 Task: Look for space in Leinfelden-Echterdingen, Germany from 12th August, 2023 to 16th August, 2023 for 8 adults in price range Rs.10000 to Rs.16000. Place can be private room with 8 bedrooms having 8 beds and 8 bathrooms. Property type can be house, flat, guest house, hotel. Amenities needed are: wifi, TV, free parkinig on premises, gym, breakfast. Booking option can be shelf check-in. Required host language is English.
Action: Mouse moved to (557, 114)
Screenshot: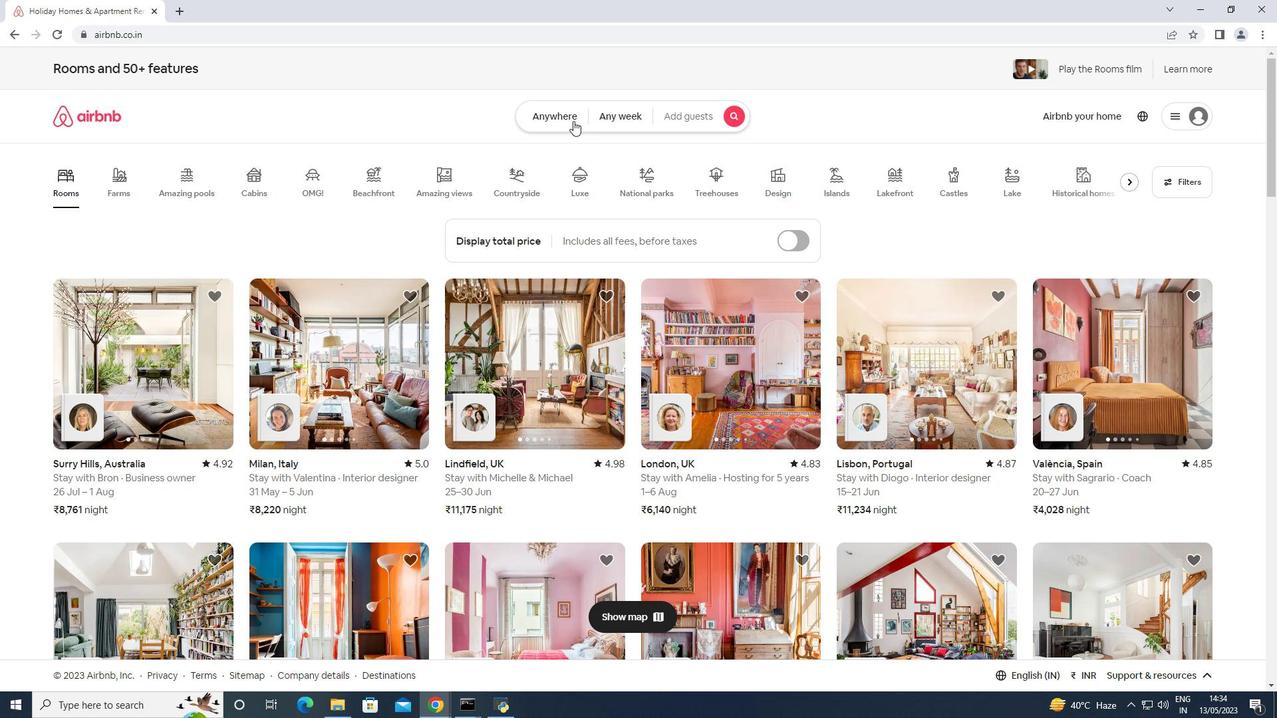 
Action: Mouse pressed left at (557, 114)
Screenshot: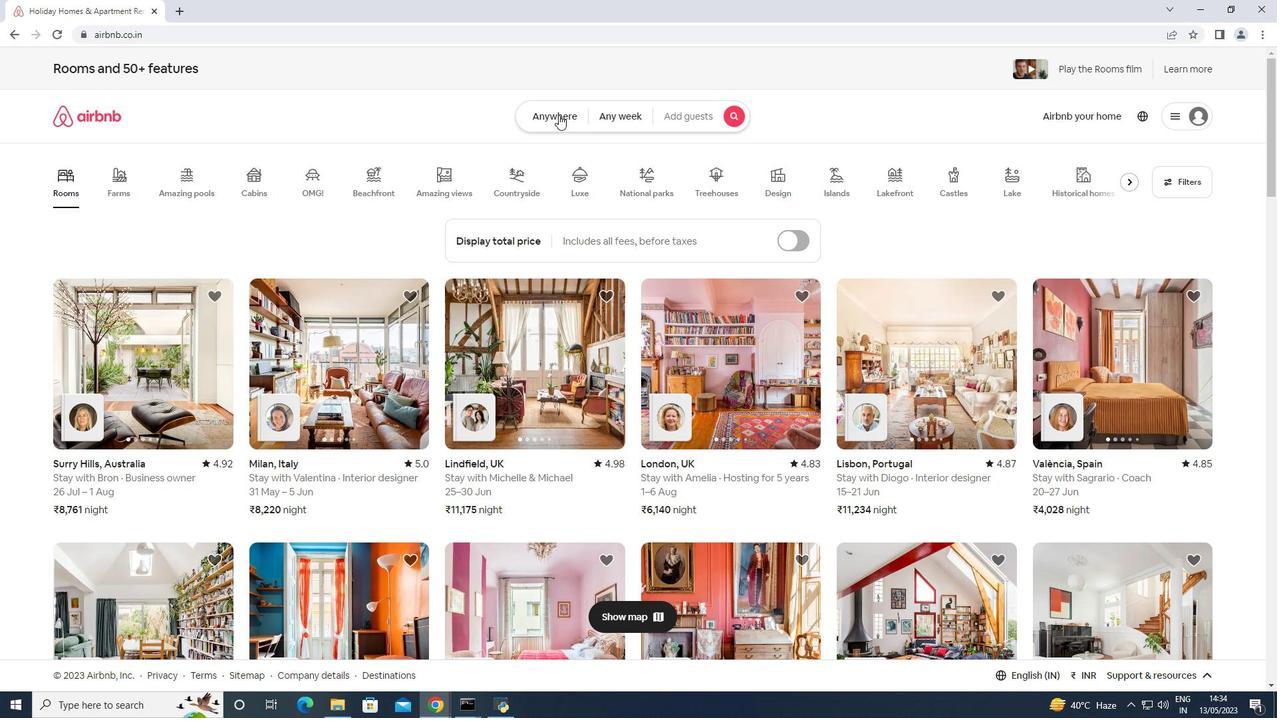 
Action: Mouse moved to (530, 163)
Screenshot: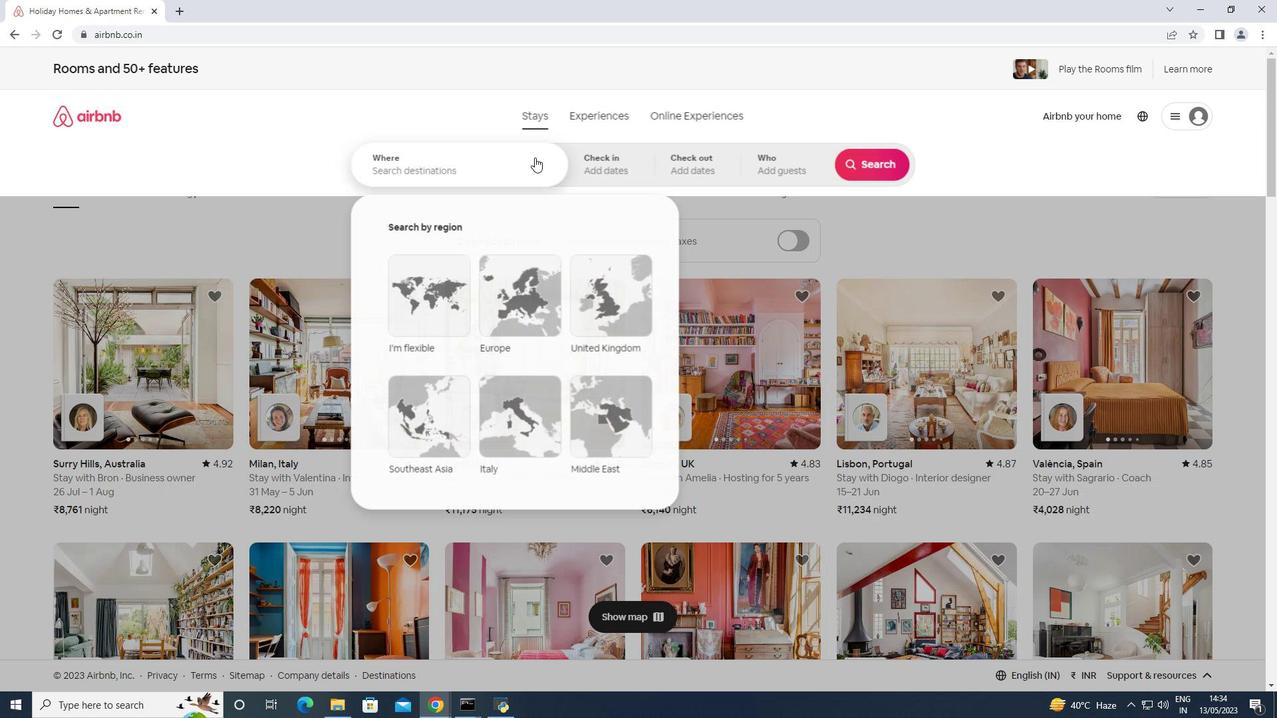 
Action: Mouse pressed left at (530, 163)
Screenshot: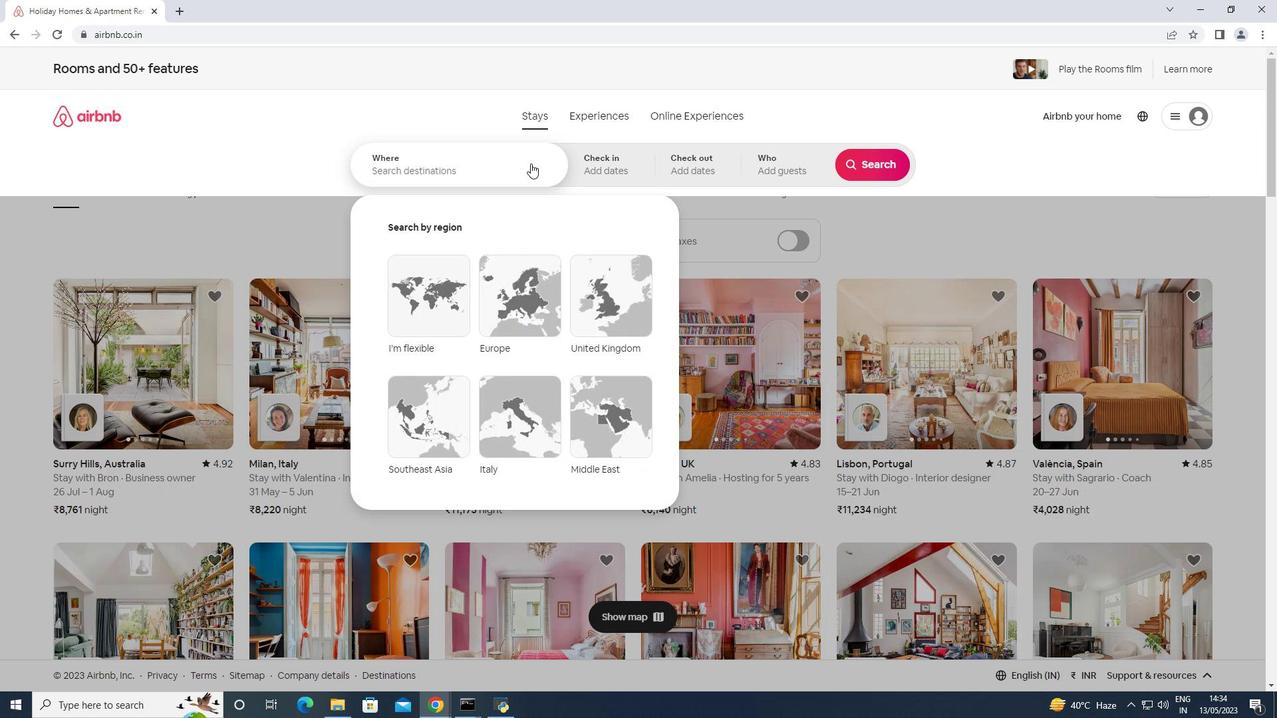 
Action: Key pressed <Key.shift>Leinfelden-<Key.shift>Echterdi9<Key.backspace>ngg<Key.backspace>en,<Key.space><Key.shift>Germany<Key.enter>
Screenshot: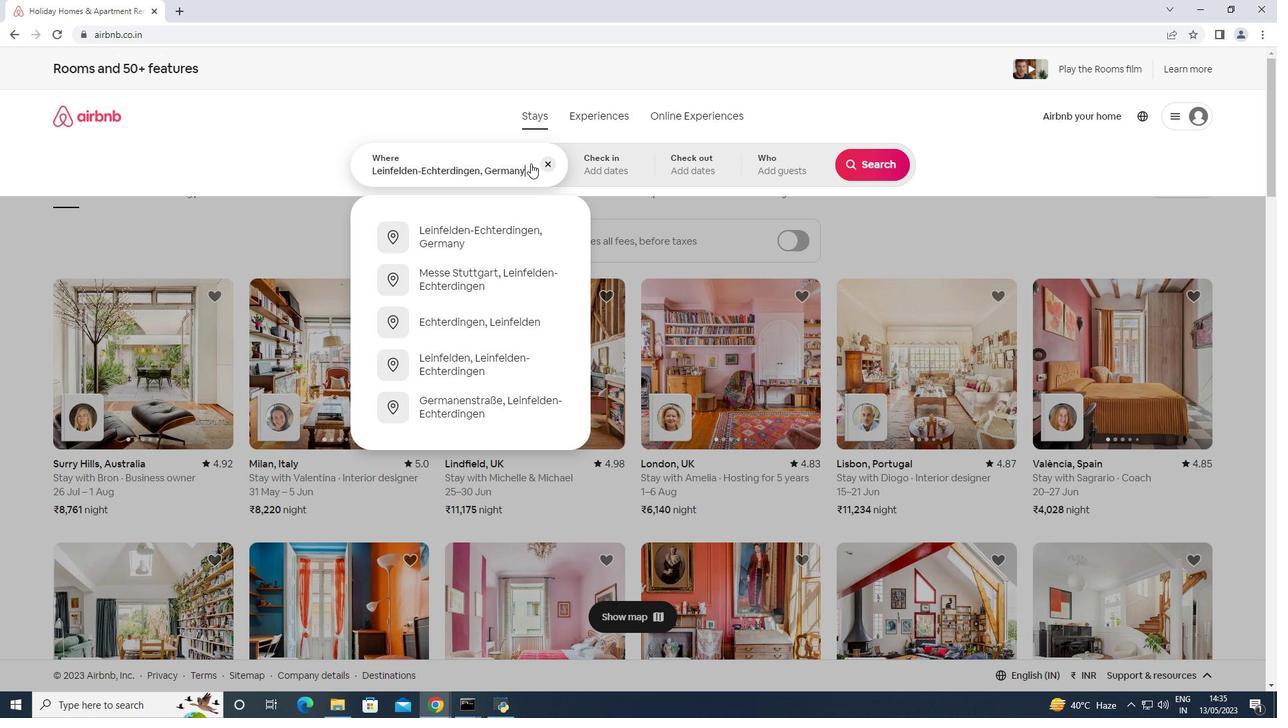 
Action: Mouse moved to (867, 272)
Screenshot: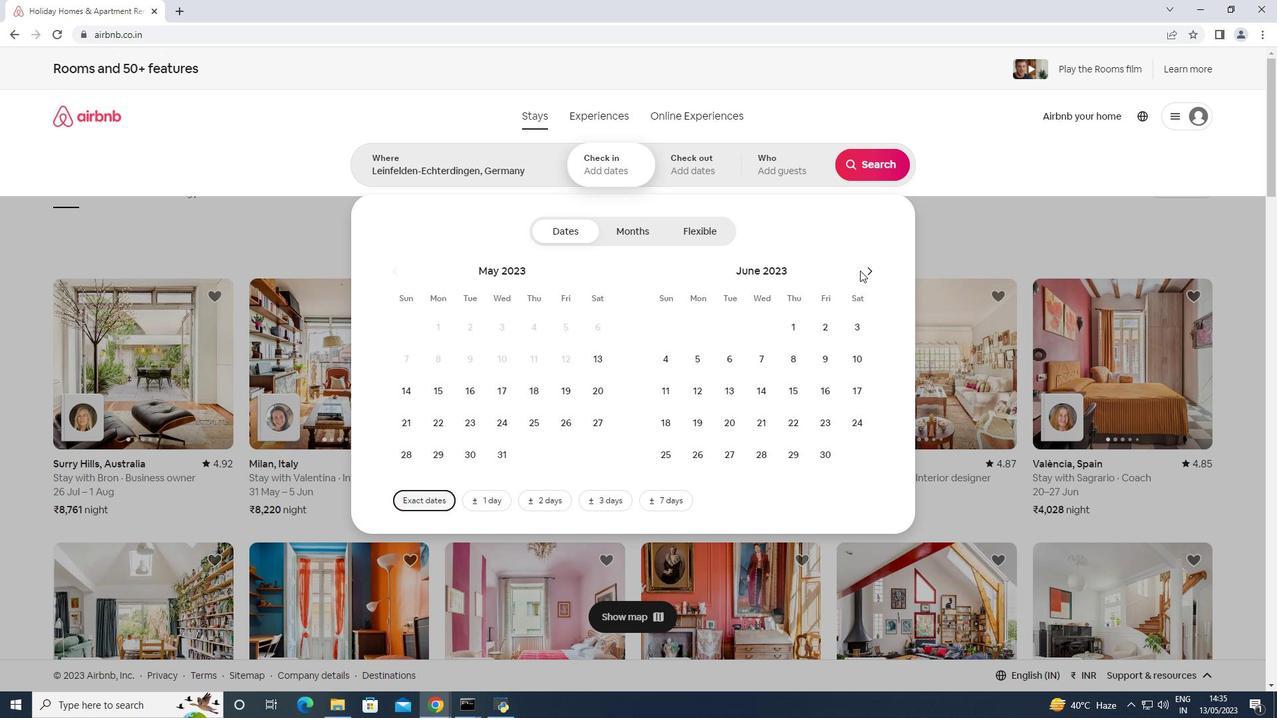 
Action: Mouse pressed left at (867, 272)
Screenshot: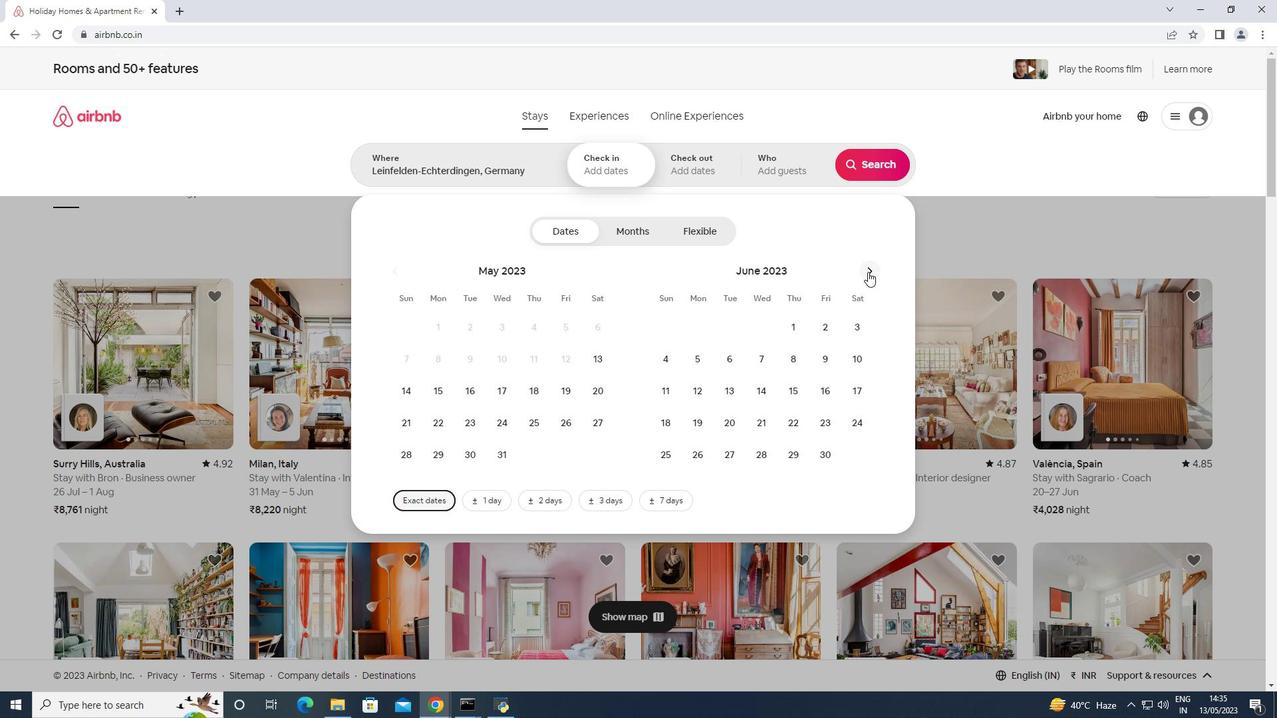 
Action: Mouse moved to (762, 386)
Screenshot: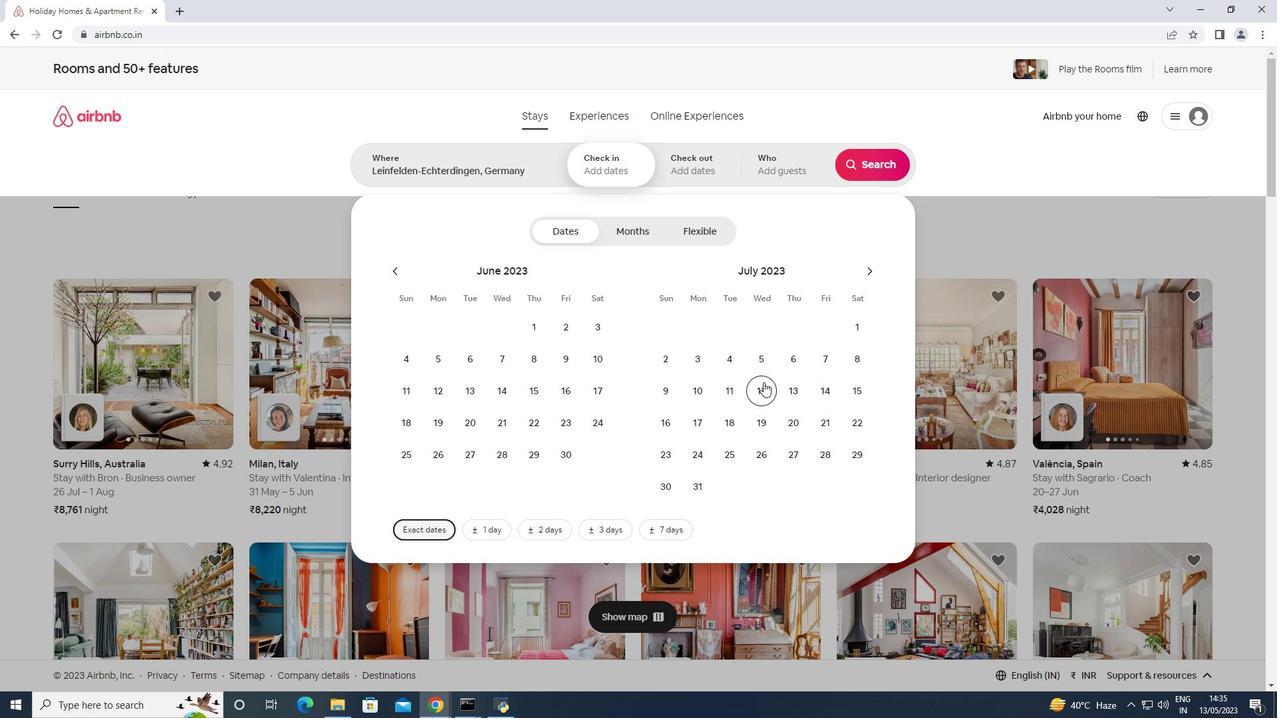 
Action: Mouse pressed left at (762, 386)
Screenshot: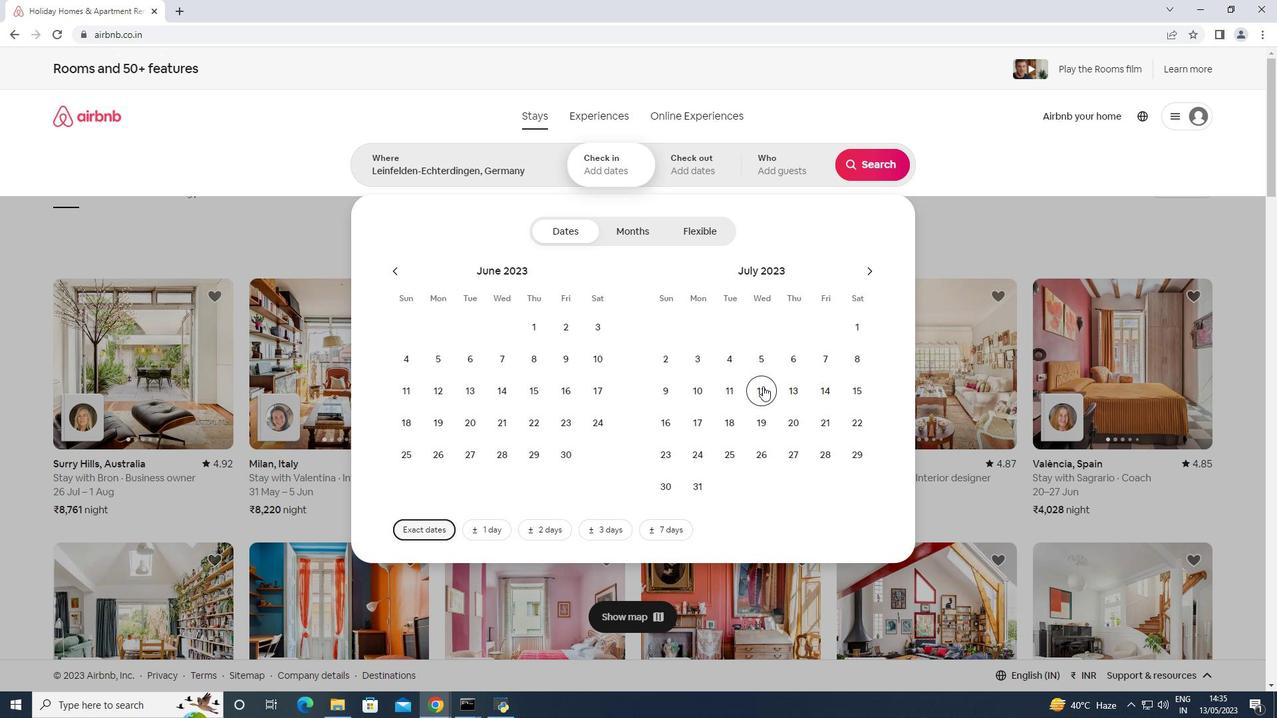 
Action: Mouse moved to (669, 418)
Screenshot: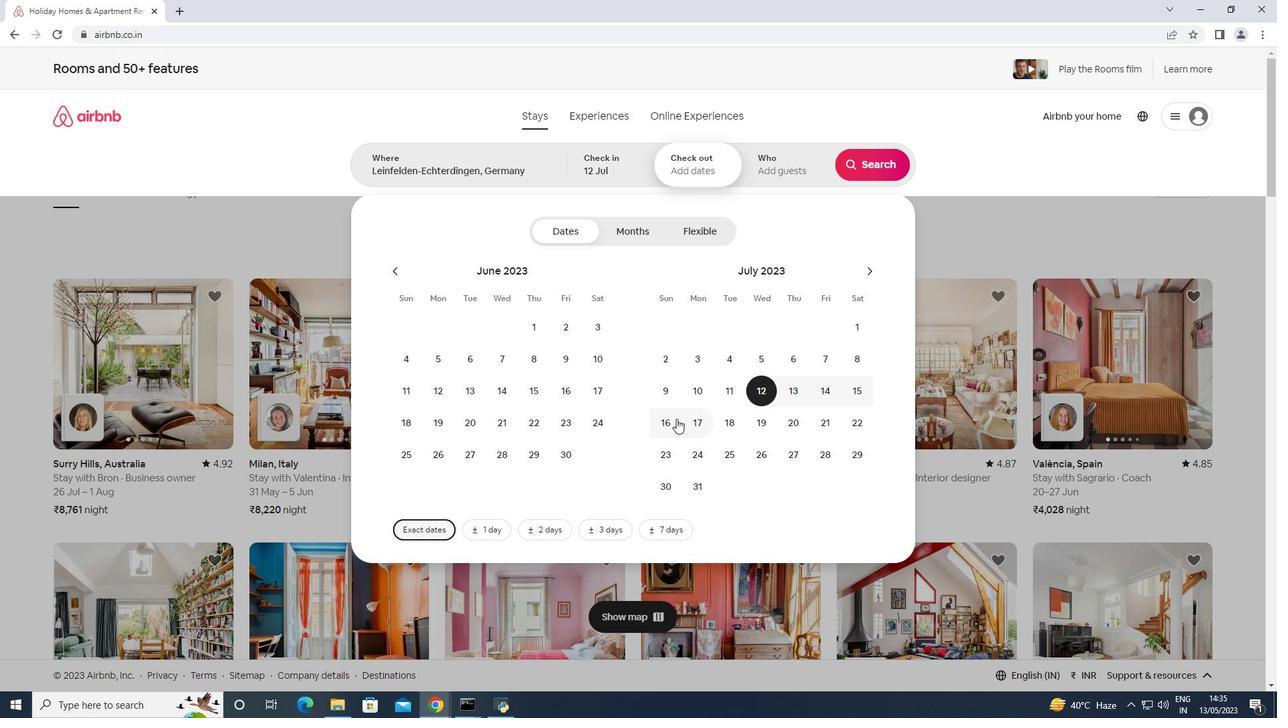
Action: Mouse pressed left at (669, 418)
Screenshot: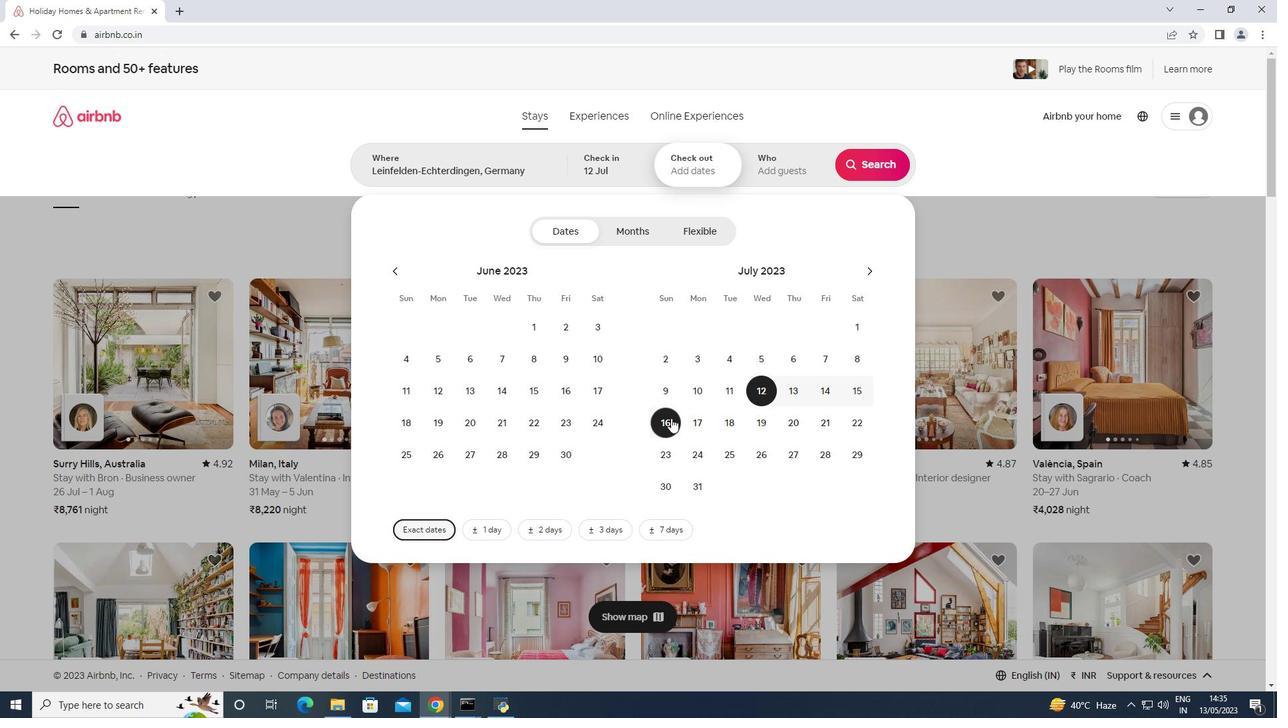 
Action: Mouse moved to (778, 174)
Screenshot: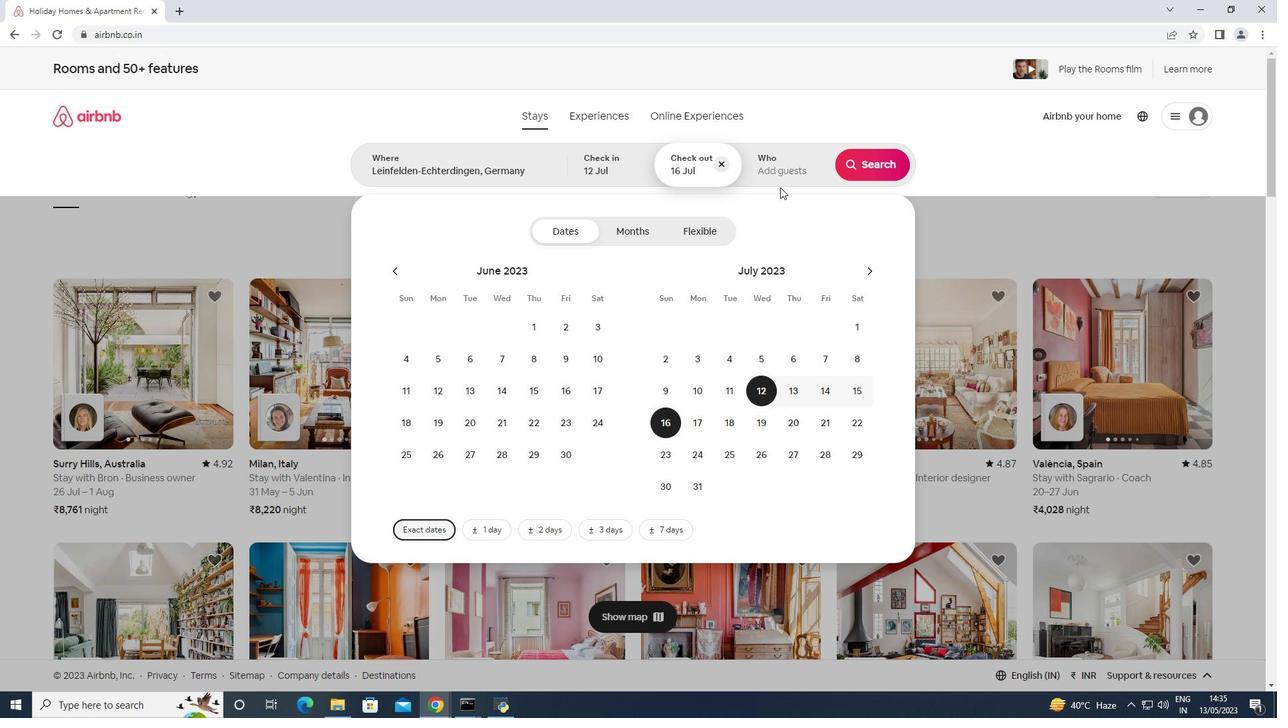 
Action: Mouse pressed left at (778, 174)
Screenshot: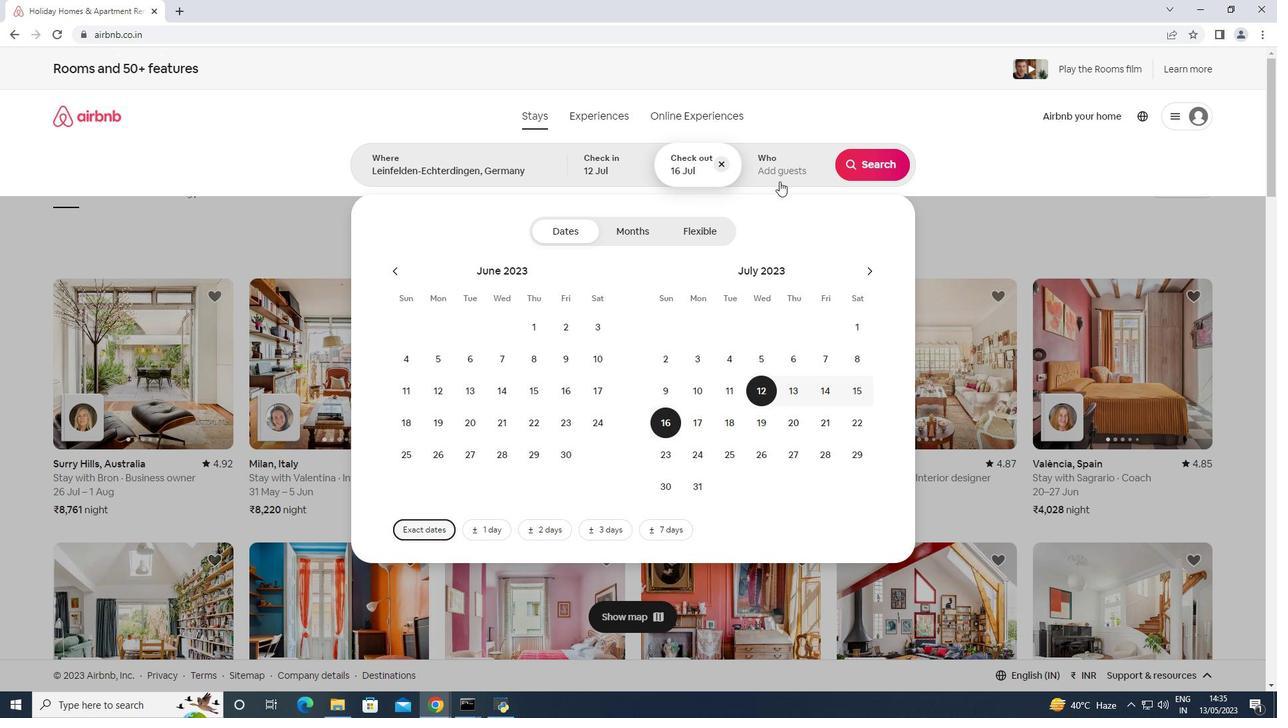 
Action: Mouse moved to (871, 234)
Screenshot: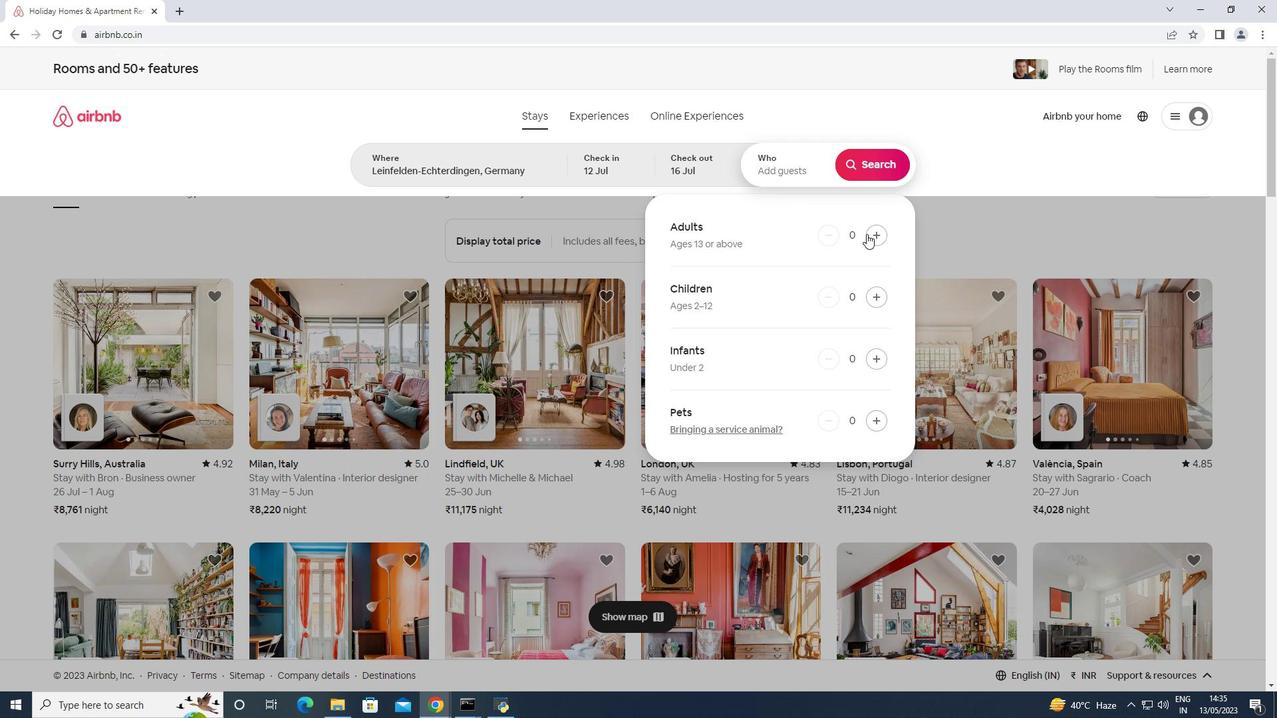 
Action: Mouse pressed left at (871, 234)
Screenshot: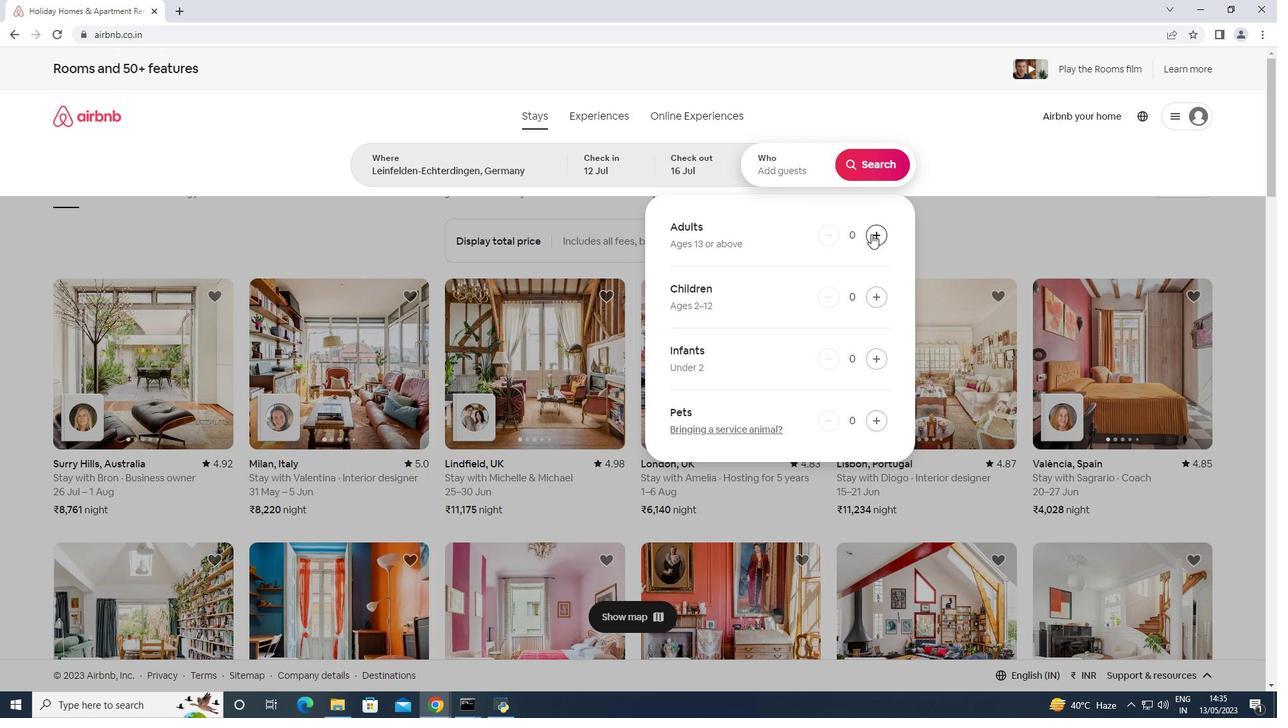 
Action: Mouse pressed left at (871, 234)
Screenshot: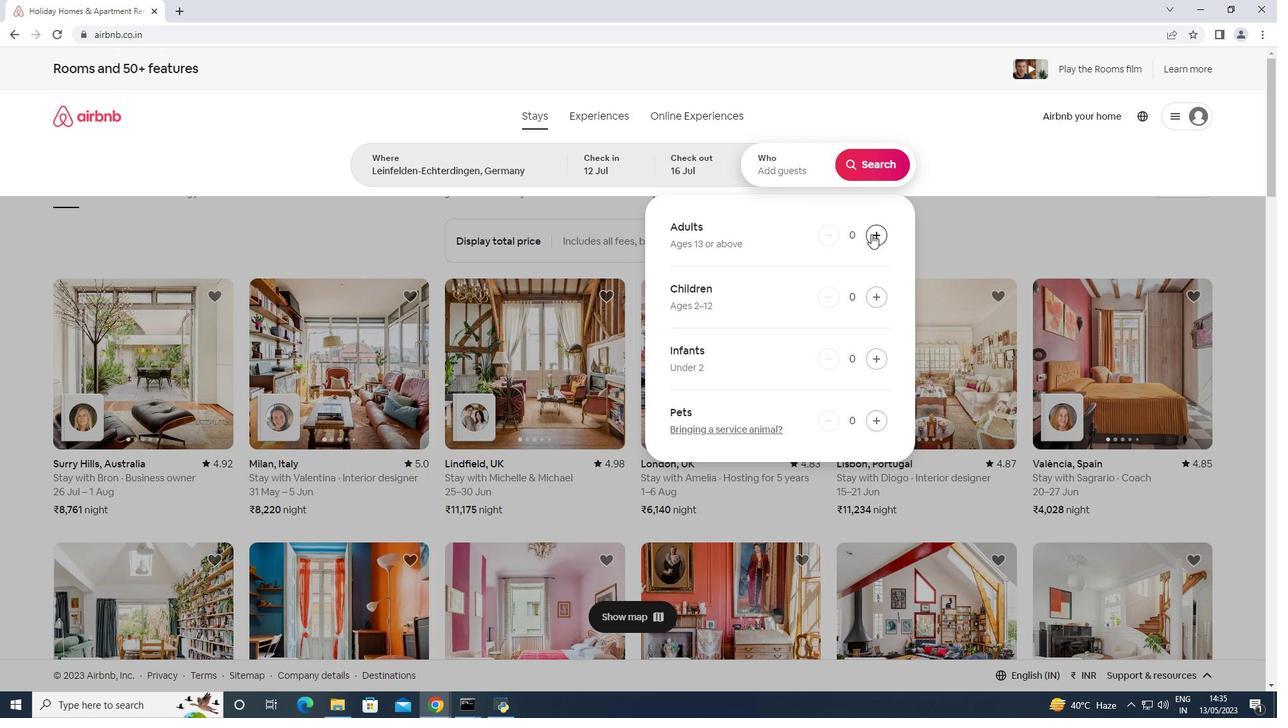 
Action: Mouse pressed left at (871, 234)
Screenshot: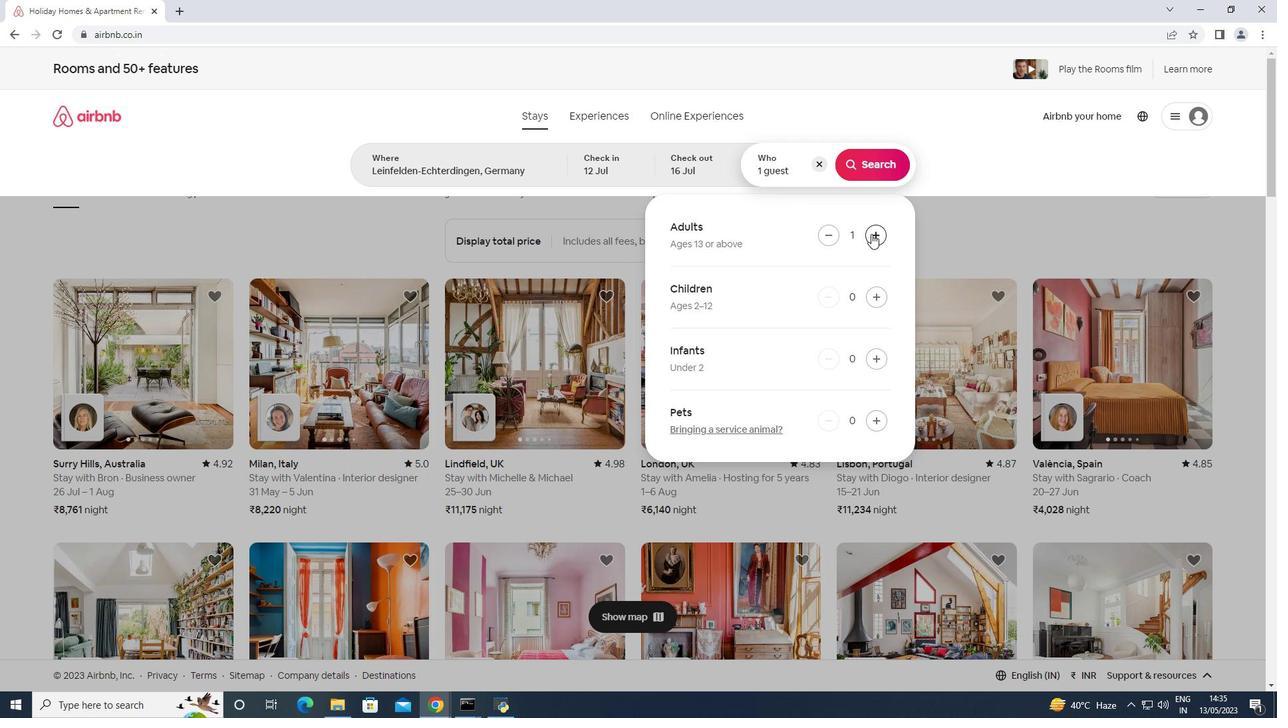 
Action: Mouse pressed left at (871, 234)
Screenshot: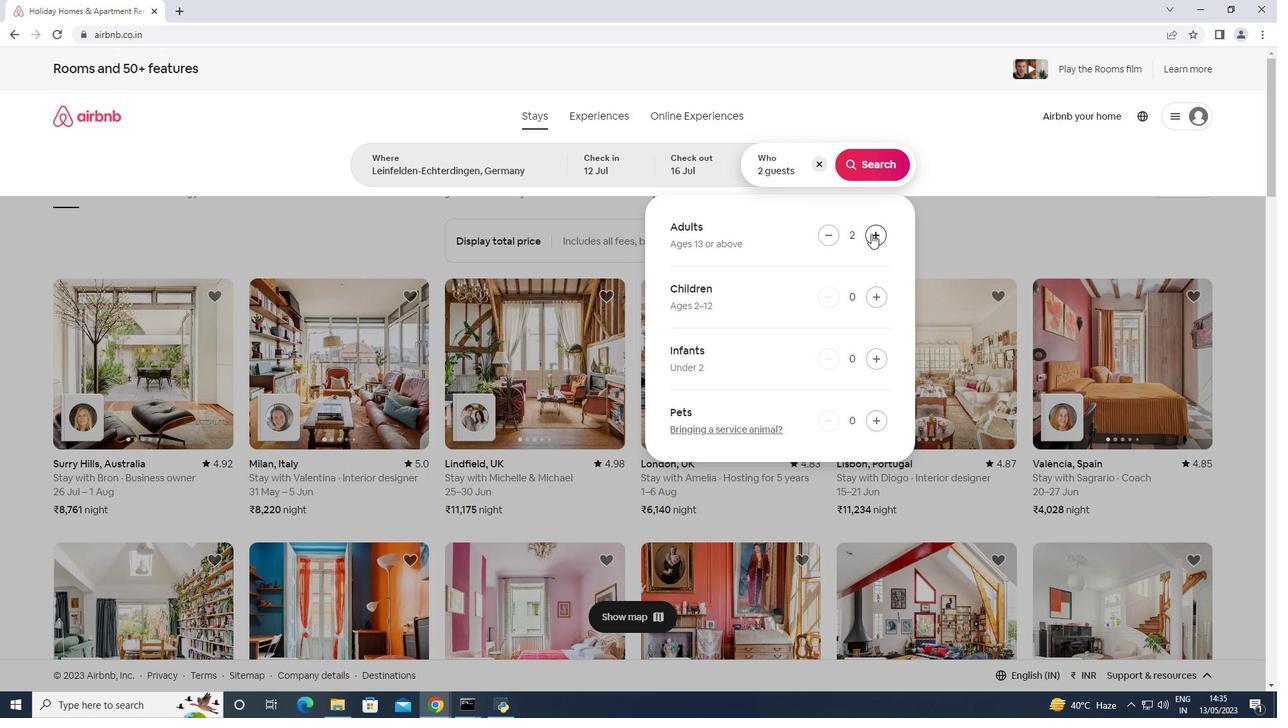 
Action: Mouse pressed left at (871, 234)
Screenshot: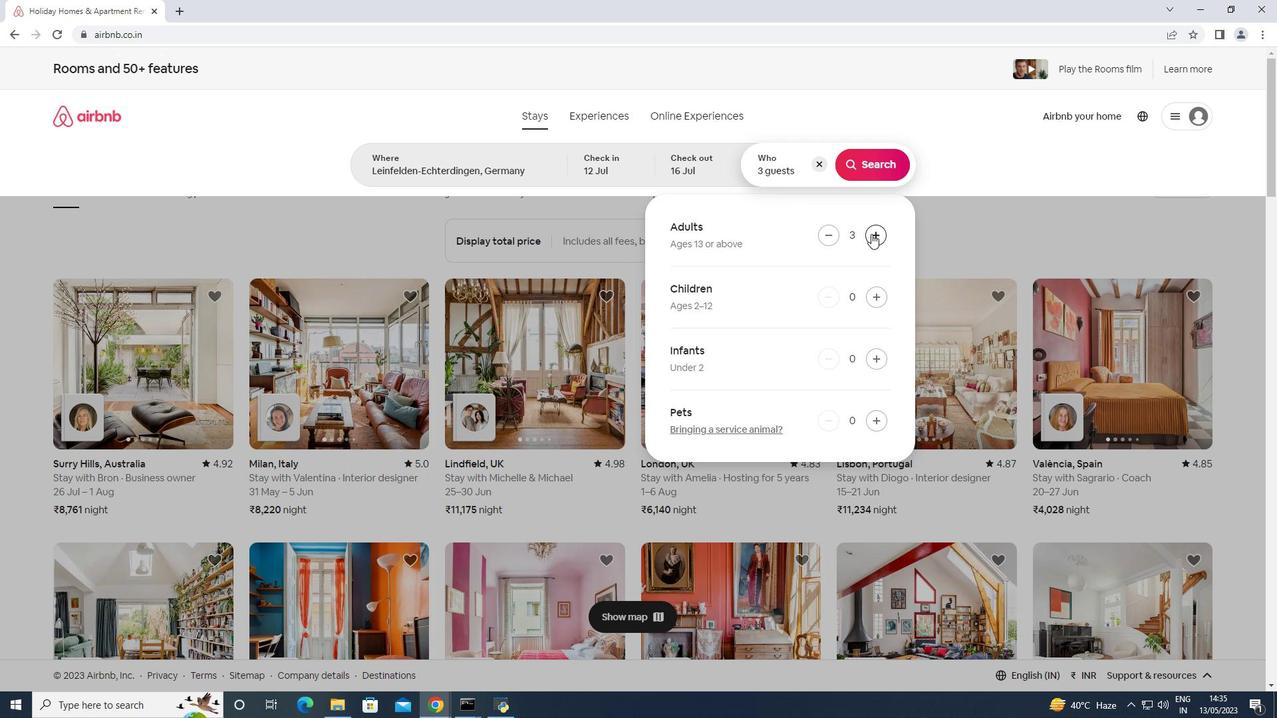 
Action: Mouse pressed left at (871, 234)
Screenshot: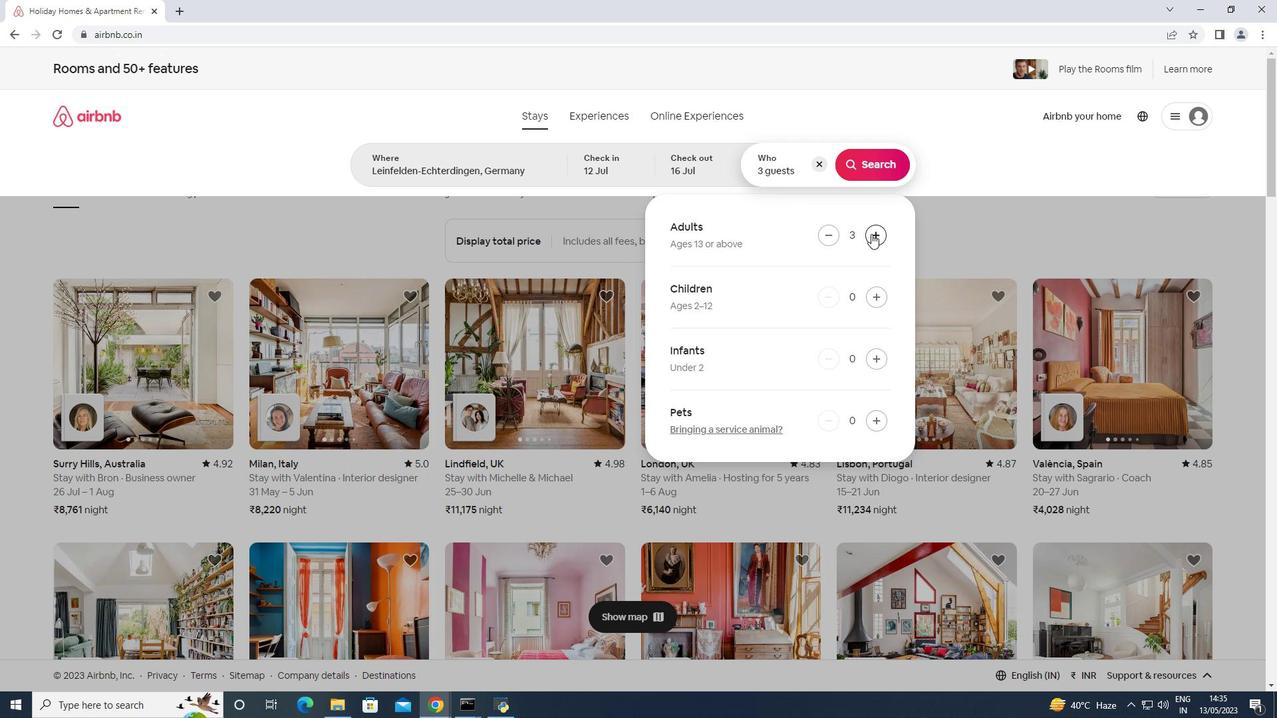 
Action: Mouse pressed left at (871, 234)
Screenshot: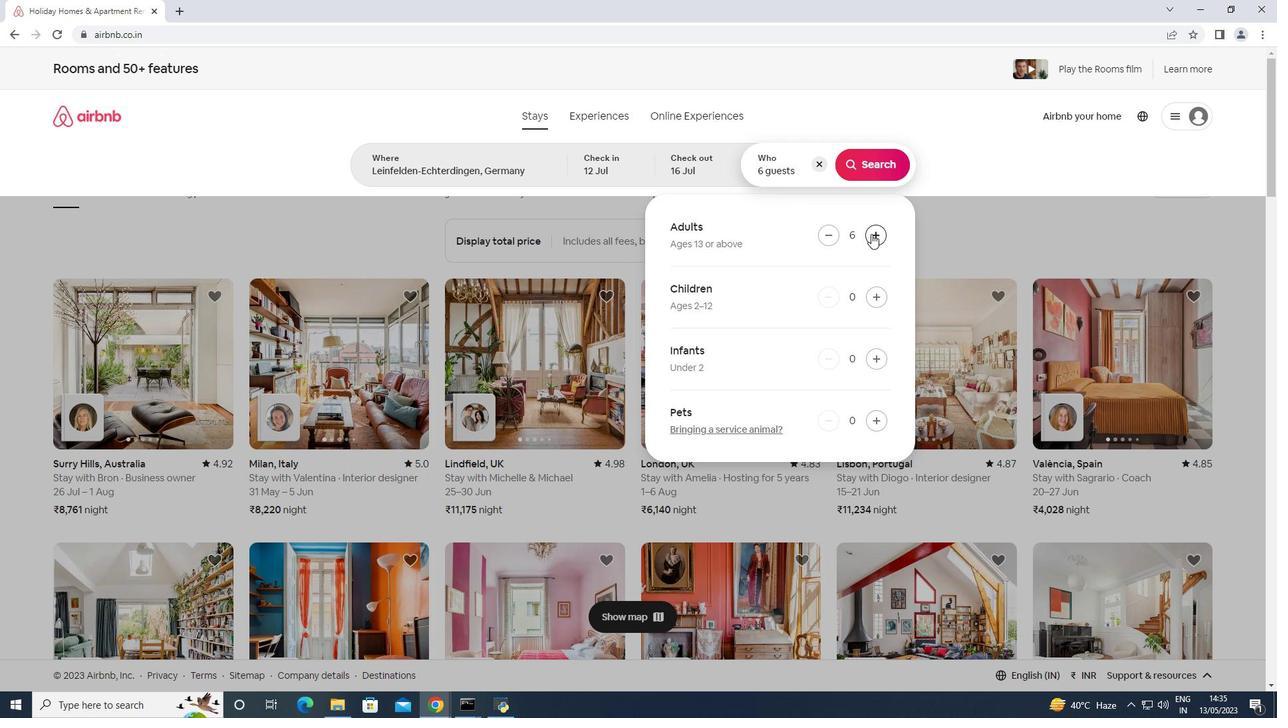 
Action: Mouse pressed left at (871, 234)
Screenshot: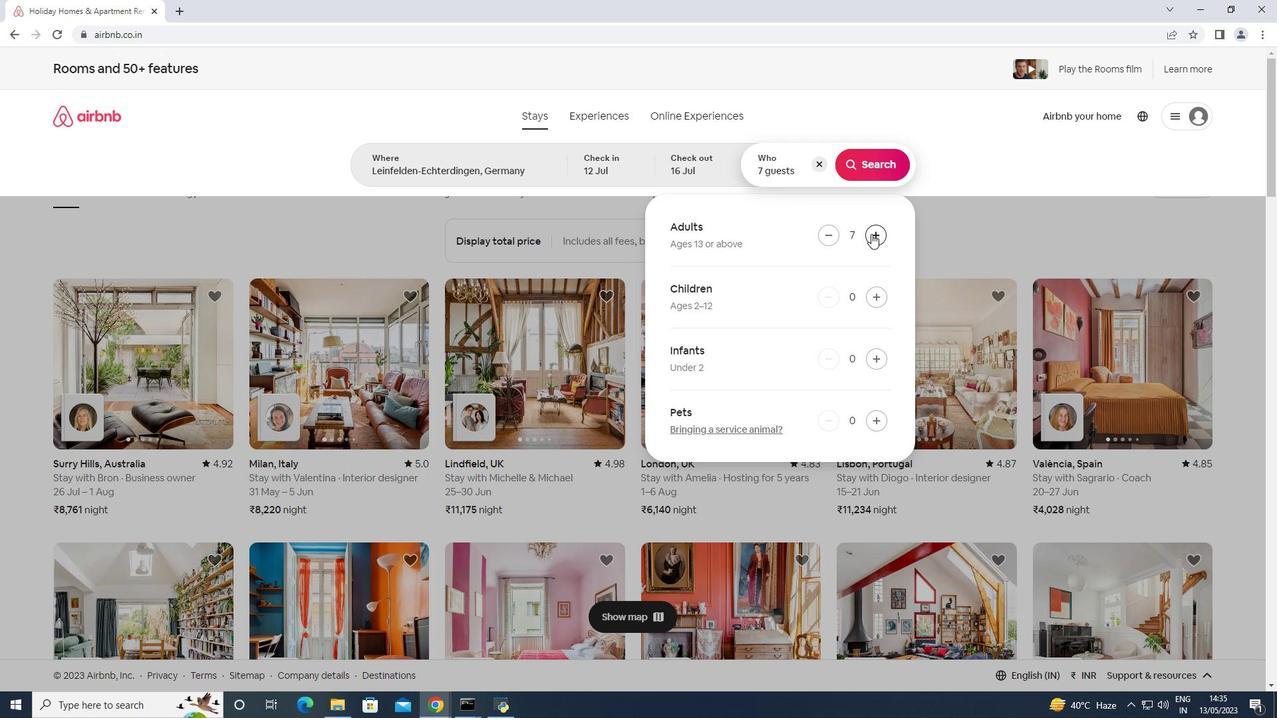 
Action: Mouse moved to (873, 174)
Screenshot: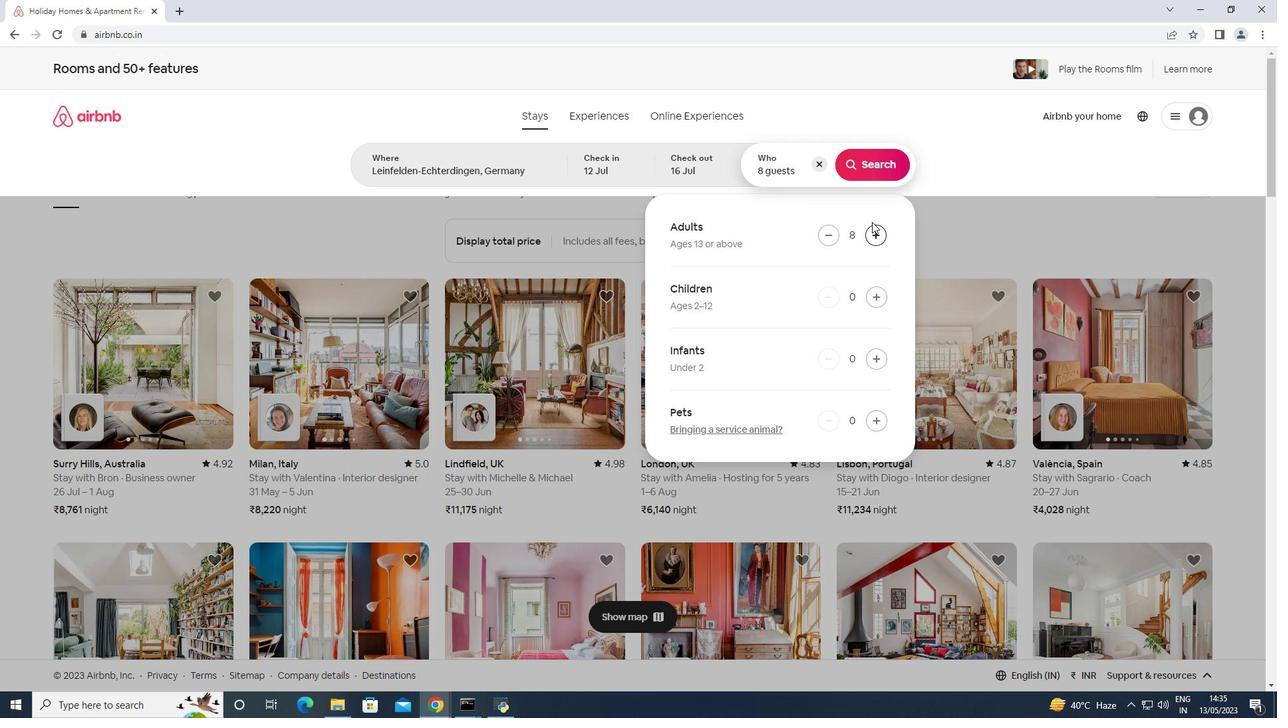 
Action: Mouse pressed left at (873, 174)
Screenshot: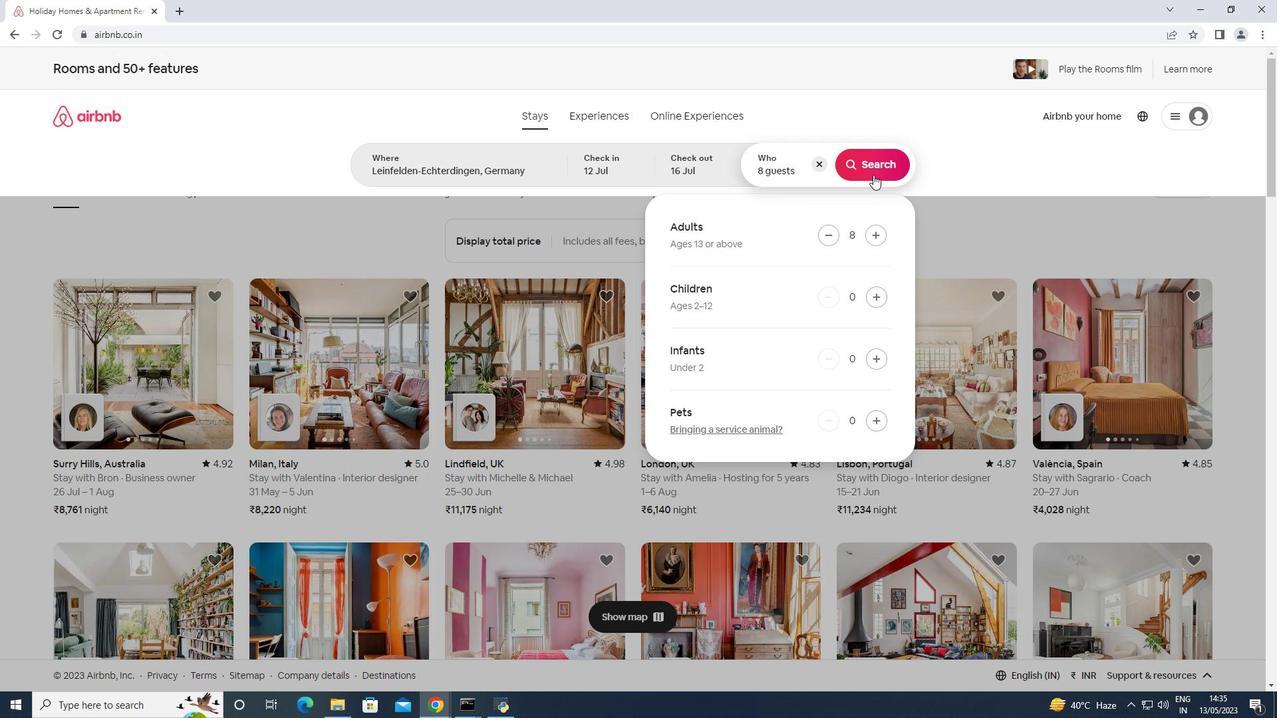 
Action: Mouse moved to (1232, 123)
Screenshot: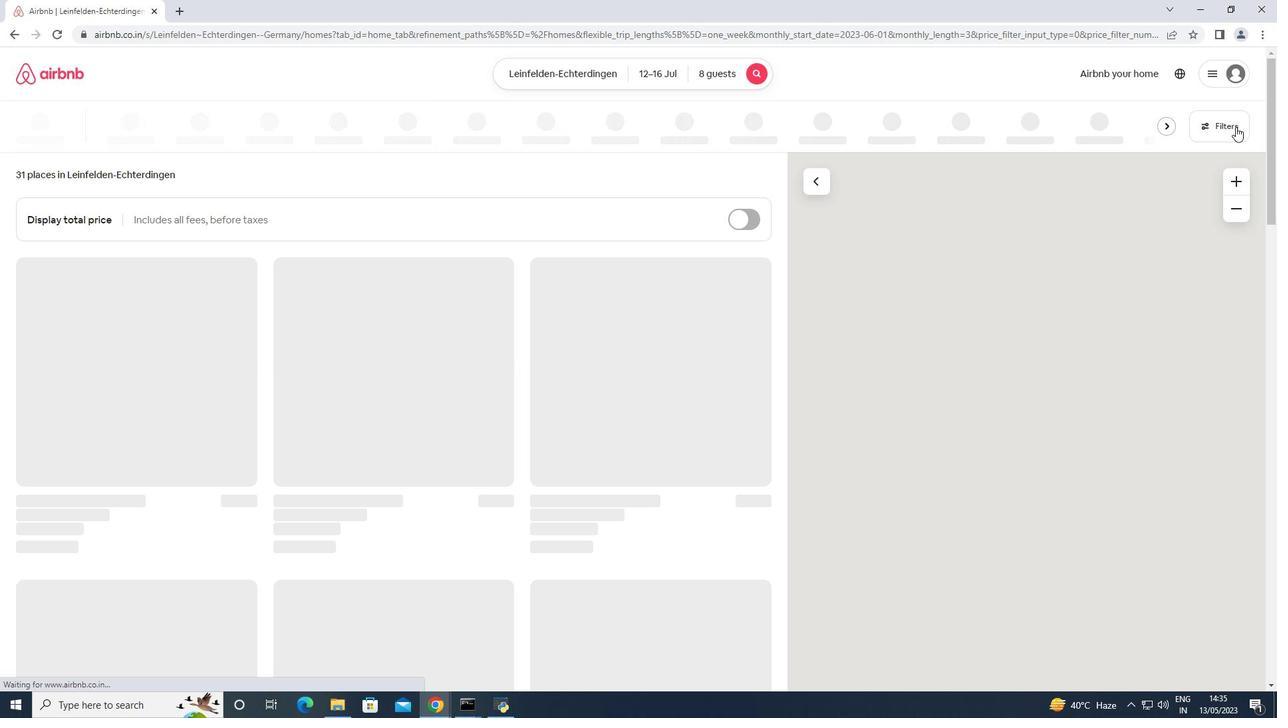 
Action: Mouse pressed left at (1232, 123)
Screenshot: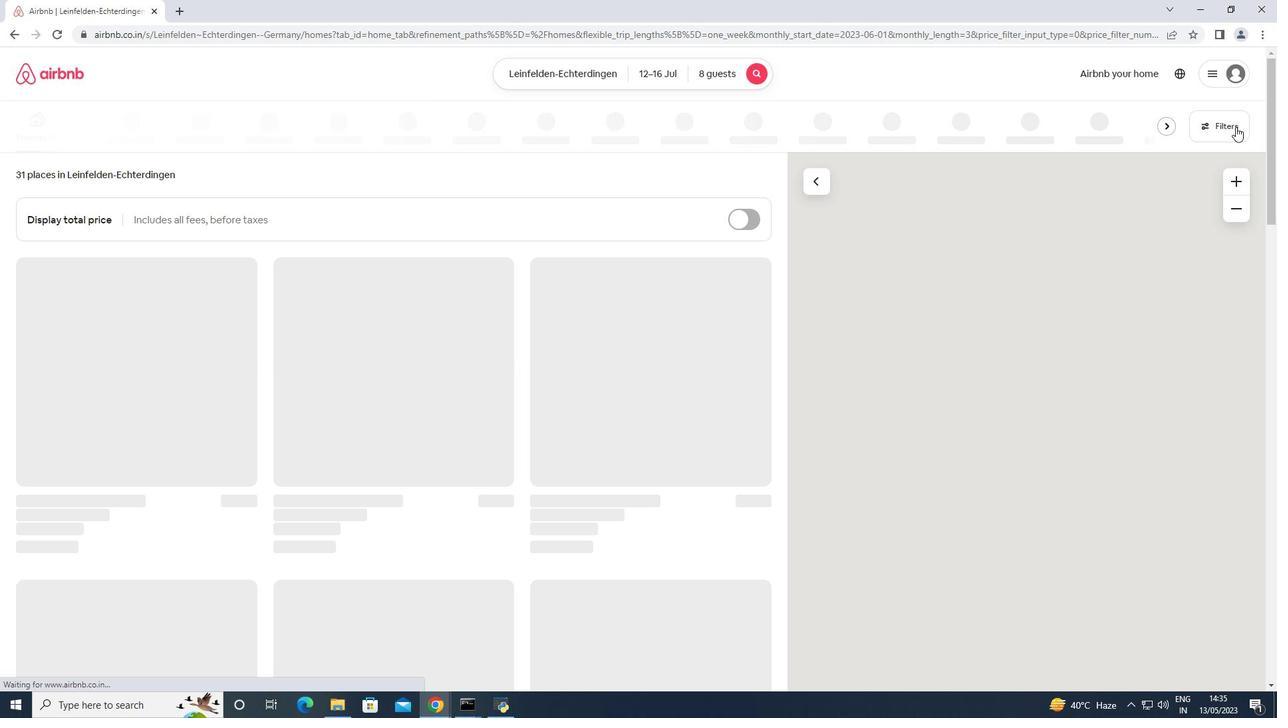 
Action: Mouse moved to (569, 446)
Screenshot: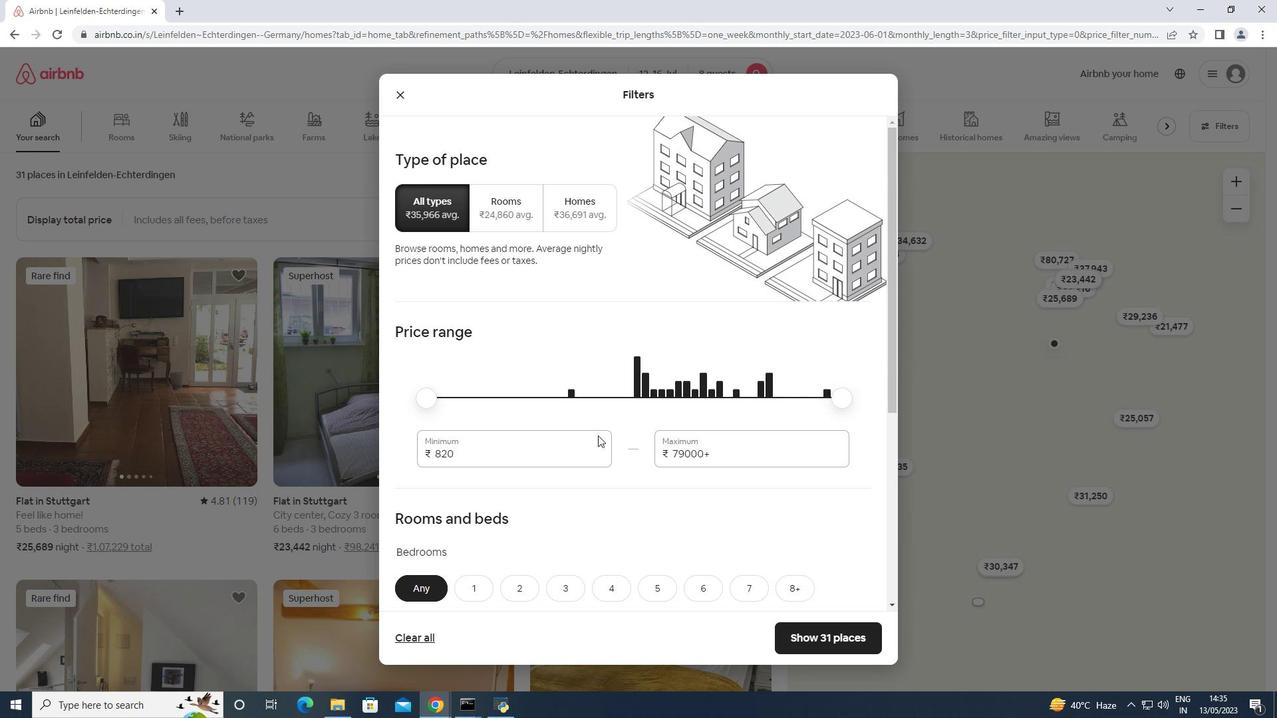 
Action: Mouse pressed left at (569, 446)
Screenshot: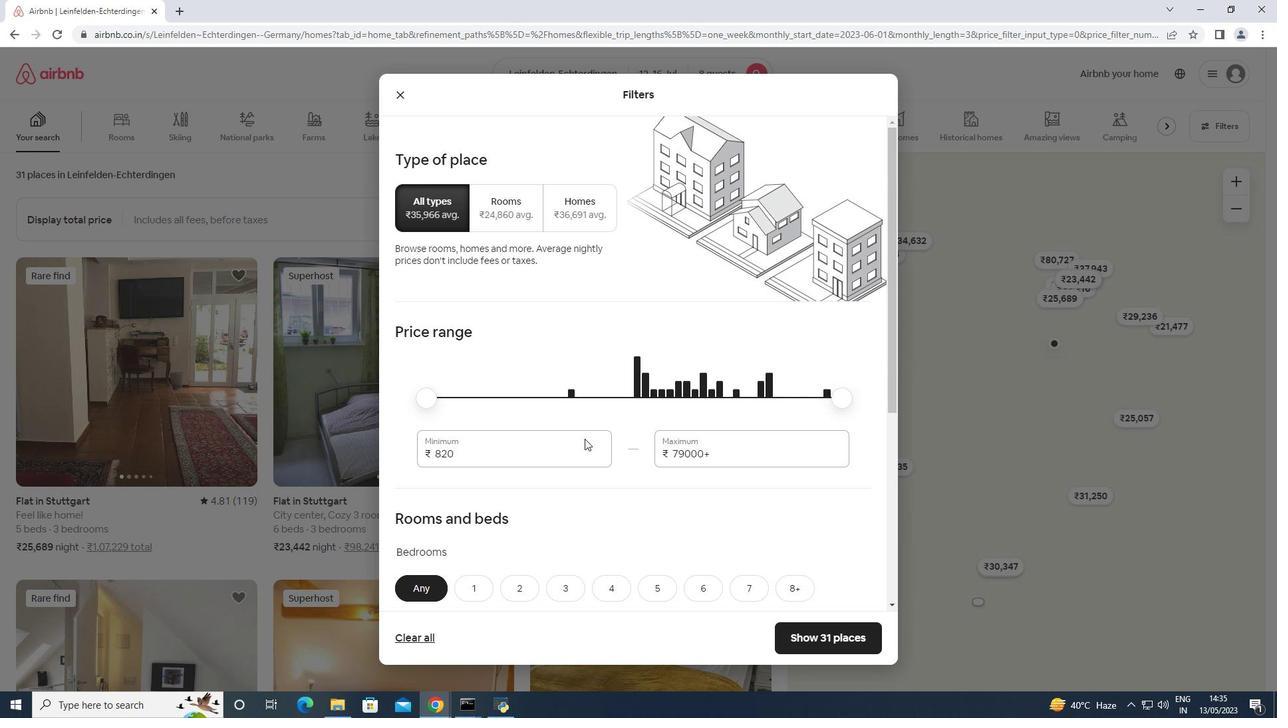 
Action: Mouse pressed left at (569, 446)
Screenshot: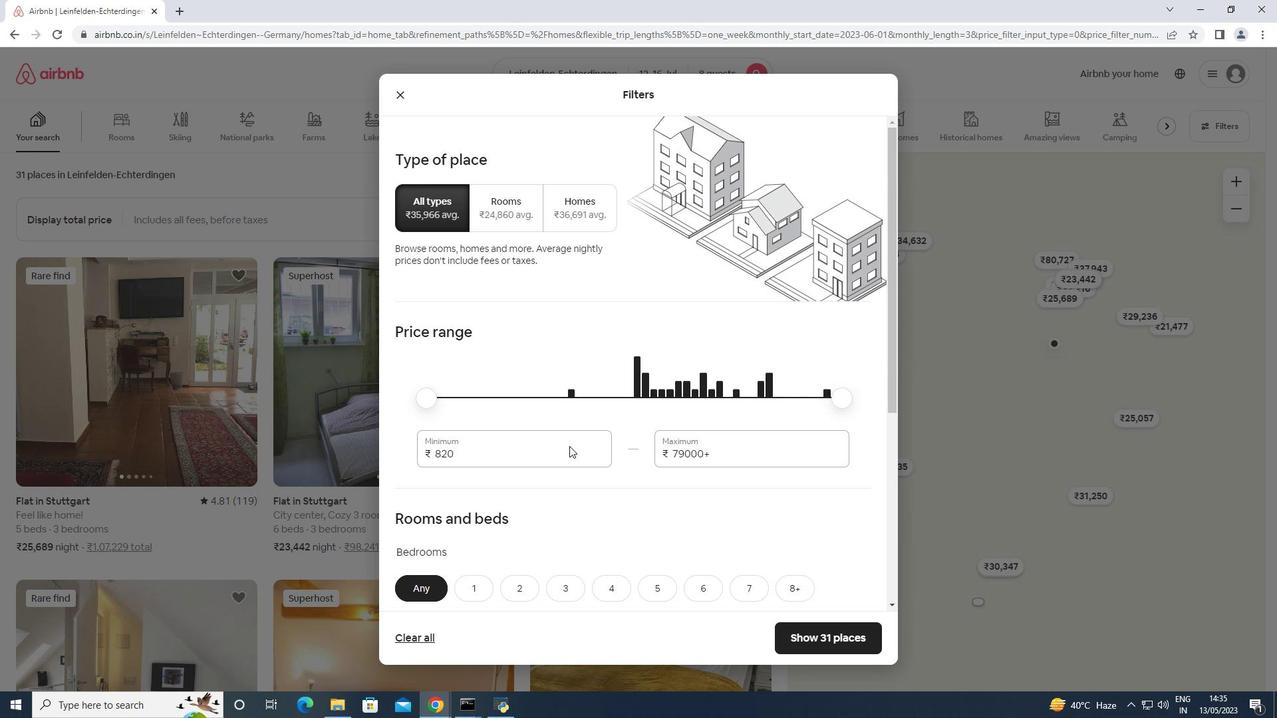 
Action: Key pressed <Key.backspace><Key.backspace><Key.backspace>10000<Key.tab>16000
Screenshot: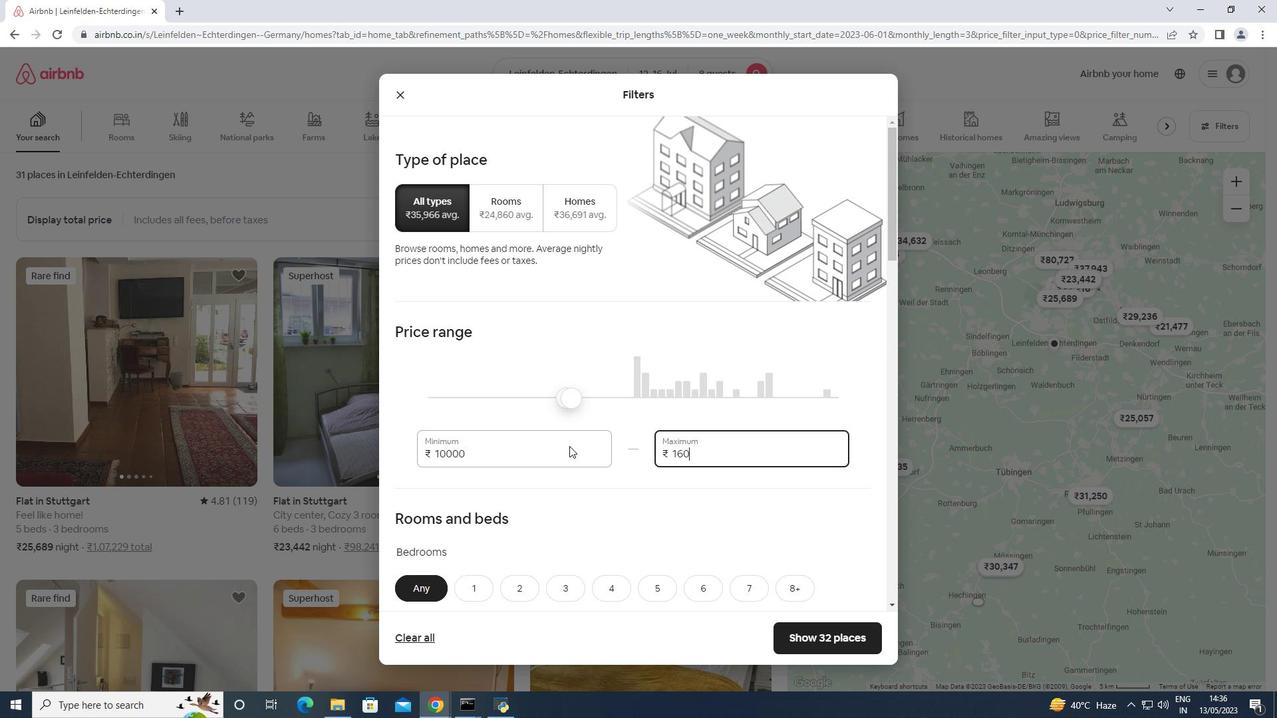 
Action: Mouse scrolled (569, 445) with delta (0, 0)
Screenshot: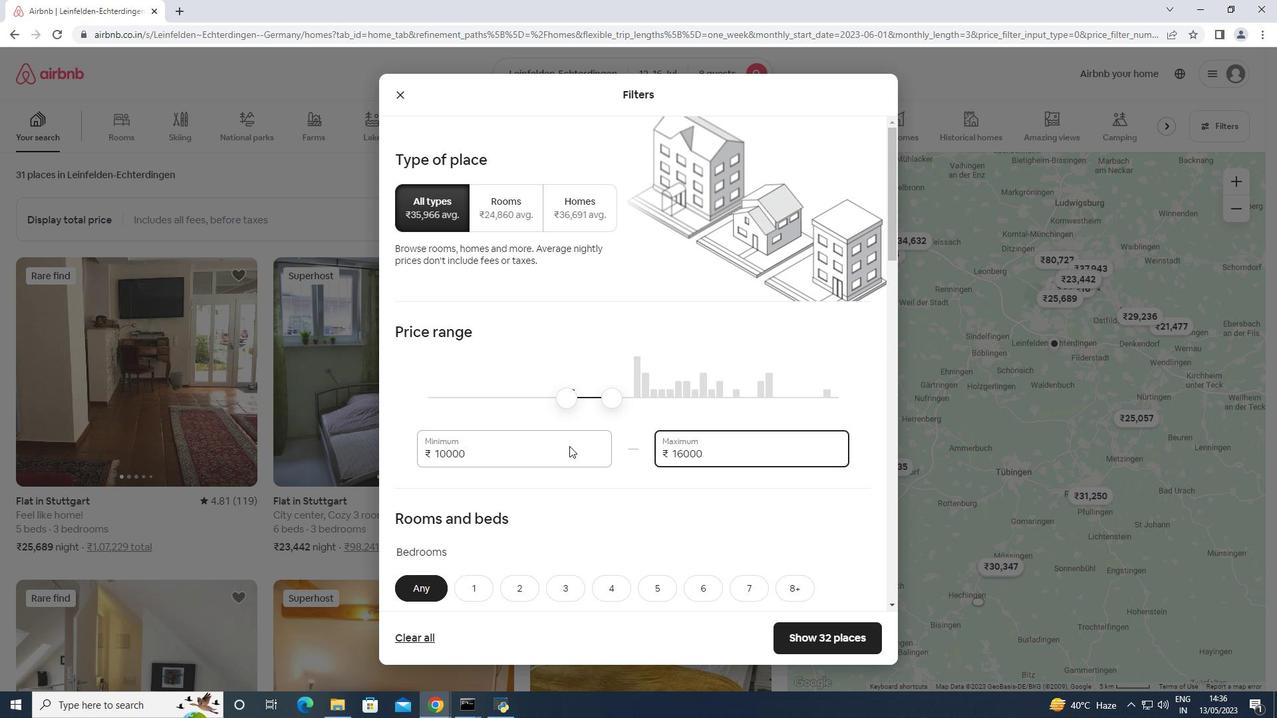 
Action: Mouse scrolled (569, 445) with delta (0, 0)
Screenshot: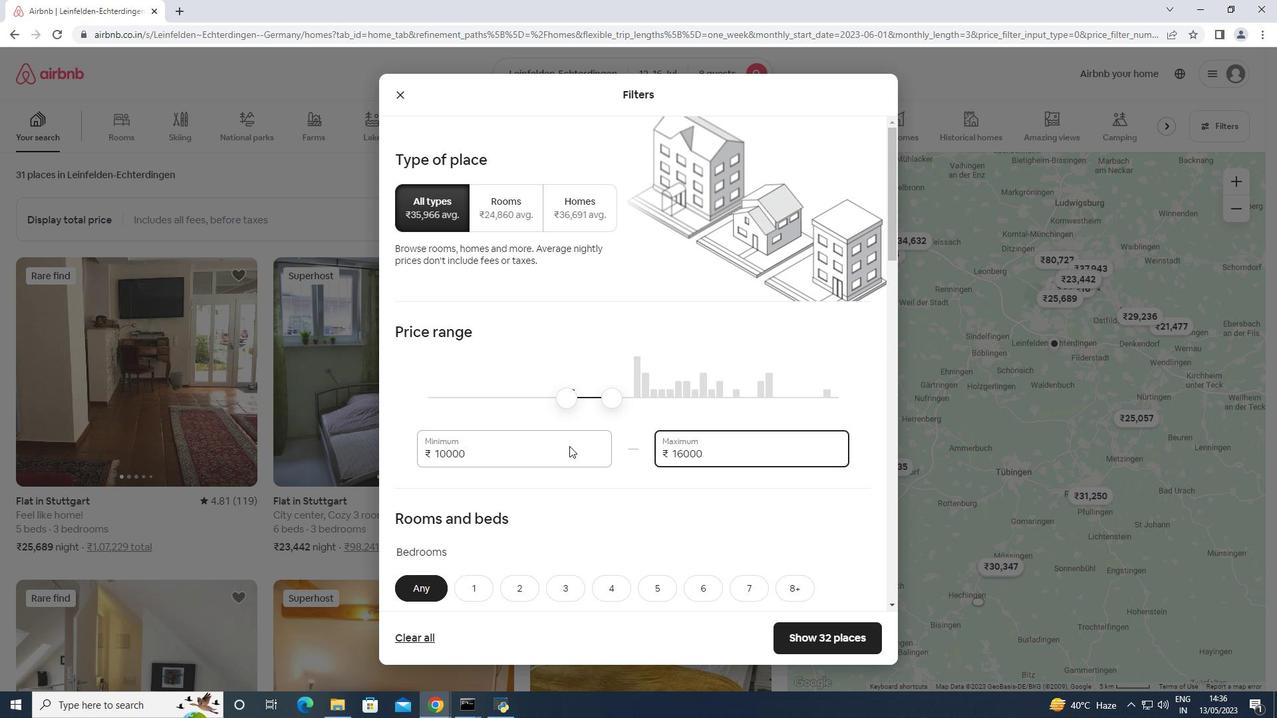 
Action: Mouse scrolled (569, 445) with delta (0, 0)
Screenshot: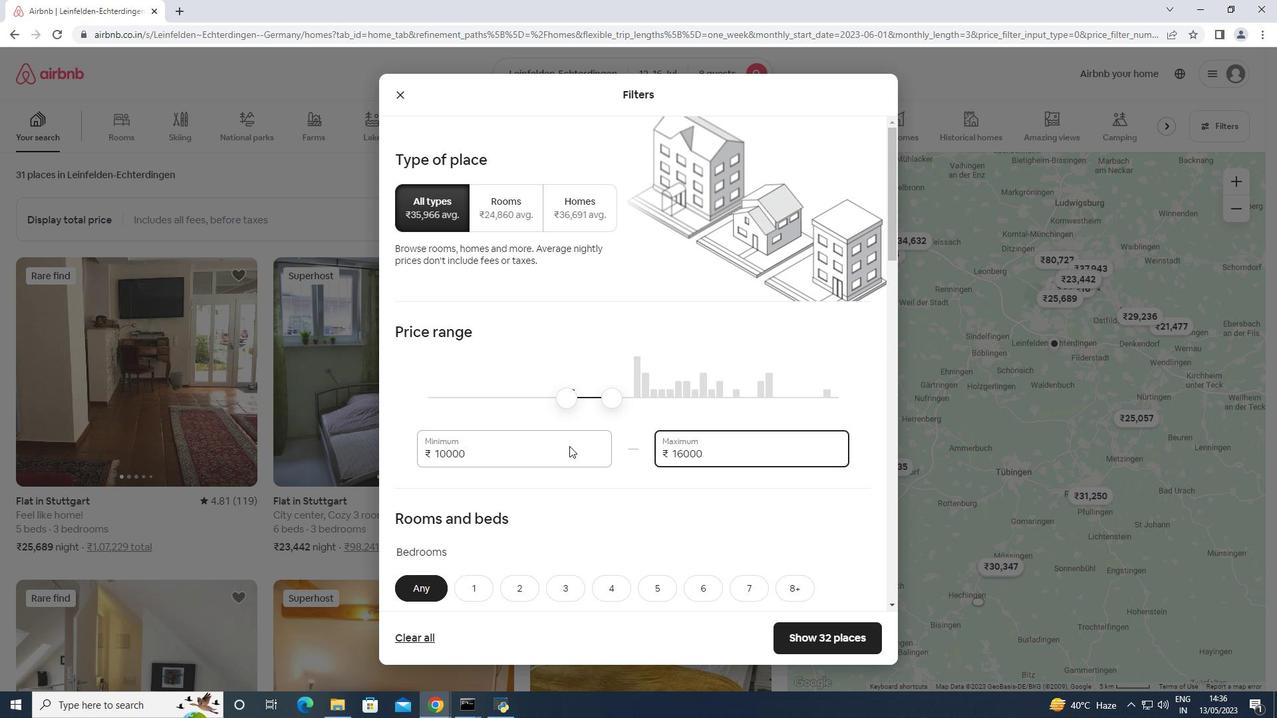 
Action: Mouse scrolled (569, 445) with delta (0, 0)
Screenshot: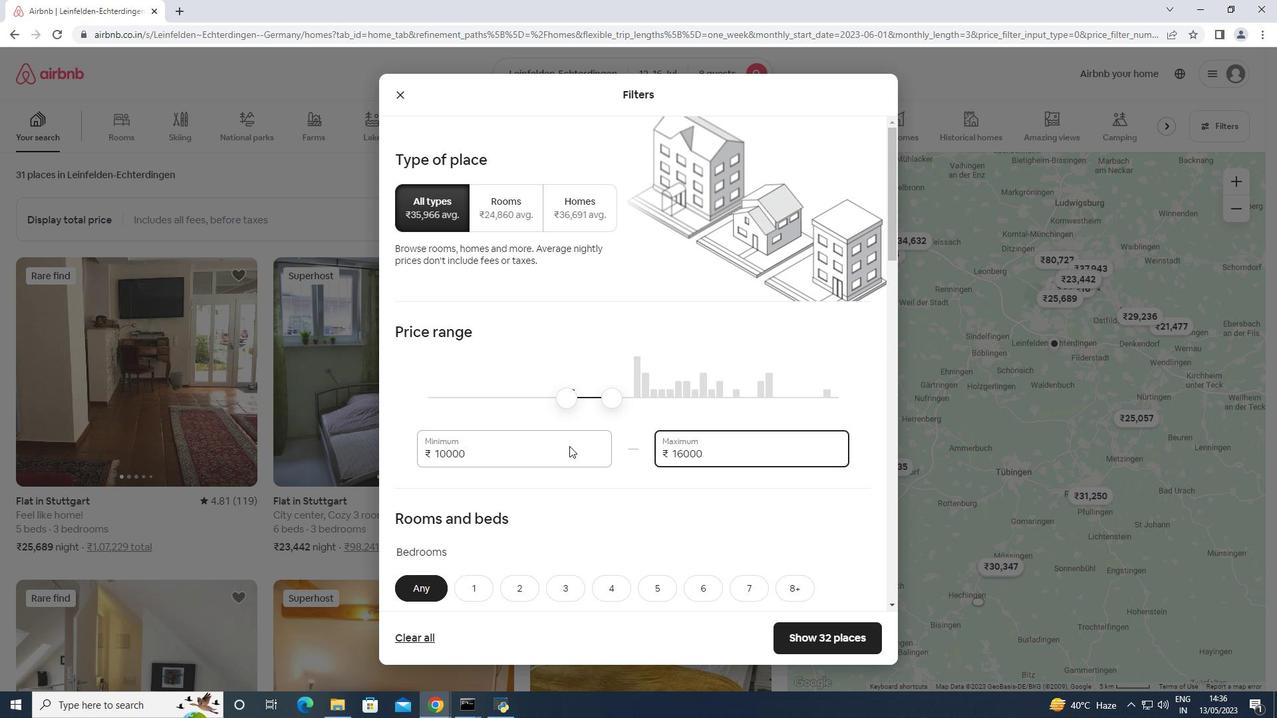 
Action: Mouse scrolled (569, 445) with delta (0, 0)
Screenshot: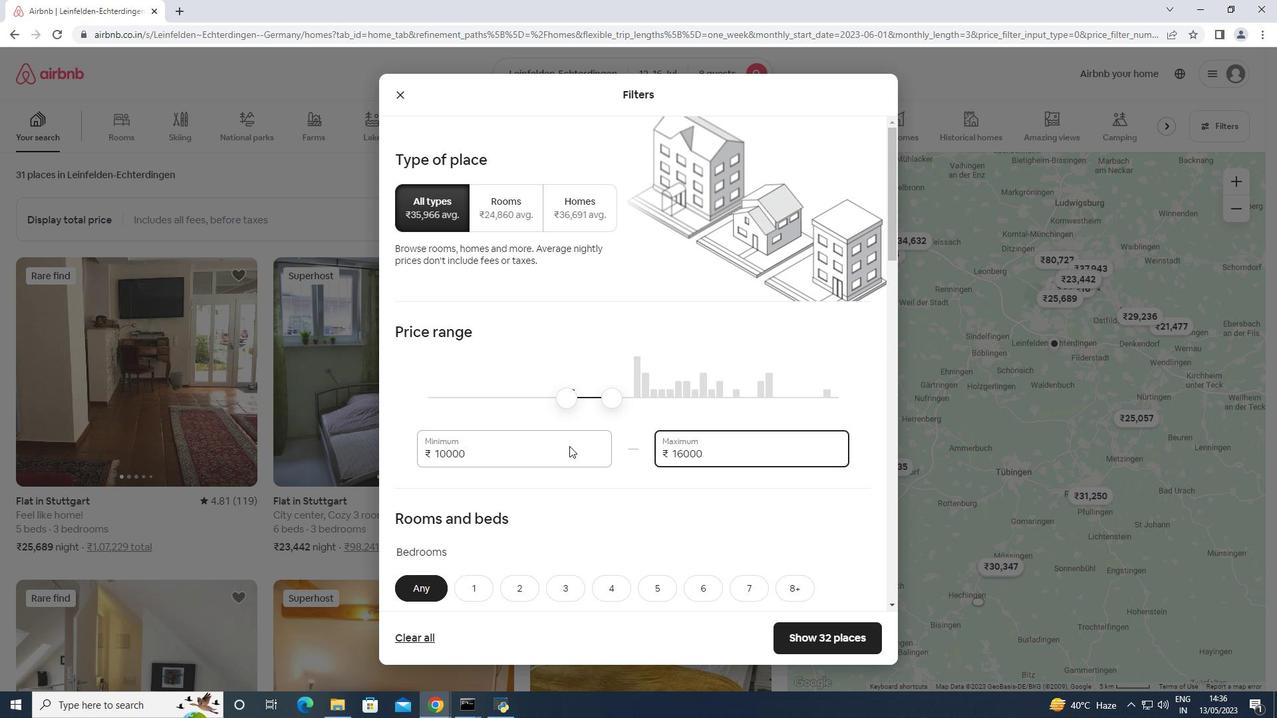 
Action: Mouse moved to (792, 252)
Screenshot: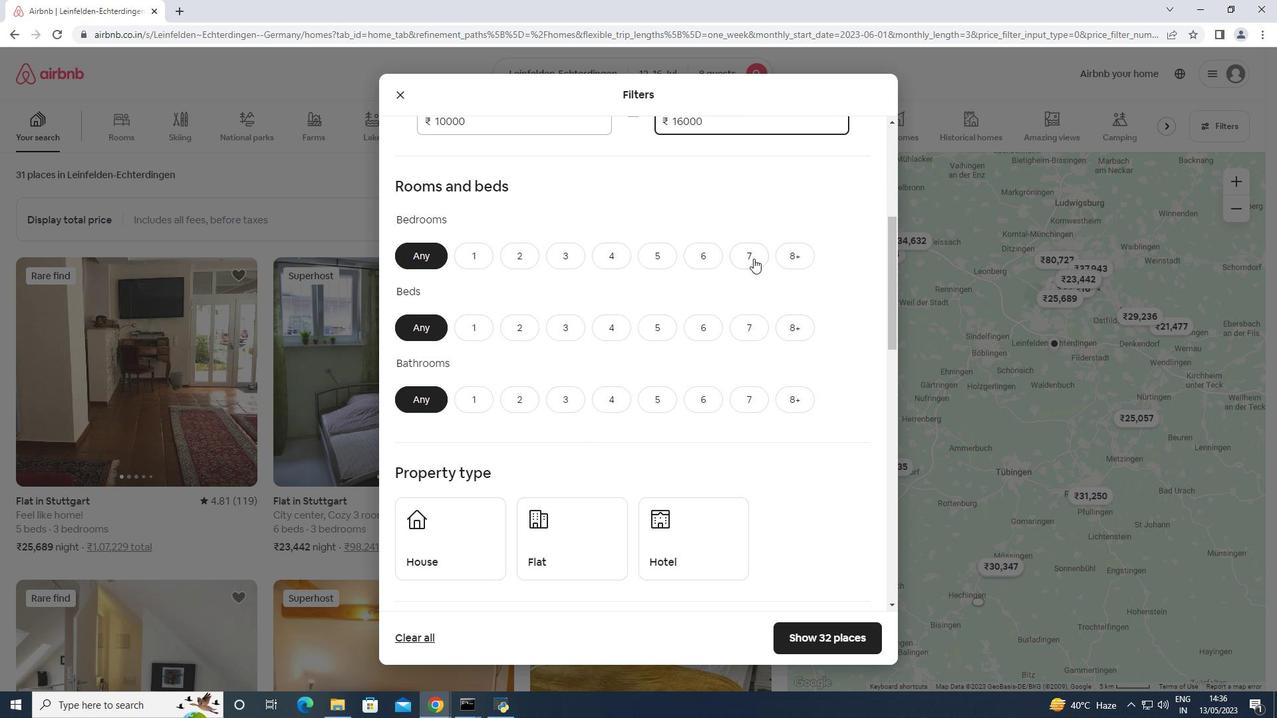 
Action: Mouse pressed left at (792, 252)
Screenshot: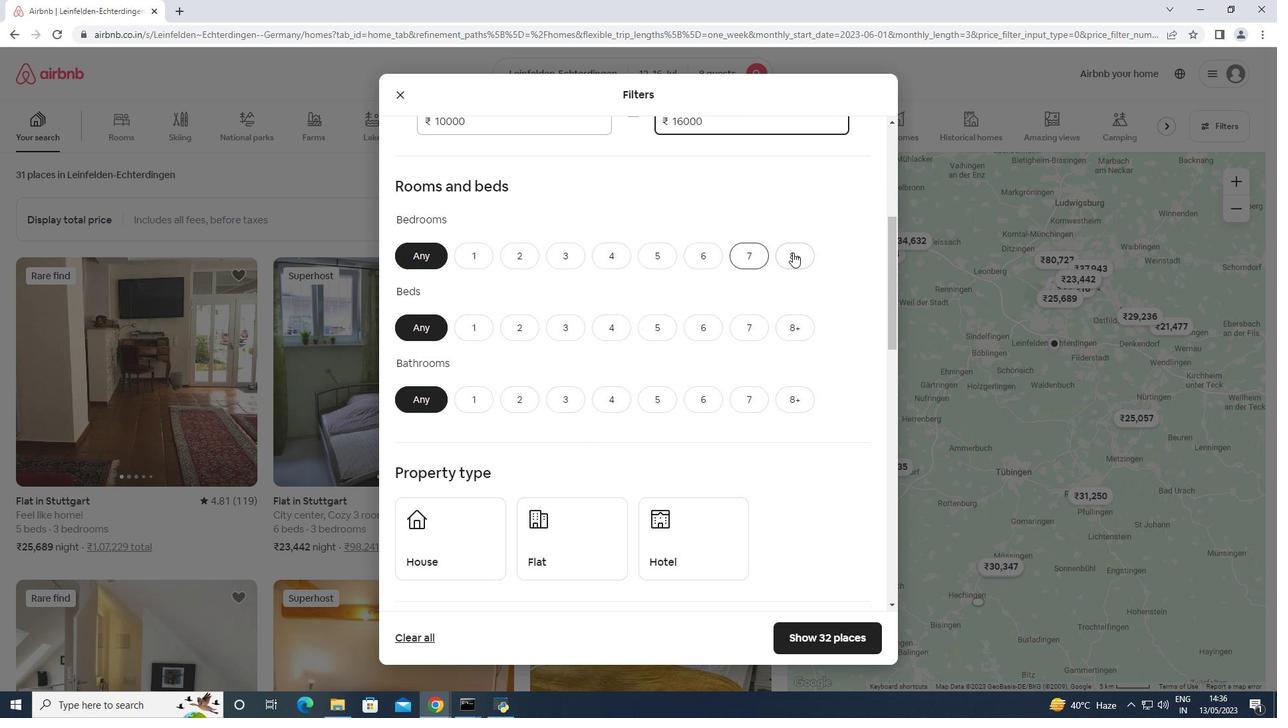 
Action: Mouse moved to (788, 324)
Screenshot: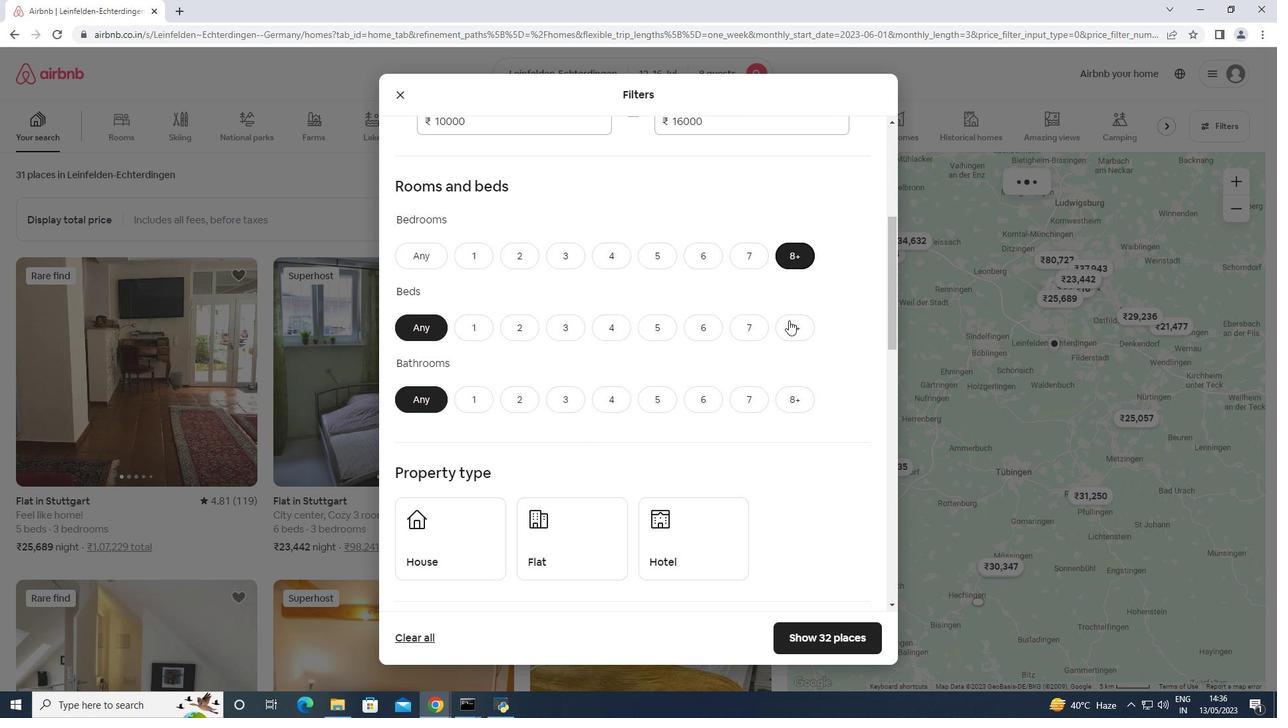 
Action: Mouse pressed left at (788, 324)
Screenshot: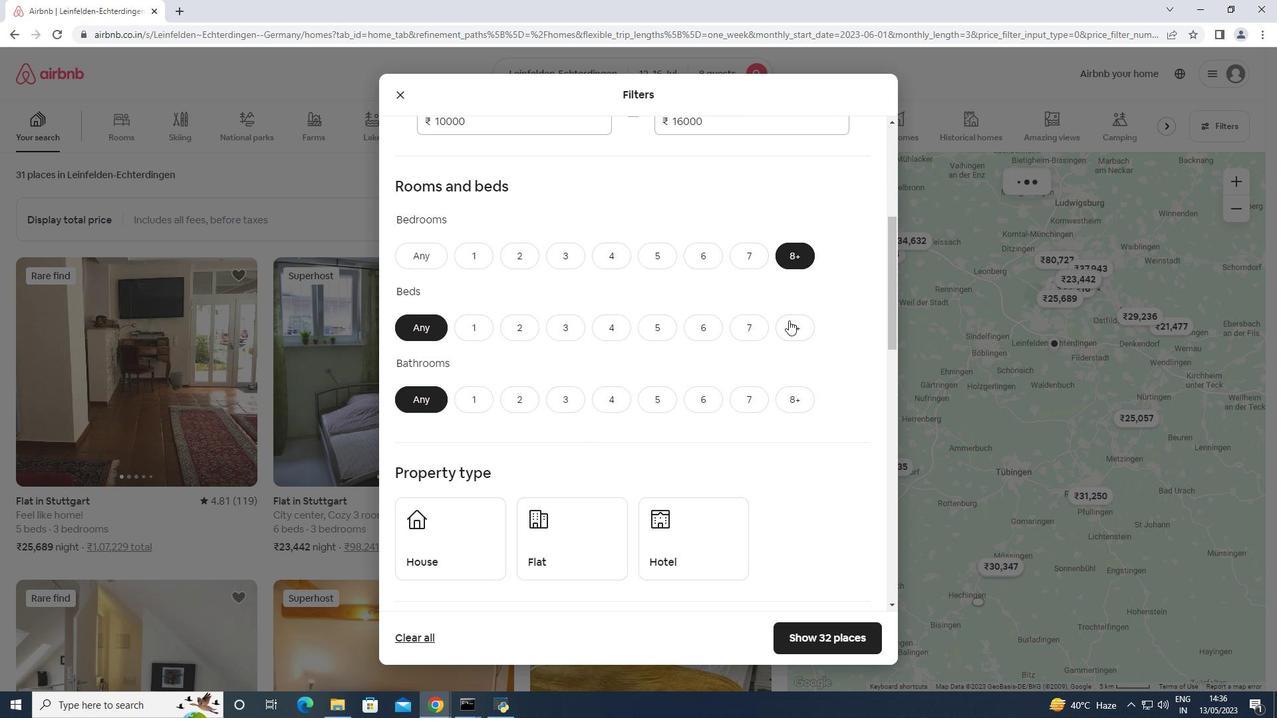 
Action: Mouse moved to (787, 397)
Screenshot: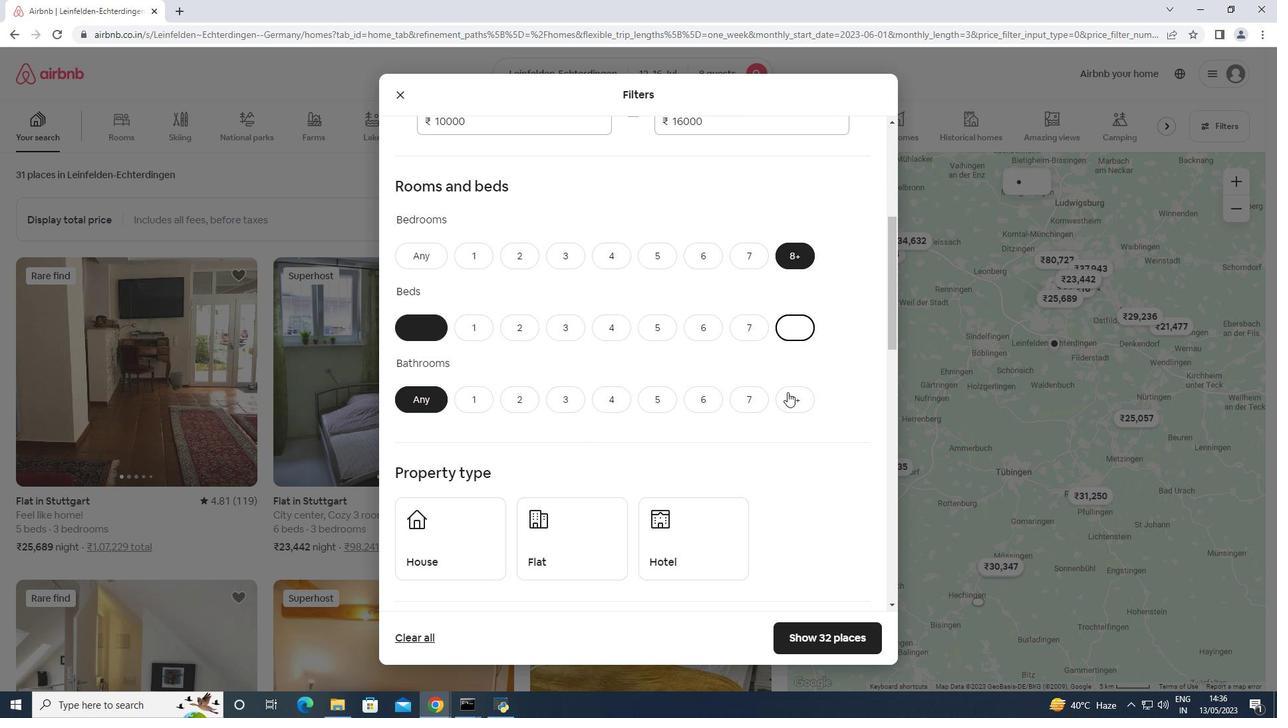 
Action: Mouse pressed left at (787, 397)
Screenshot: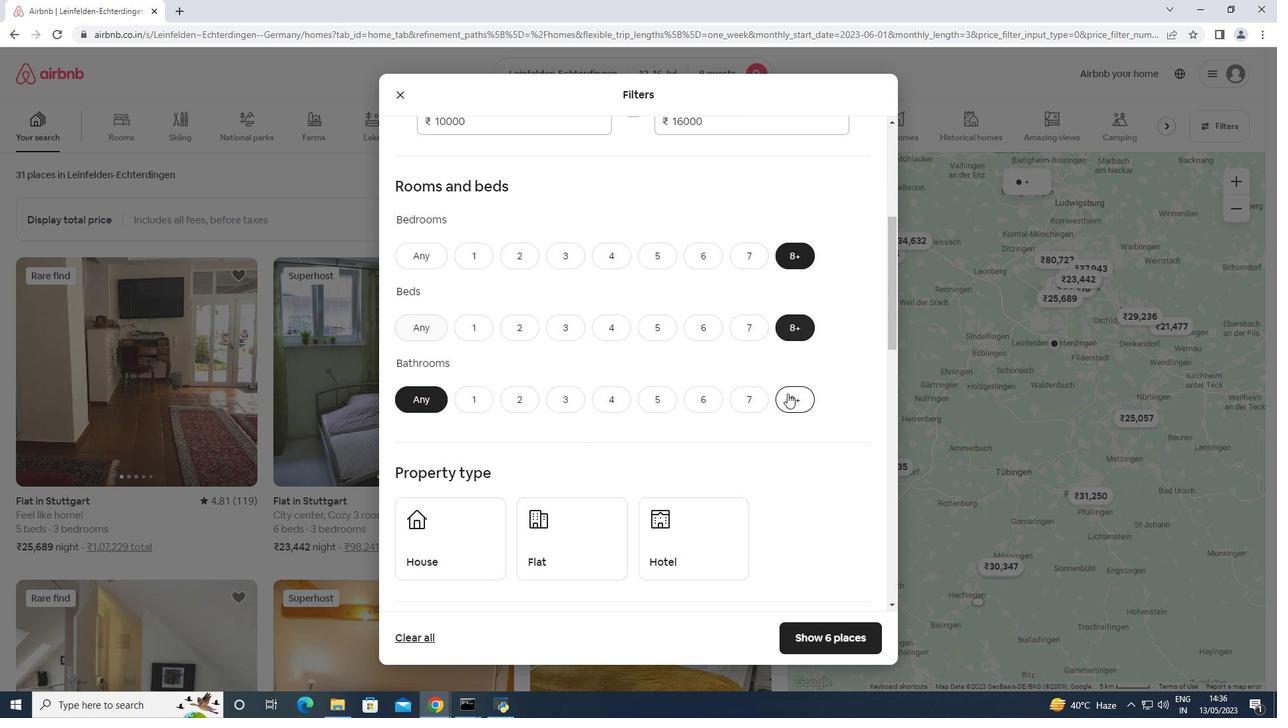 
Action: Mouse moved to (787, 393)
Screenshot: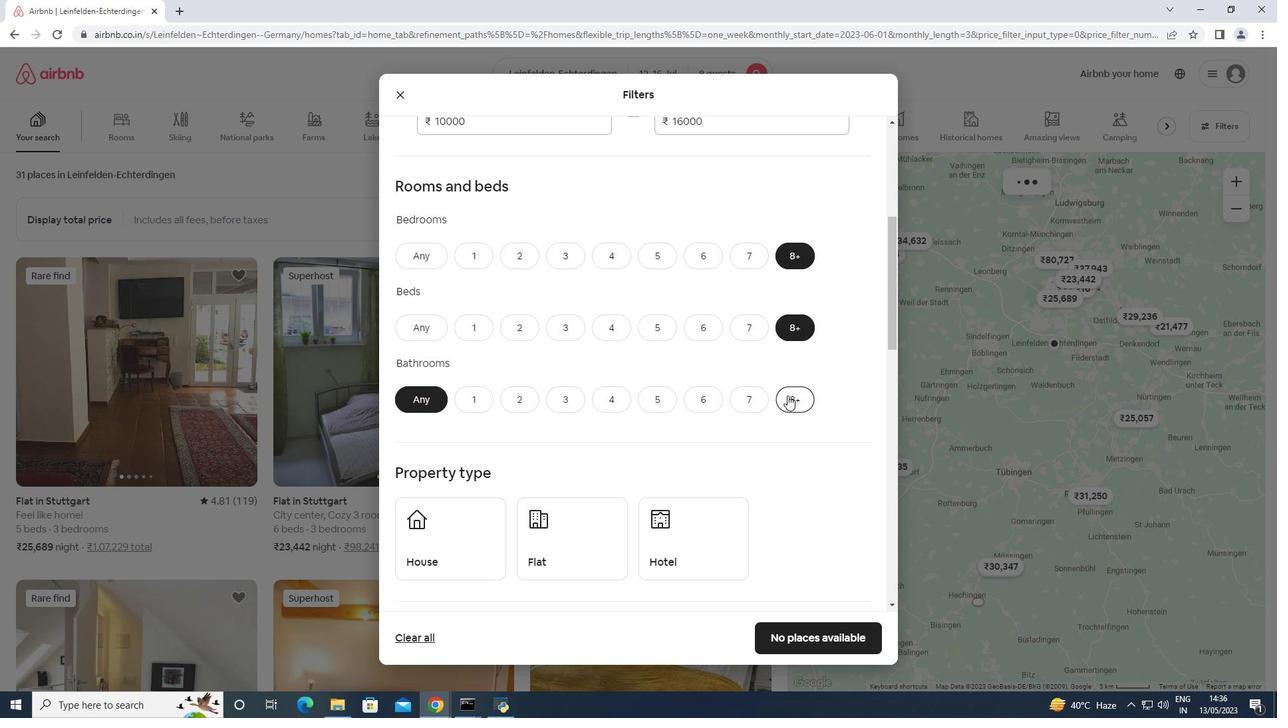 
Action: Mouse scrolled (787, 392) with delta (0, 0)
Screenshot: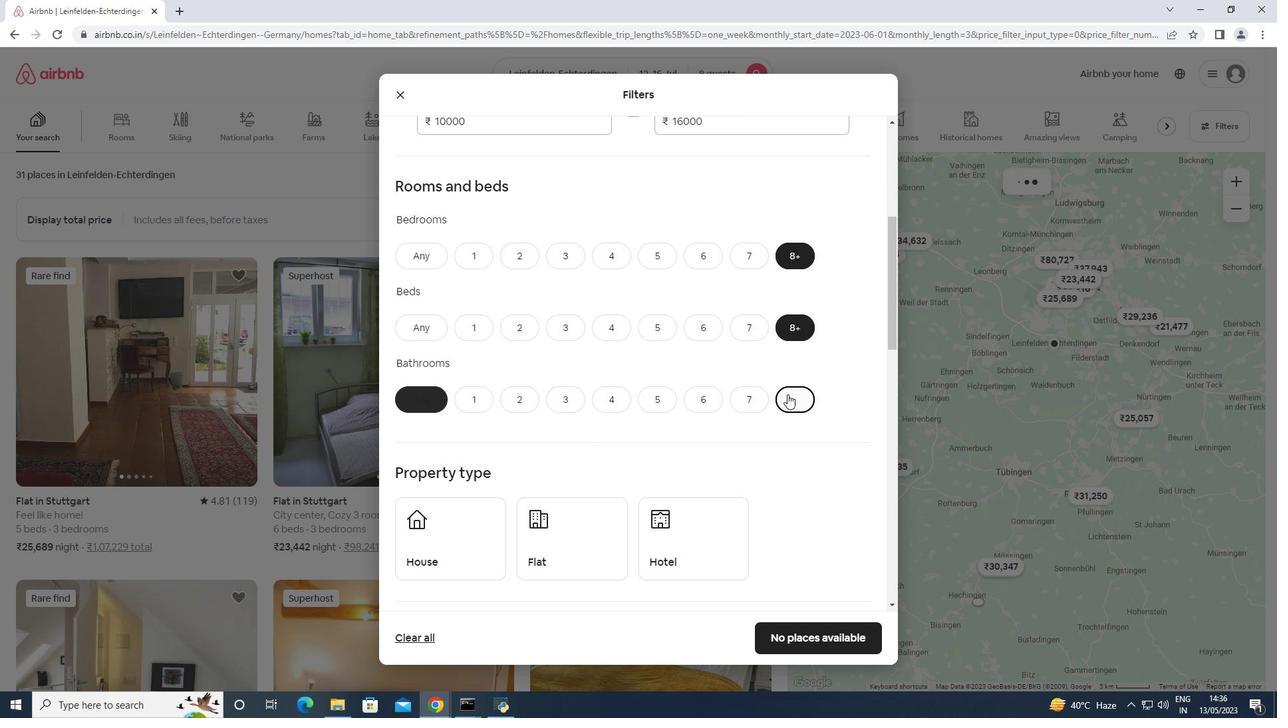 
Action: Mouse scrolled (787, 392) with delta (0, 0)
Screenshot: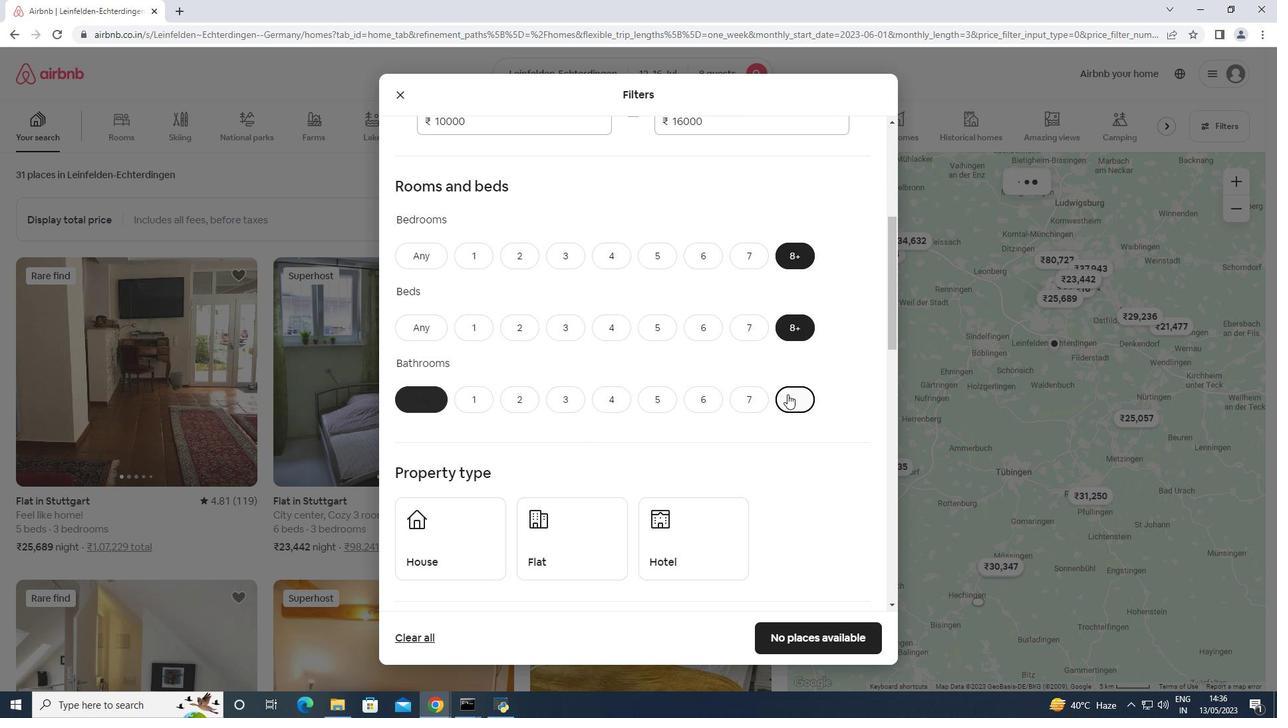 
Action: Mouse scrolled (787, 392) with delta (0, 0)
Screenshot: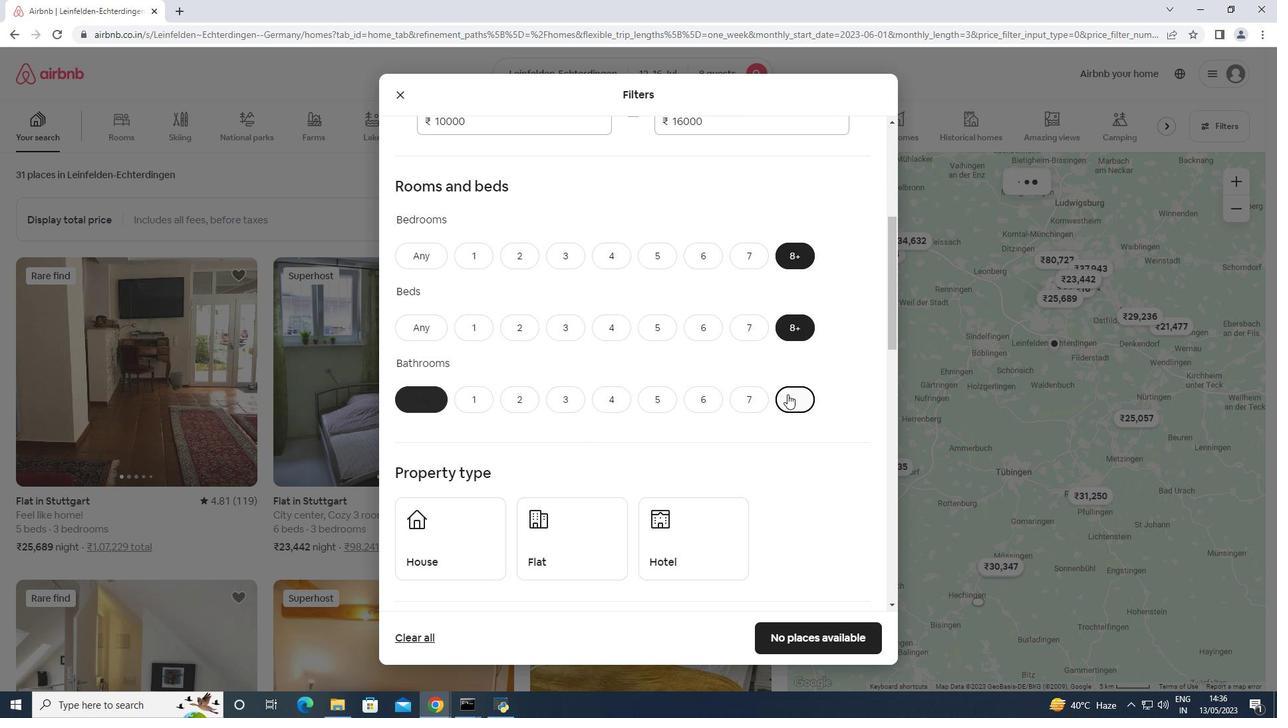 
Action: Mouse moved to (549, 354)
Screenshot: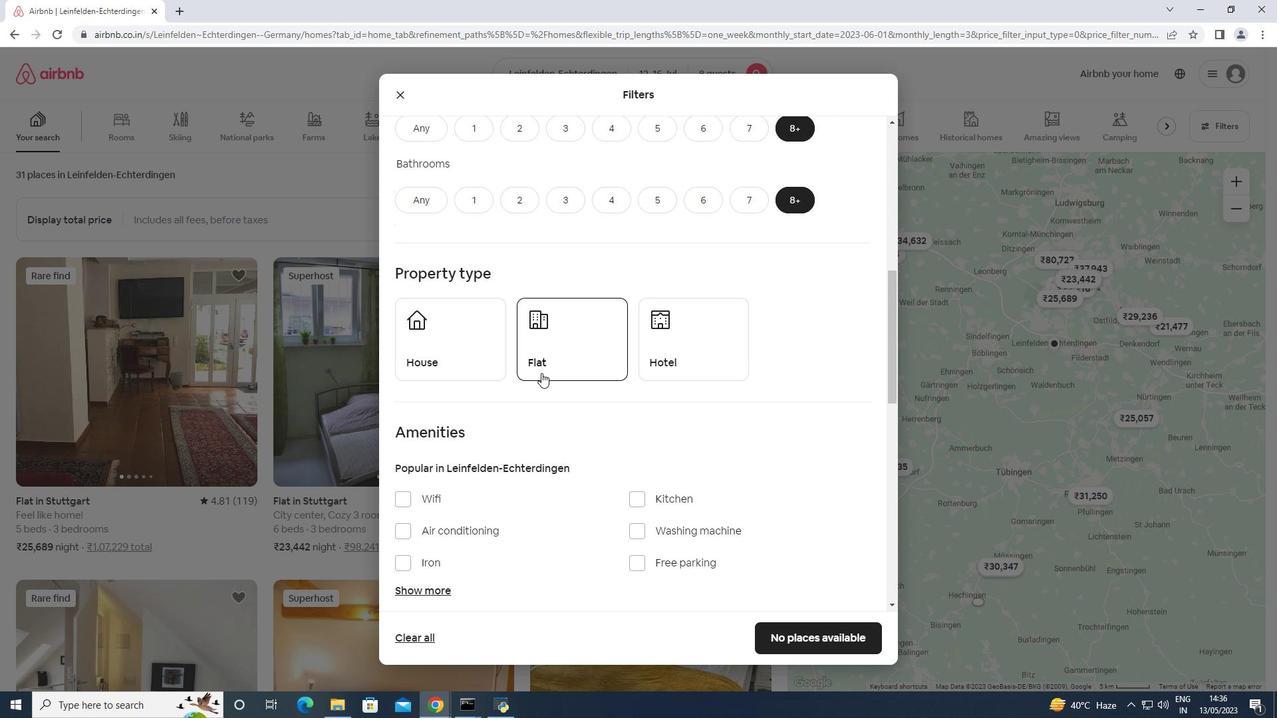 
Action: Mouse pressed left at (549, 354)
Screenshot: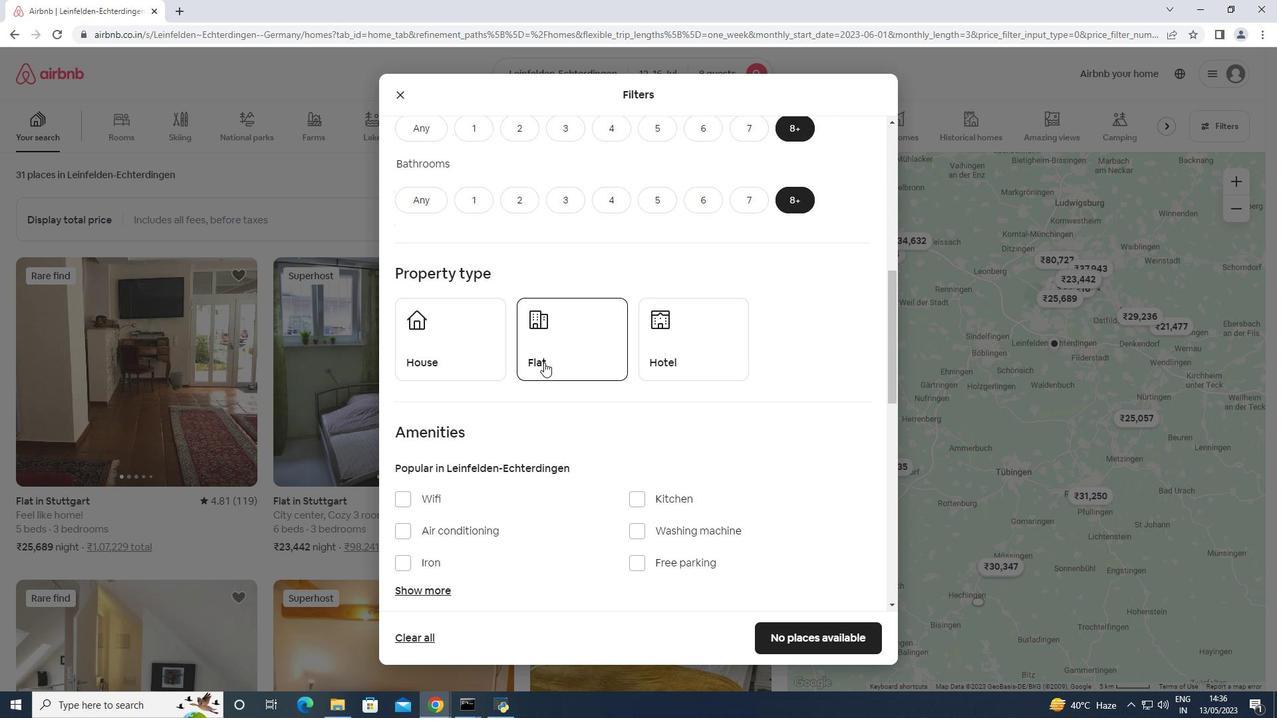 
Action: Mouse moved to (454, 353)
Screenshot: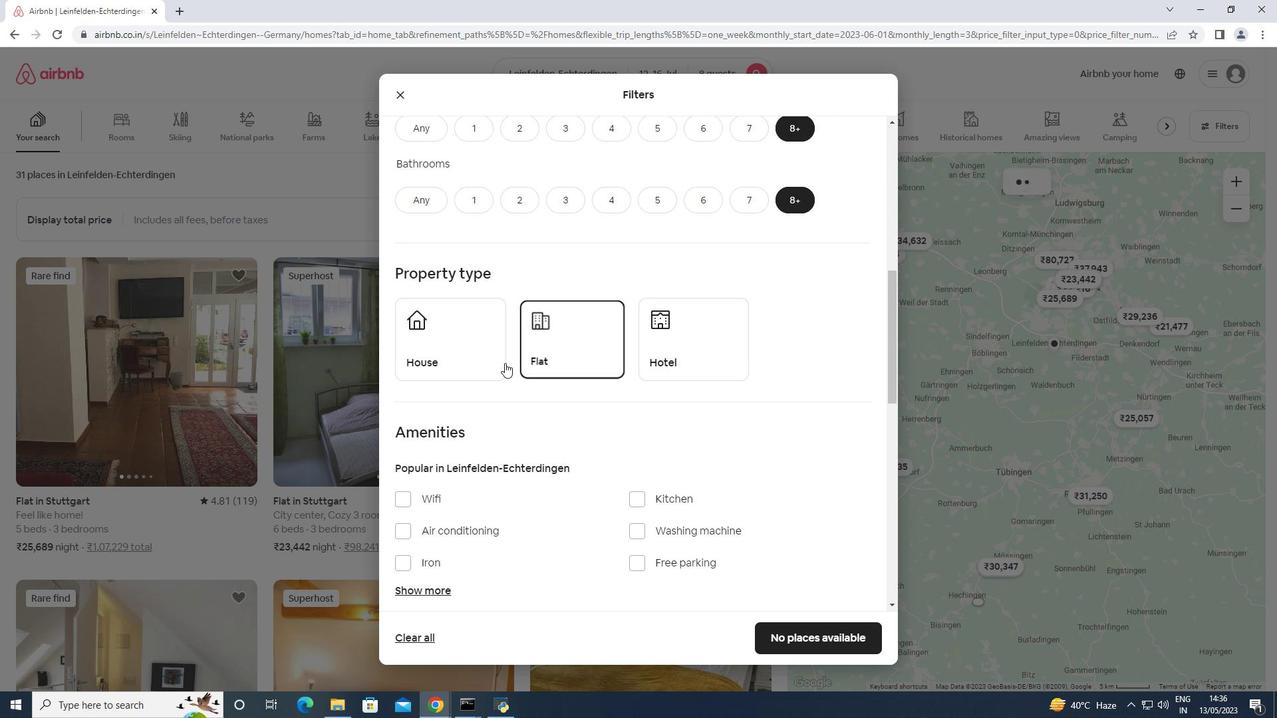 
Action: Mouse pressed left at (454, 353)
Screenshot: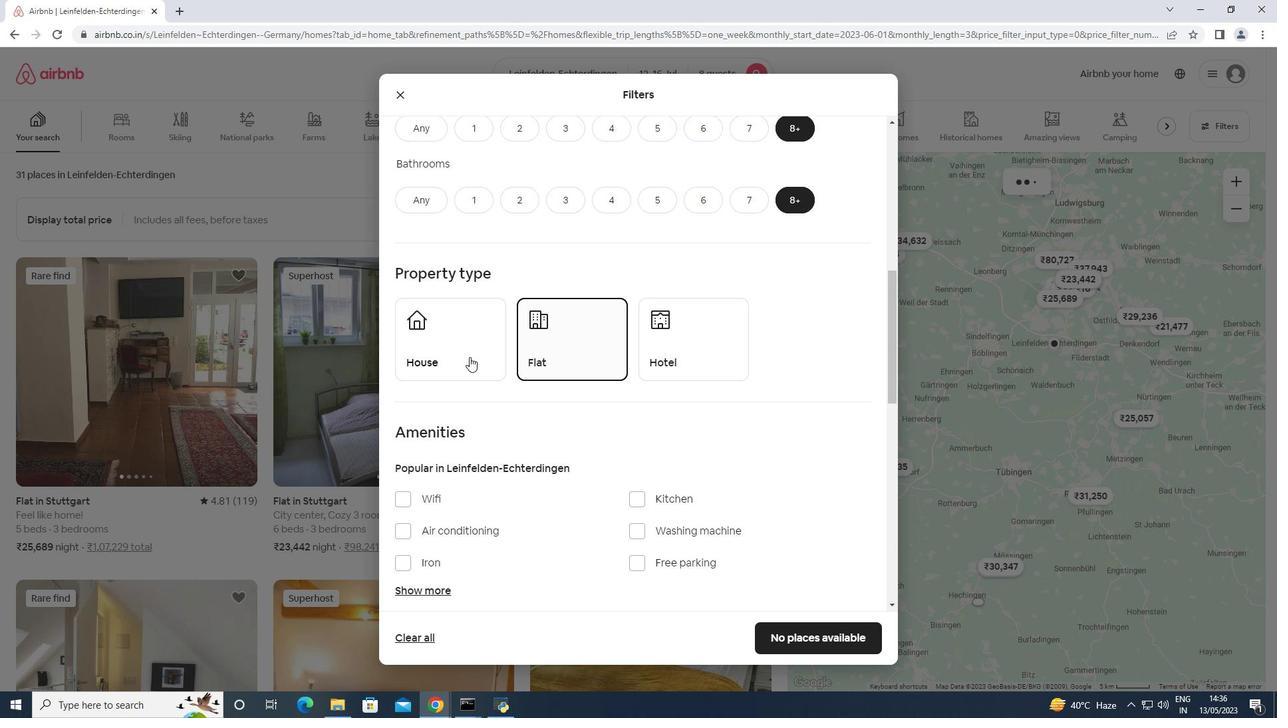 
Action: Mouse moved to (432, 495)
Screenshot: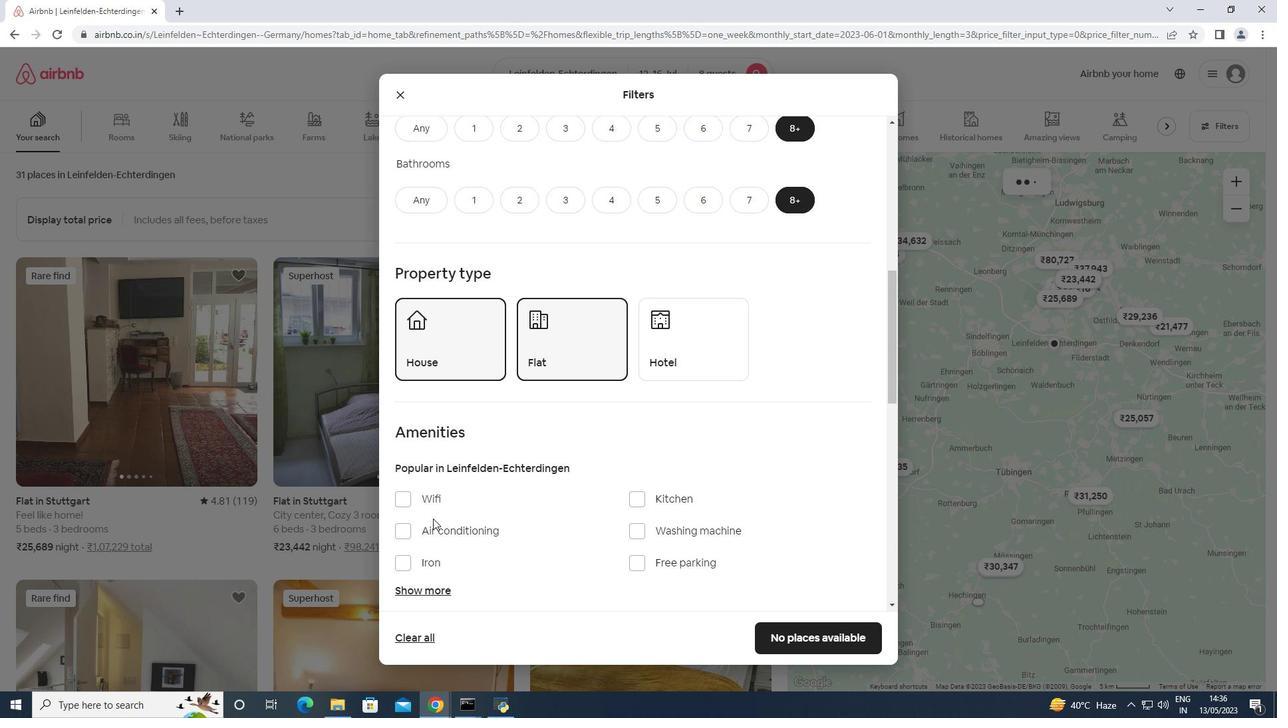 
Action: Mouse pressed left at (432, 495)
Screenshot: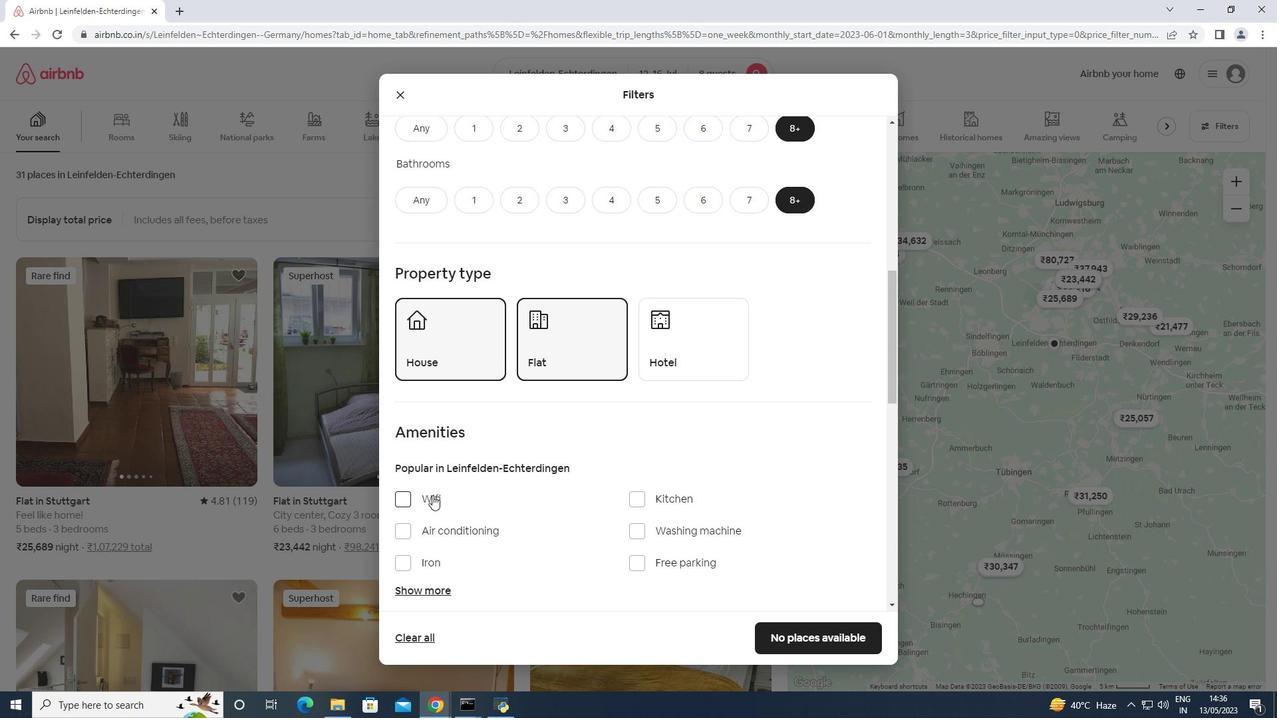 
Action: Mouse moved to (426, 591)
Screenshot: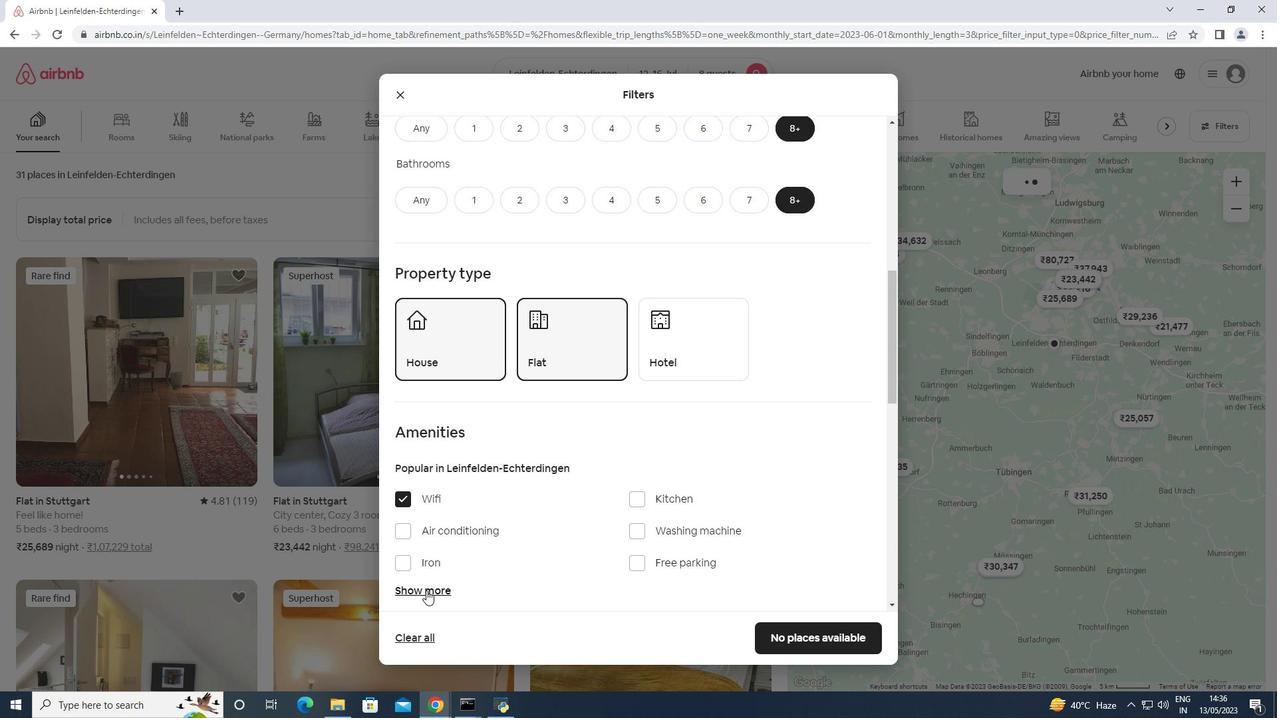 
Action: Mouse pressed left at (426, 591)
Screenshot: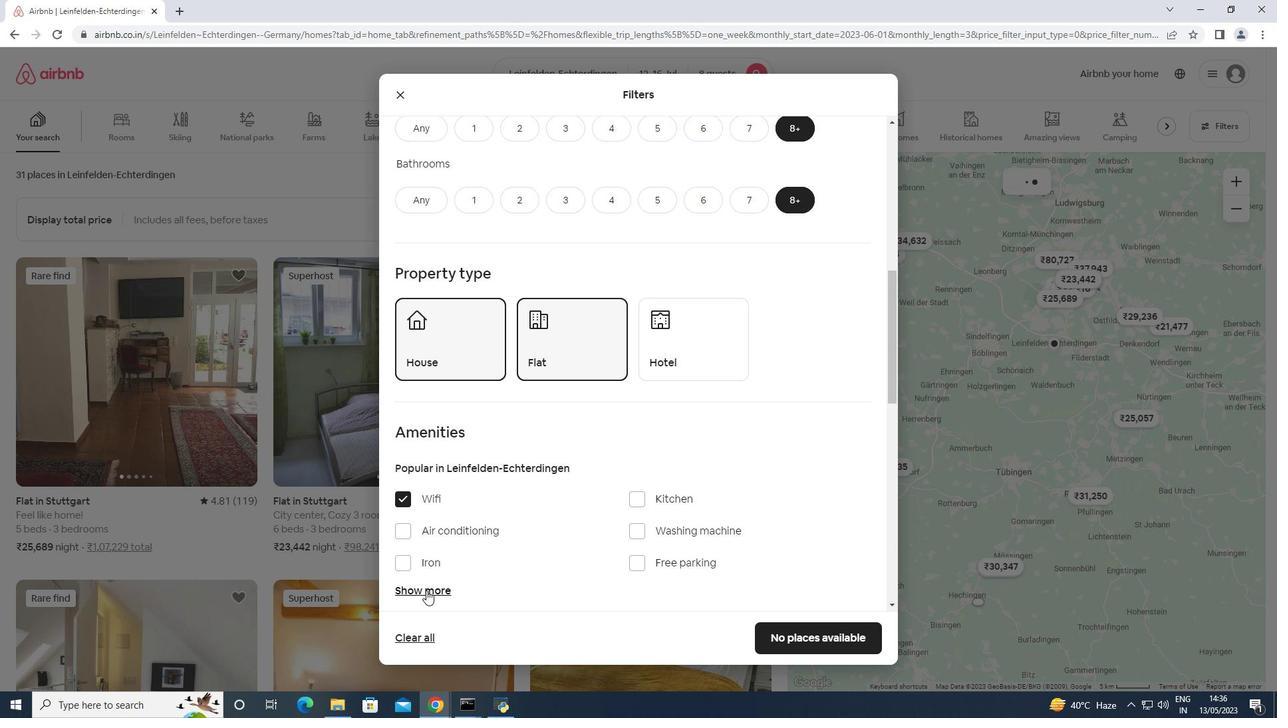 
Action: Mouse moved to (668, 297)
Screenshot: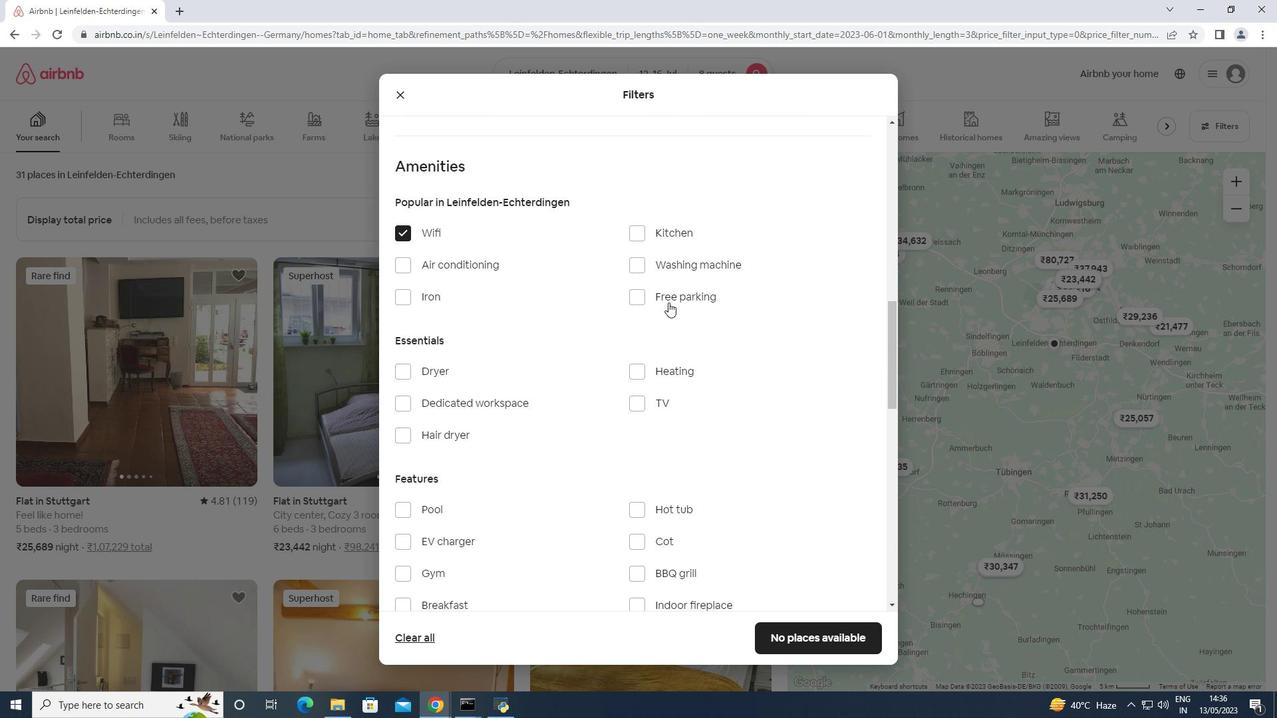 
Action: Mouse pressed left at (668, 297)
Screenshot: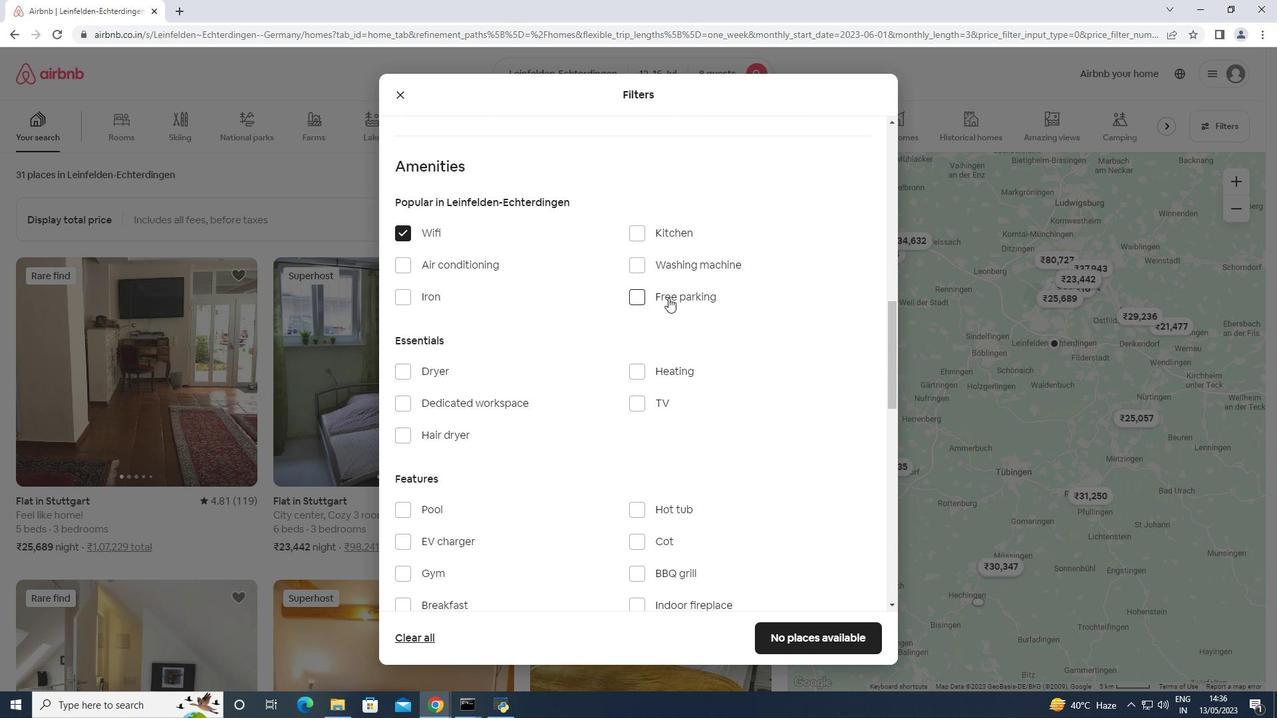 
Action: Mouse moved to (640, 400)
Screenshot: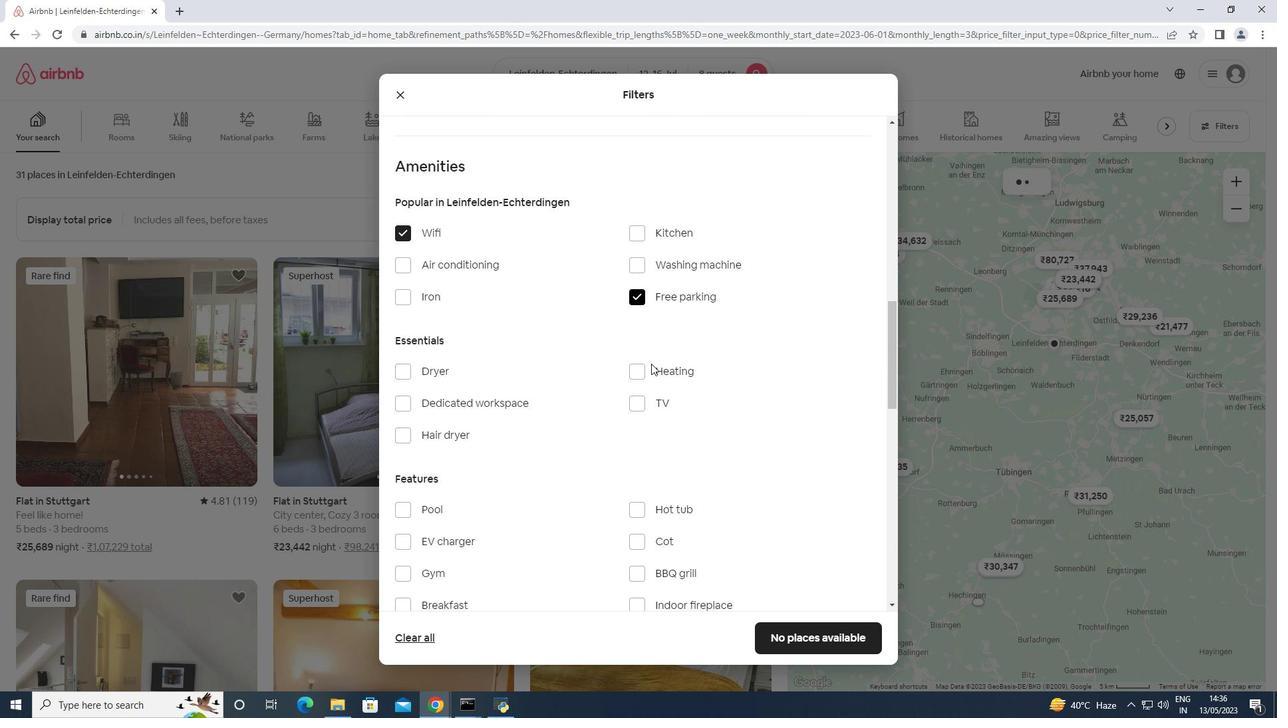 
Action: Mouse pressed left at (640, 400)
Screenshot: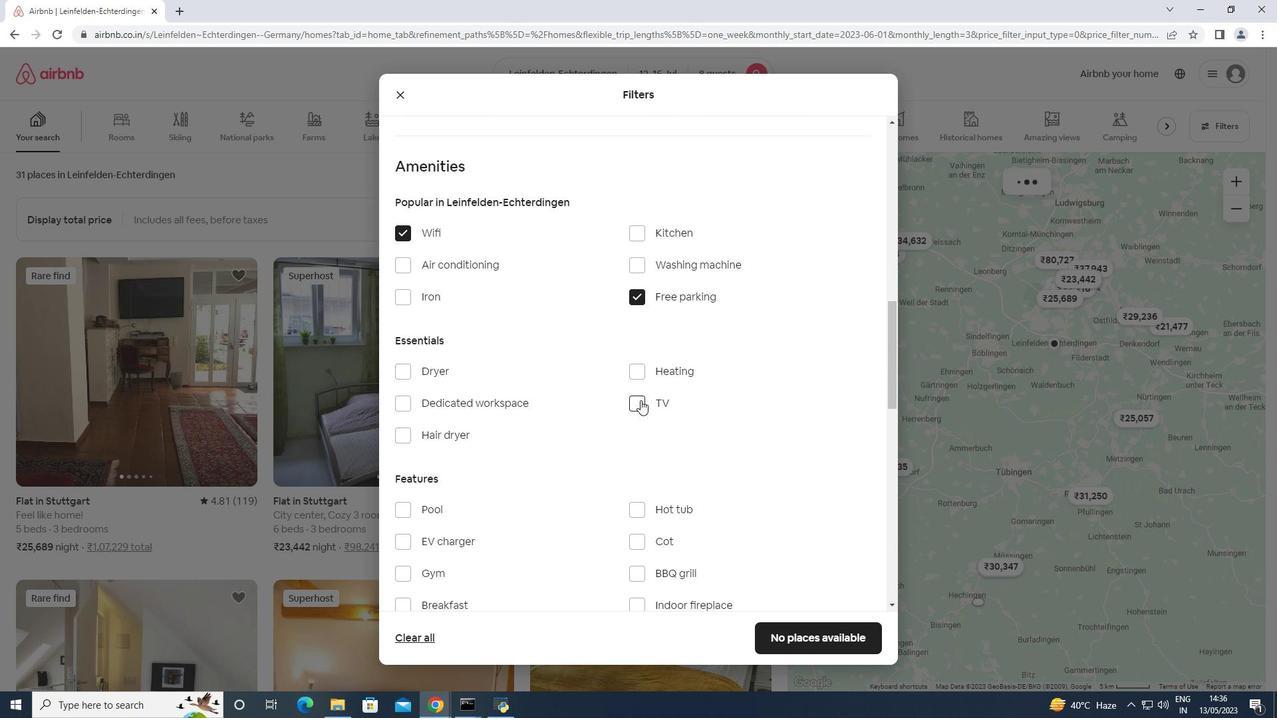 
Action: Mouse scrolled (640, 399) with delta (0, 0)
Screenshot: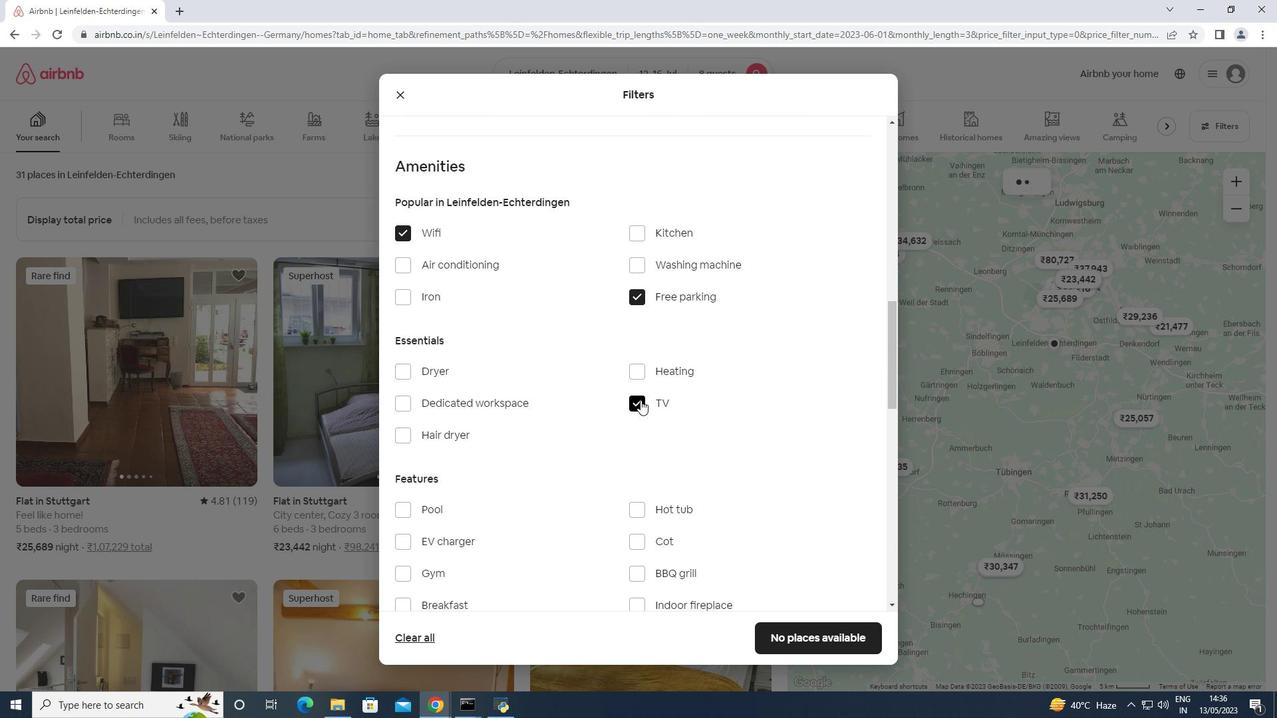 
Action: Mouse scrolled (640, 399) with delta (0, 0)
Screenshot: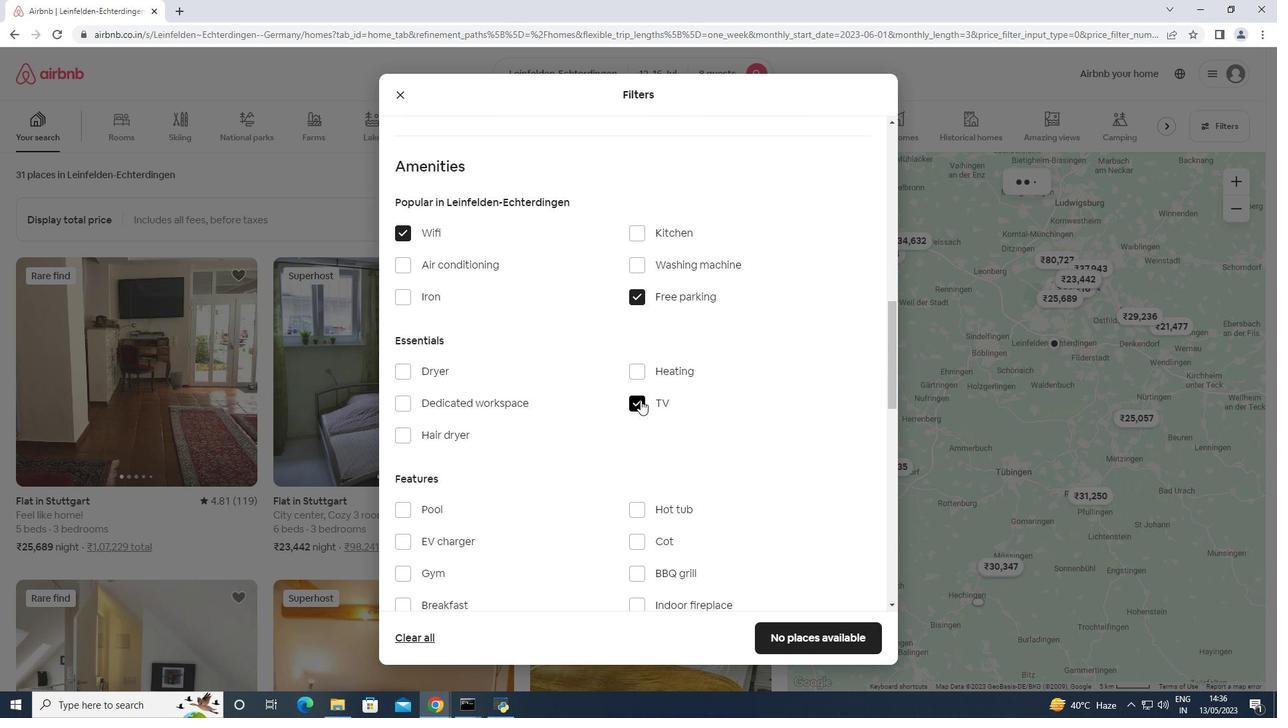 
Action: Mouse scrolled (640, 399) with delta (0, 0)
Screenshot: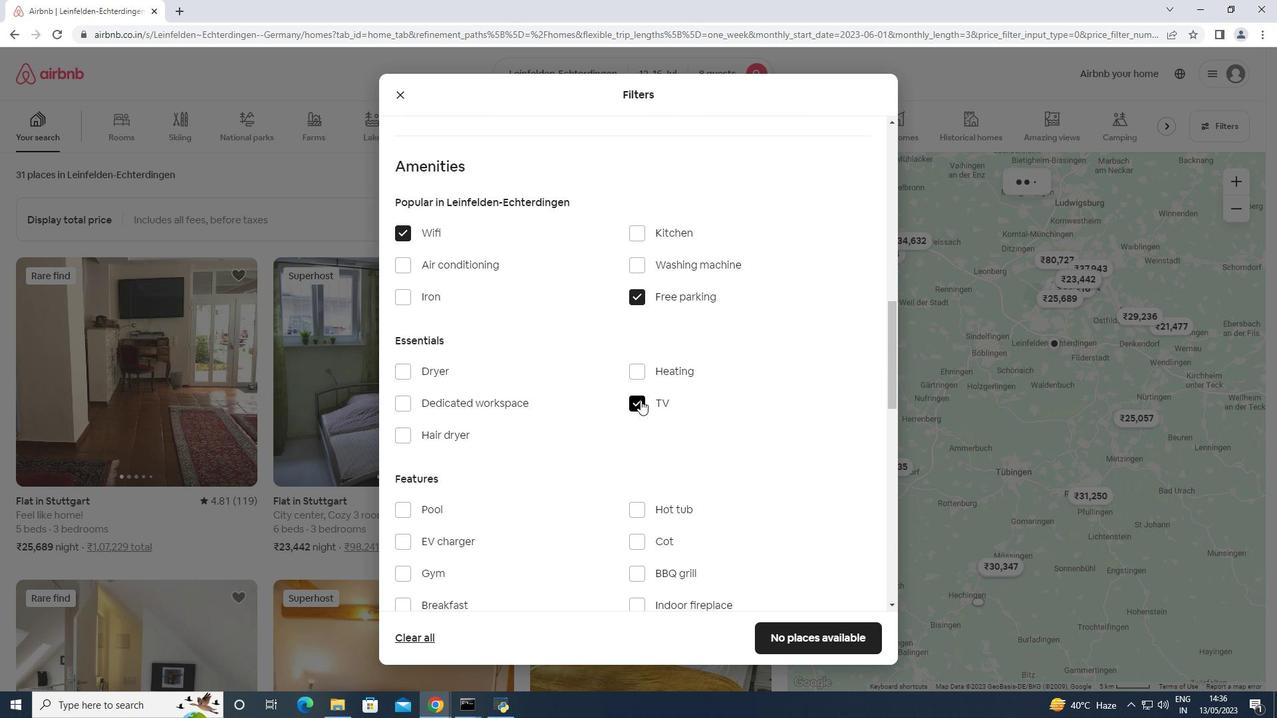 
Action: Mouse moved to (448, 374)
Screenshot: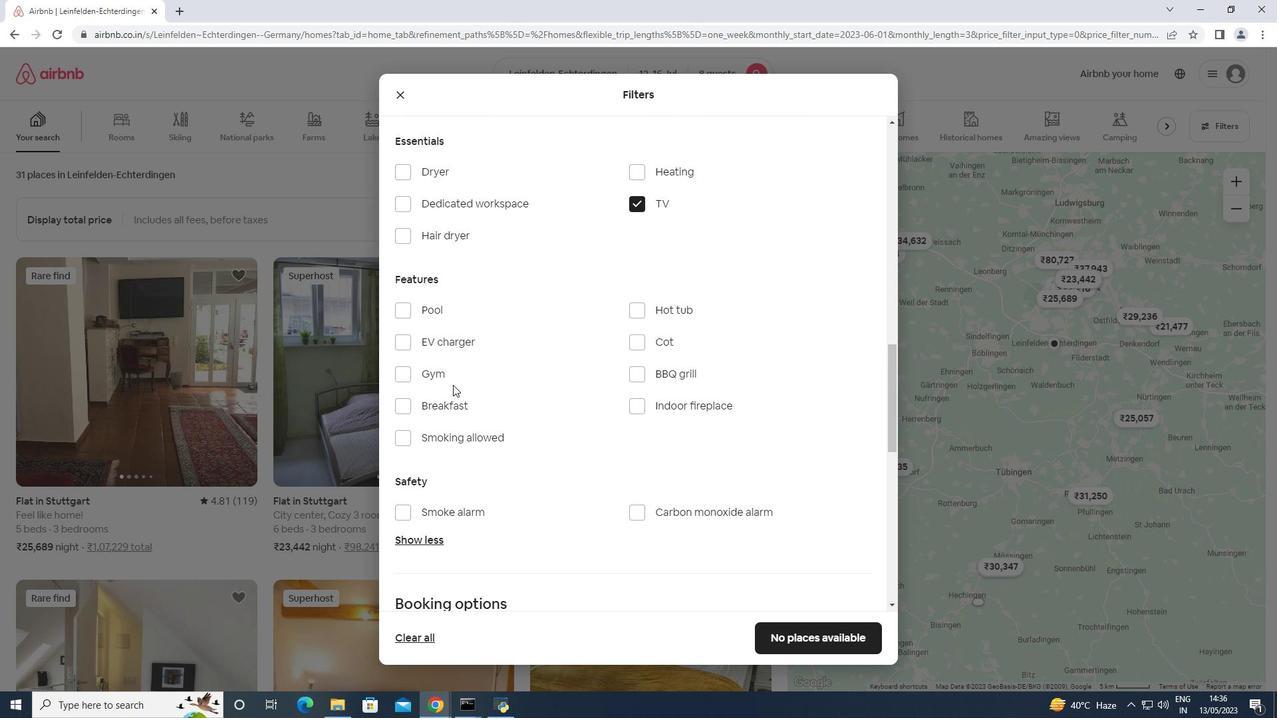 
Action: Mouse pressed left at (448, 374)
Screenshot: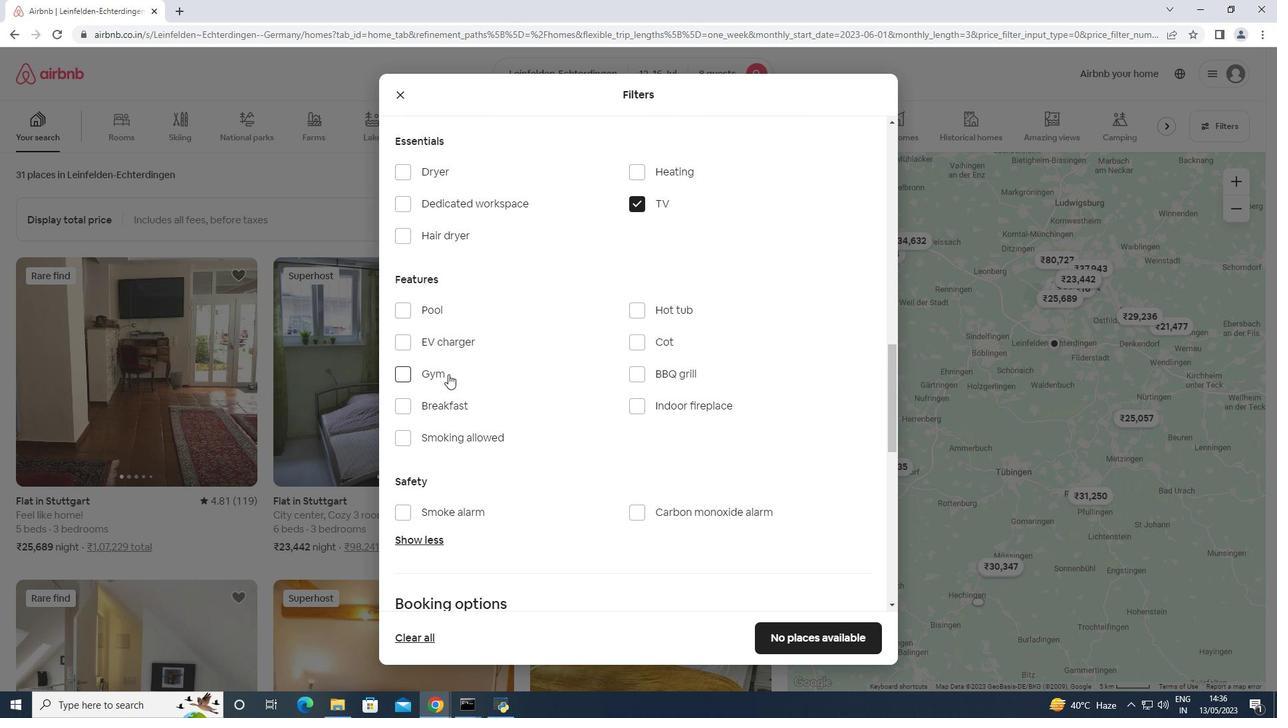 
Action: Mouse moved to (448, 406)
Screenshot: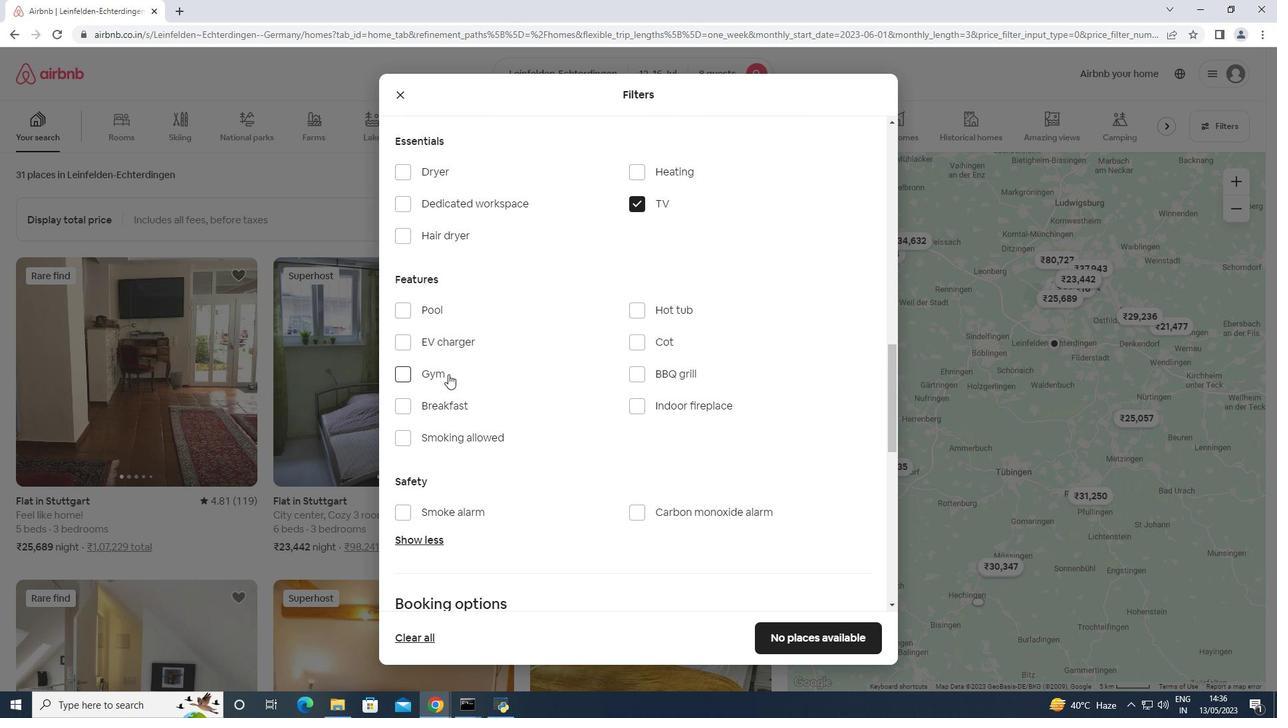 
Action: Mouse pressed left at (448, 406)
Screenshot: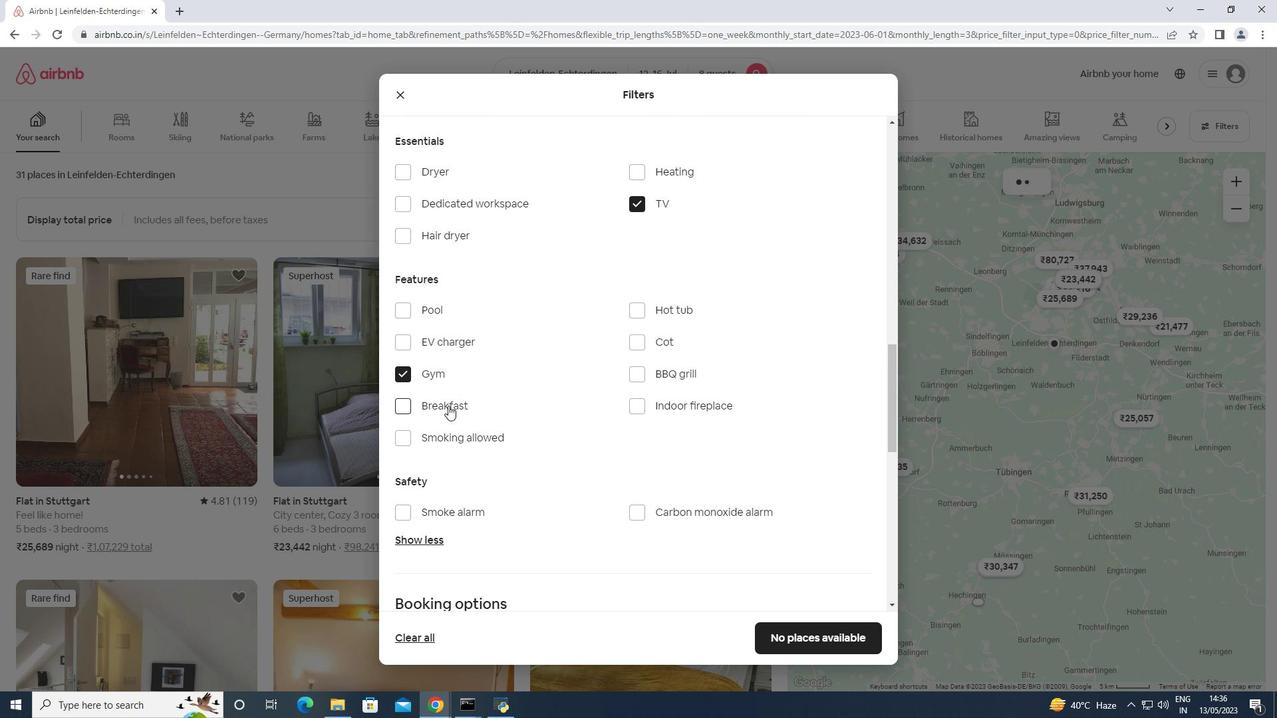 
Action: Mouse moved to (530, 373)
Screenshot: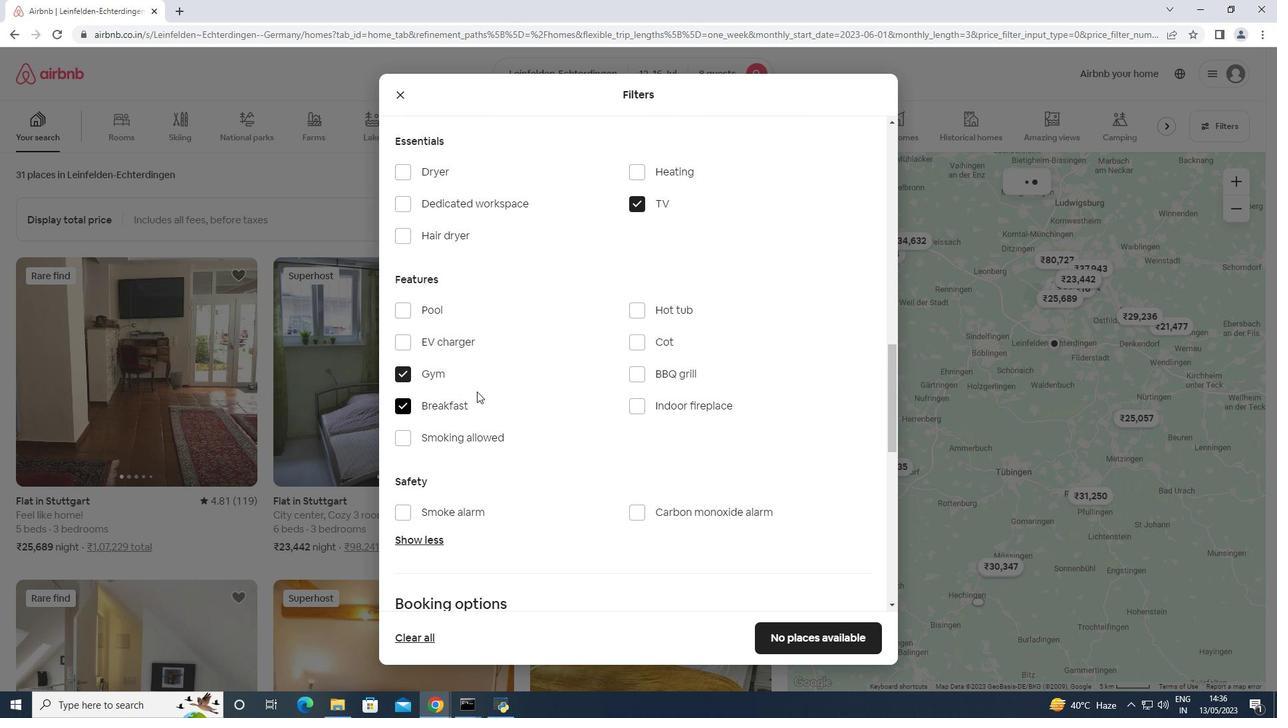 
Action: Mouse scrolled (530, 373) with delta (0, 0)
Screenshot: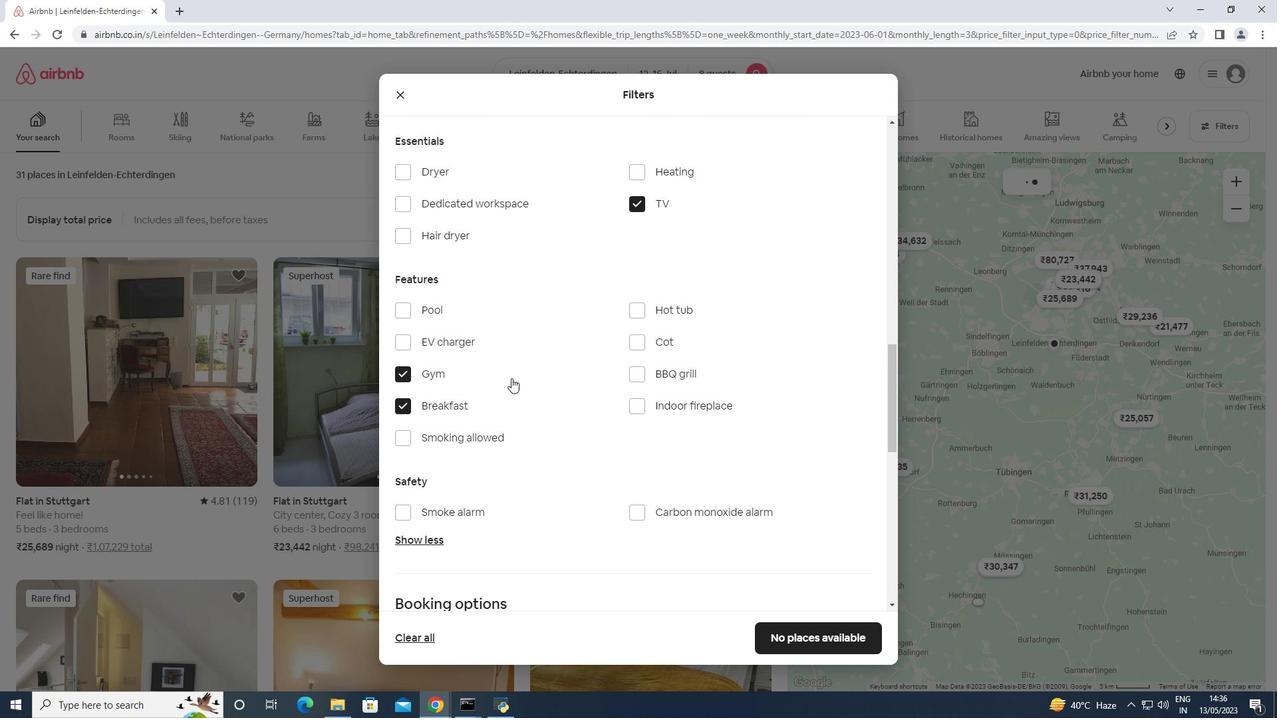 
Action: Mouse scrolled (530, 373) with delta (0, 0)
Screenshot: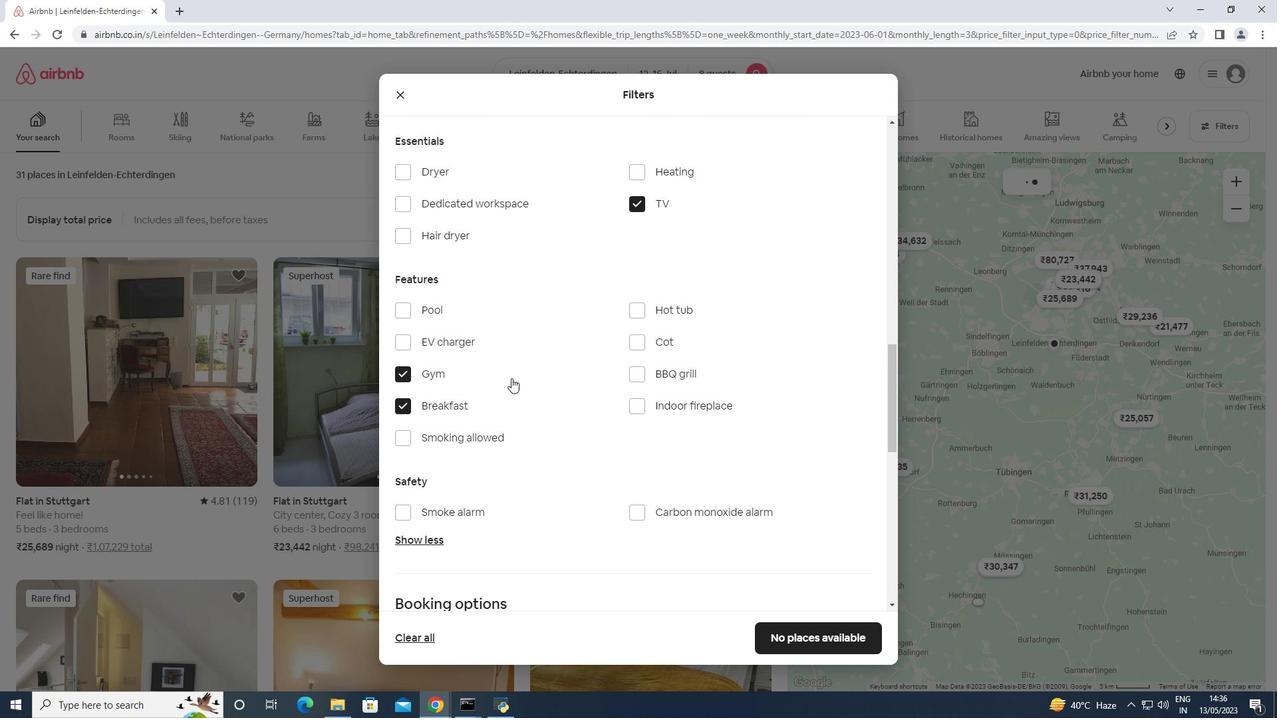 
Action: Mouse scrolled (530, 373) with delta (0, 0)
Screenshot: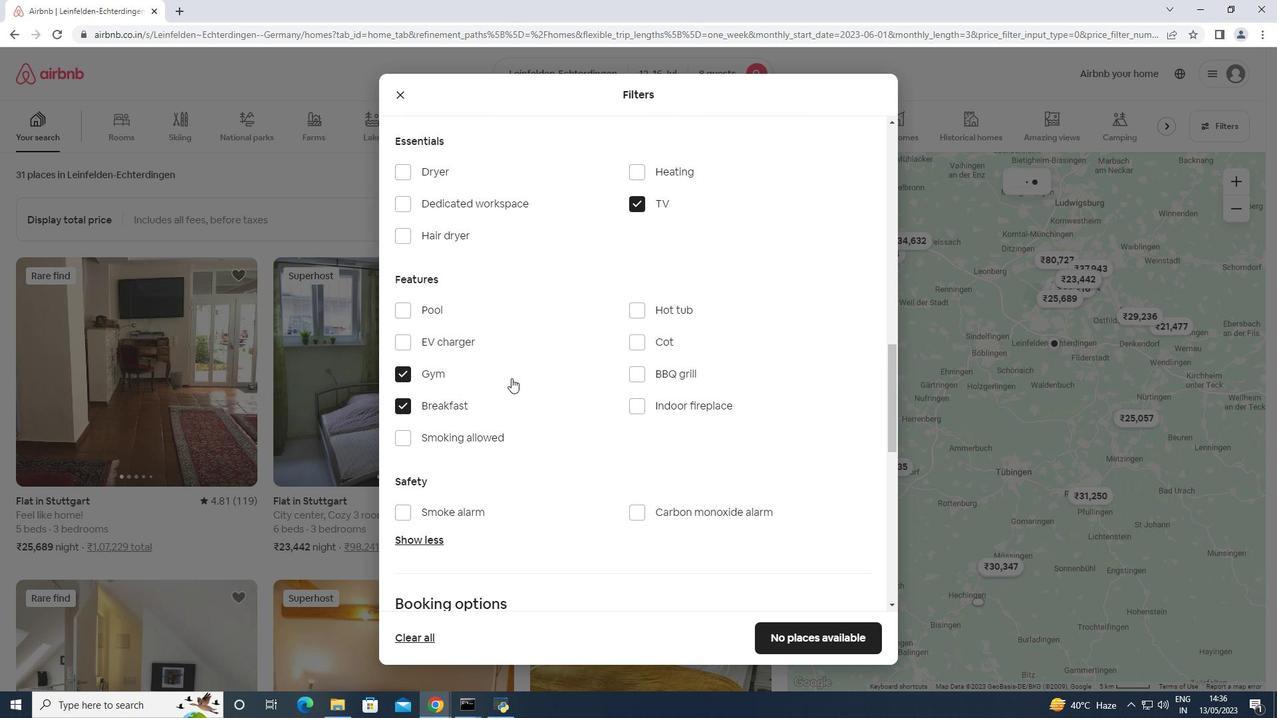 
Action: Mouse scrolled (530, 373) with delta (0, 0)
Screenshot: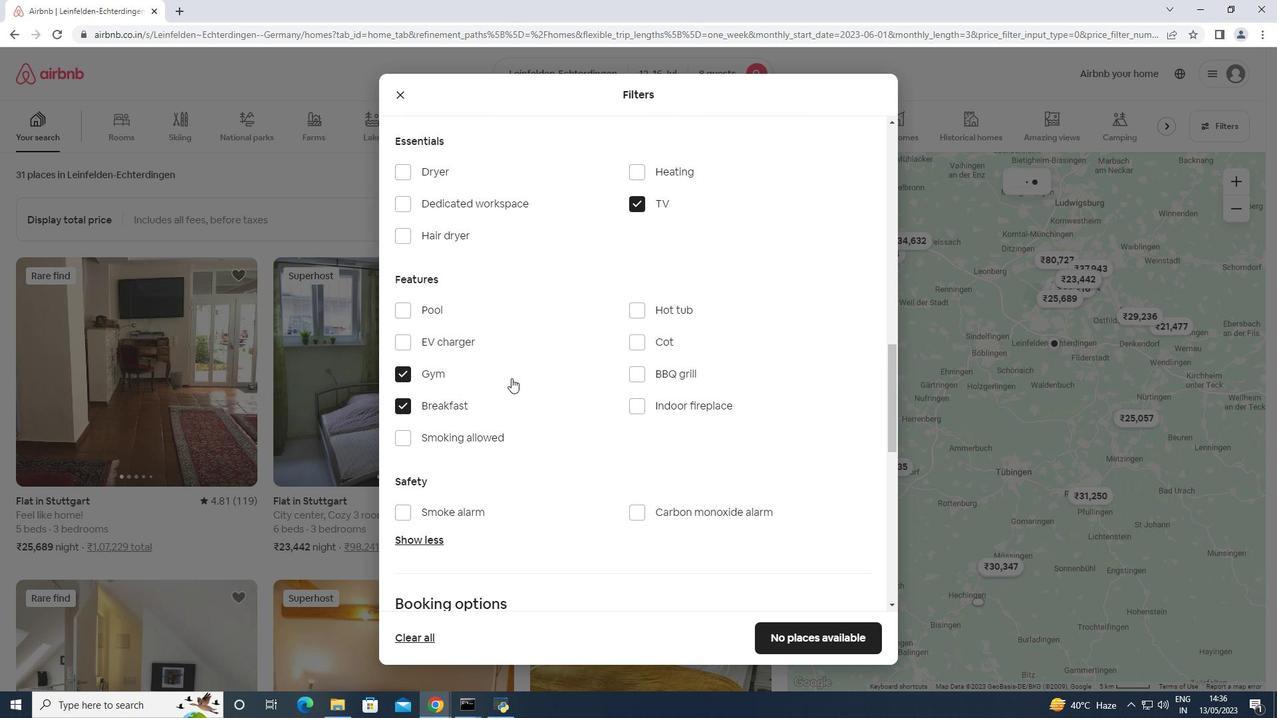 
Action: Mouse scrolled (530, 373) with delta (0, 0)
Screenshot: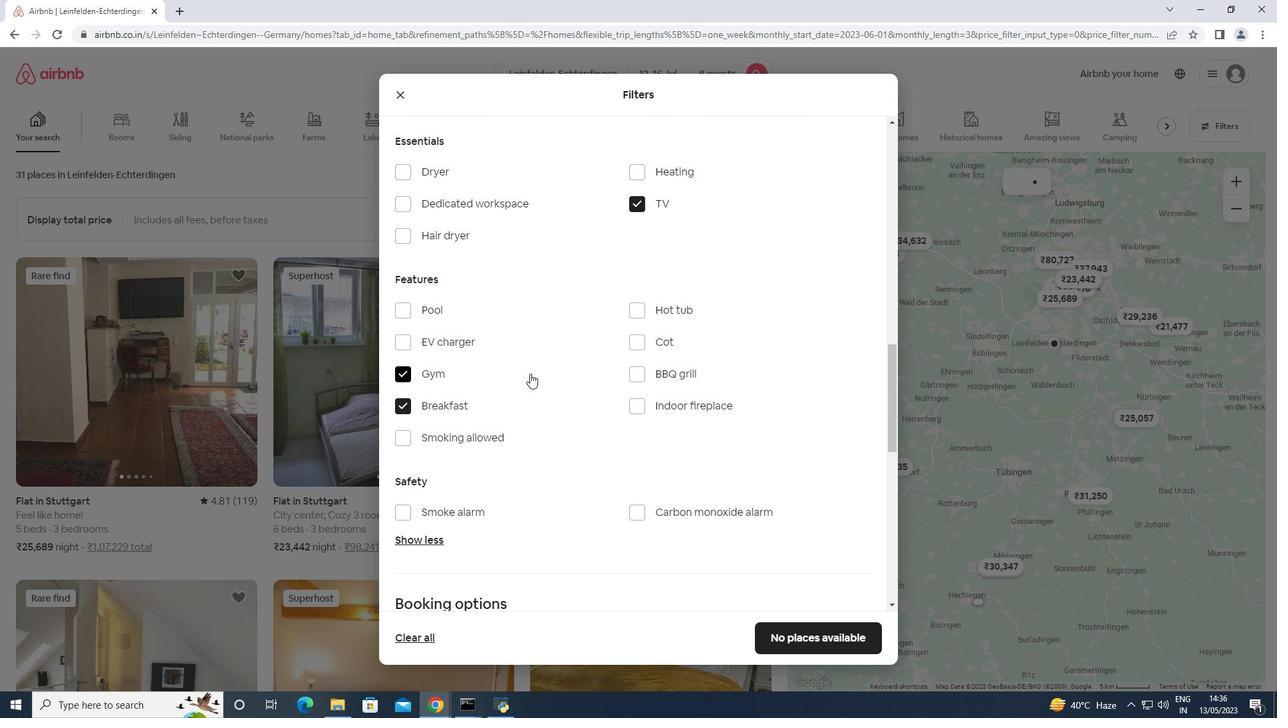
Action: Mouse moved to (840, 360)
Screenshot: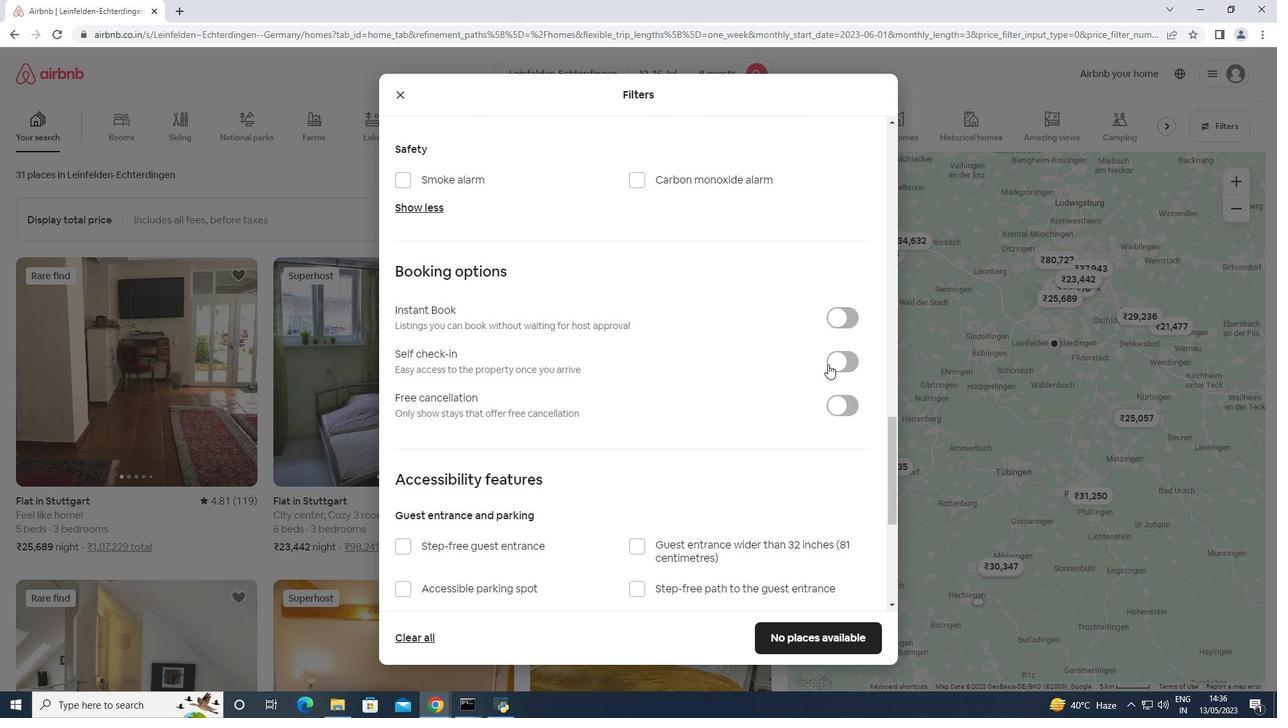 
Action: Mouse pressed left at (840, 360)
Screenshot: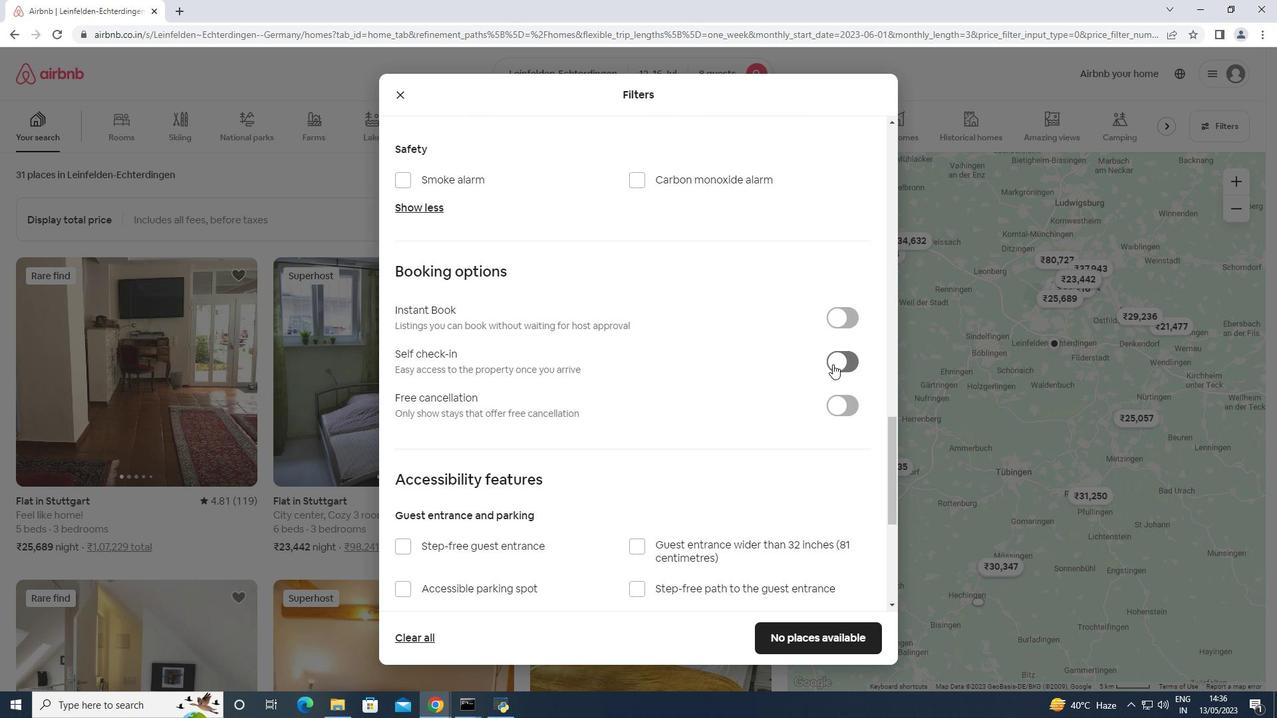 
Action: Mouse moved to (840, 360)
Screenshot: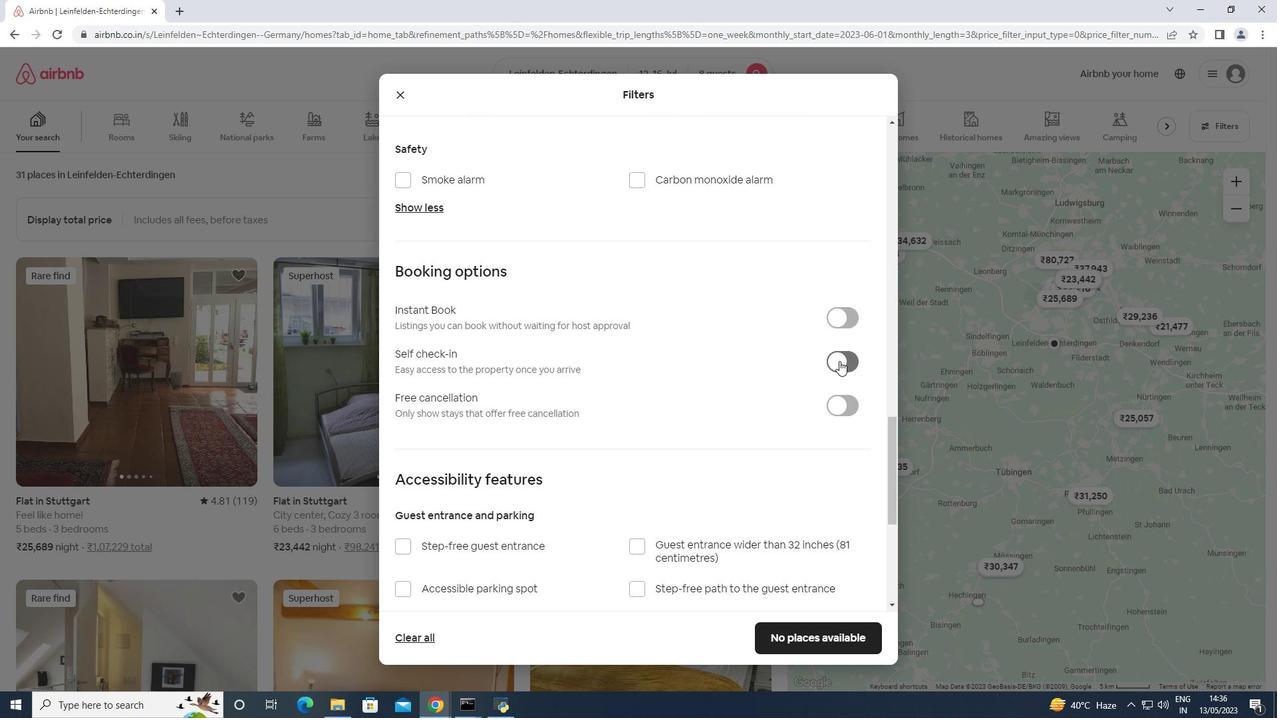 
Action: Mouse scrolled (840, 359) with delta (0, 0)
Screenshot: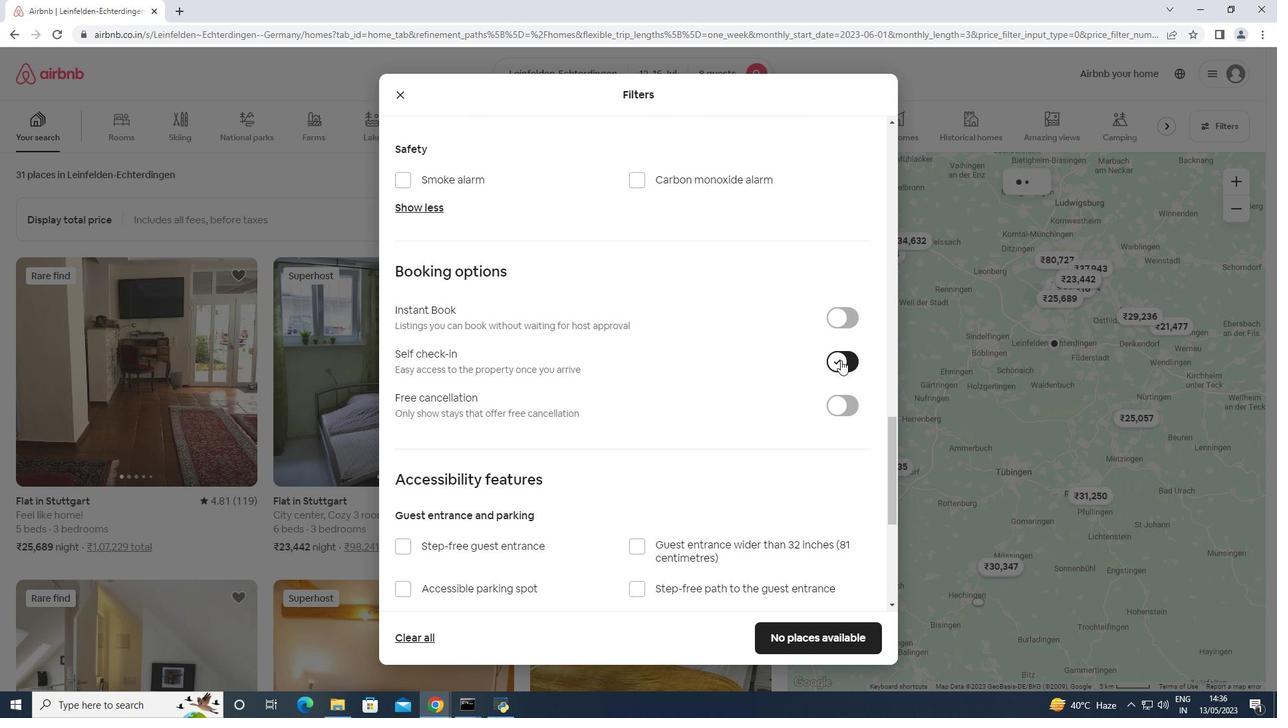 
Action: Mouse scrolled (840, 359) with delta (0, 0)
Screenshot: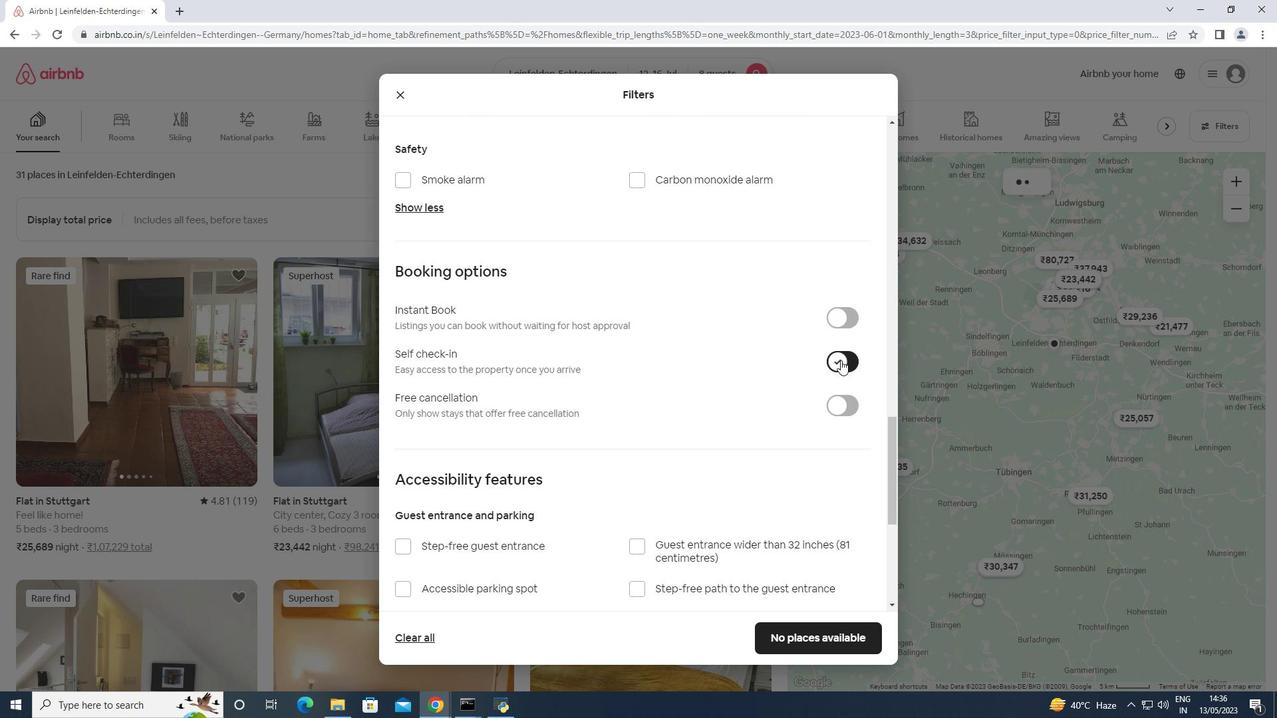 
Action: Mouse scrolled (840, 359) with delta (0, 0)
Screenshot: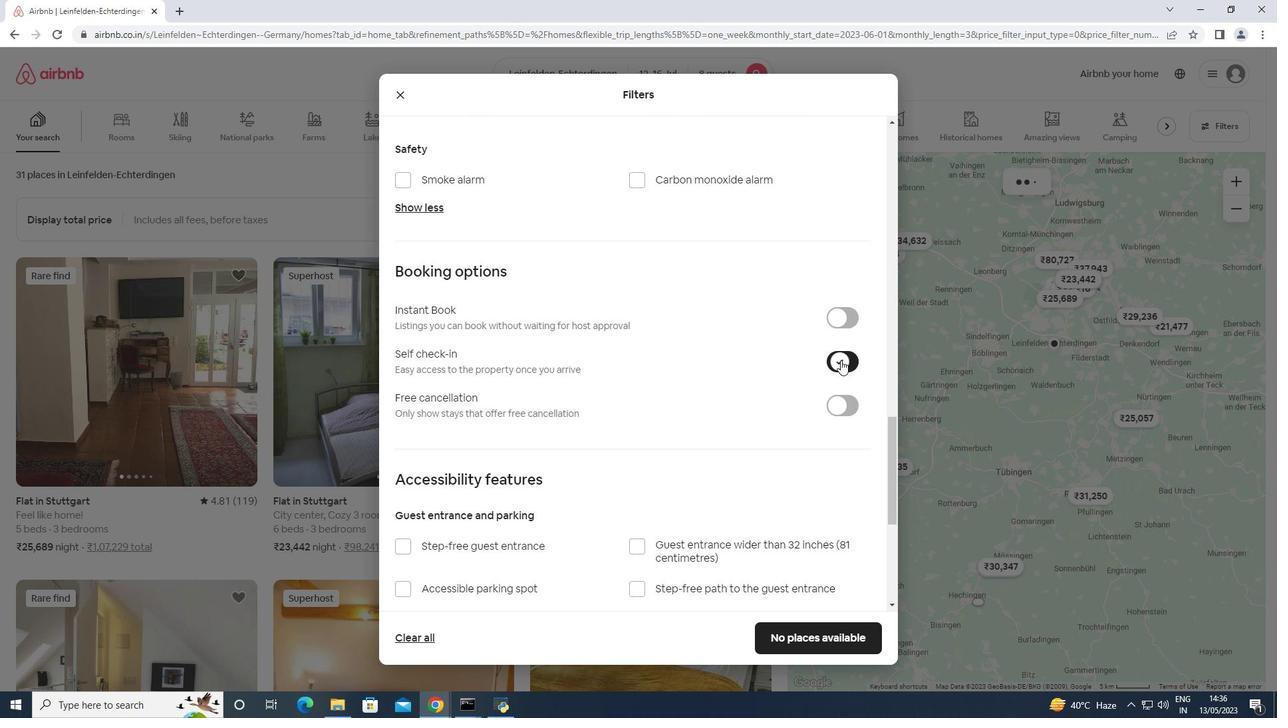 
Action: Mouse moved to (840, 360)
Screenshot: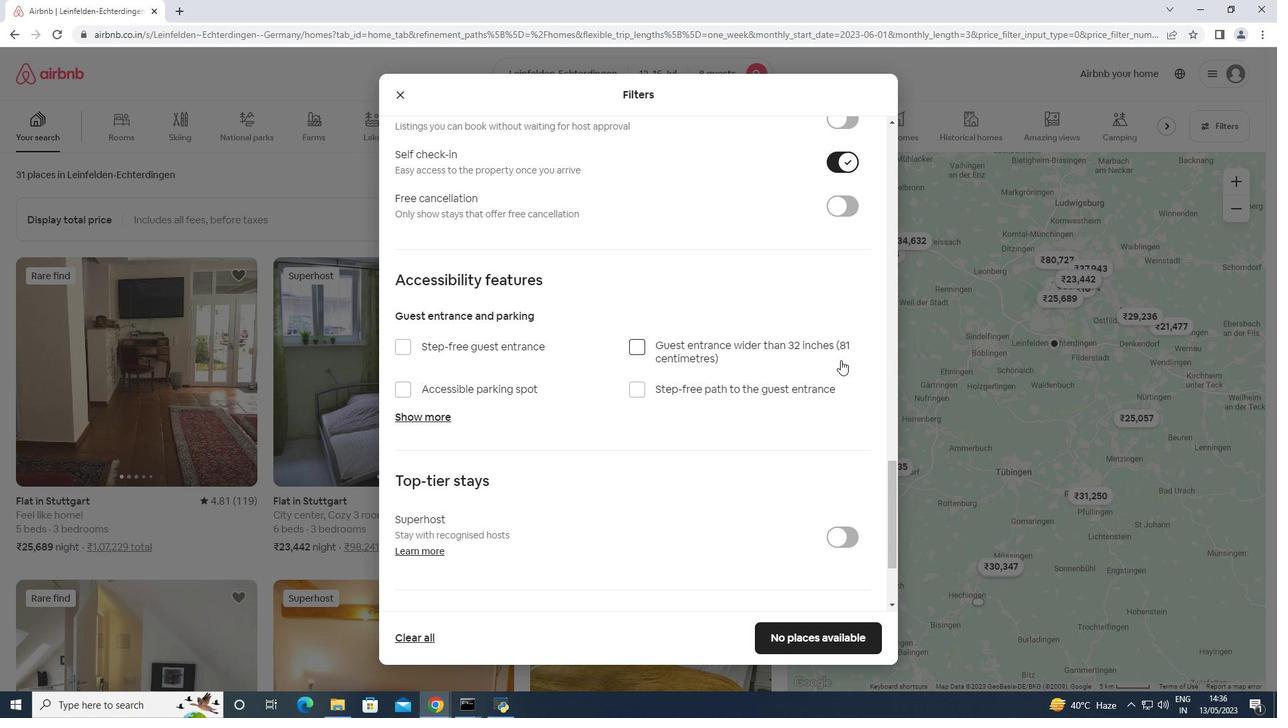 
Action: Mouse scrolled (840, 359) with delta (0, 0)
Screenshot: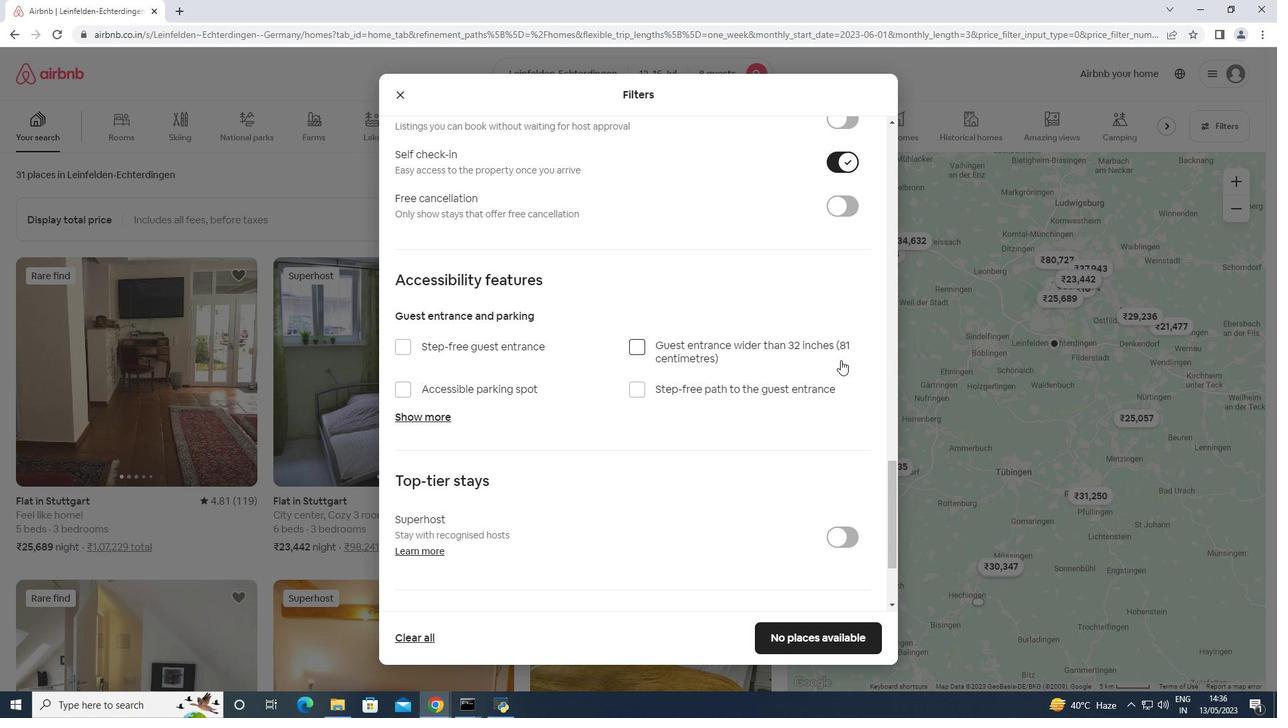 
Action: Mouse scrolled (840, 359) with delta (0, 0)
Screenshot: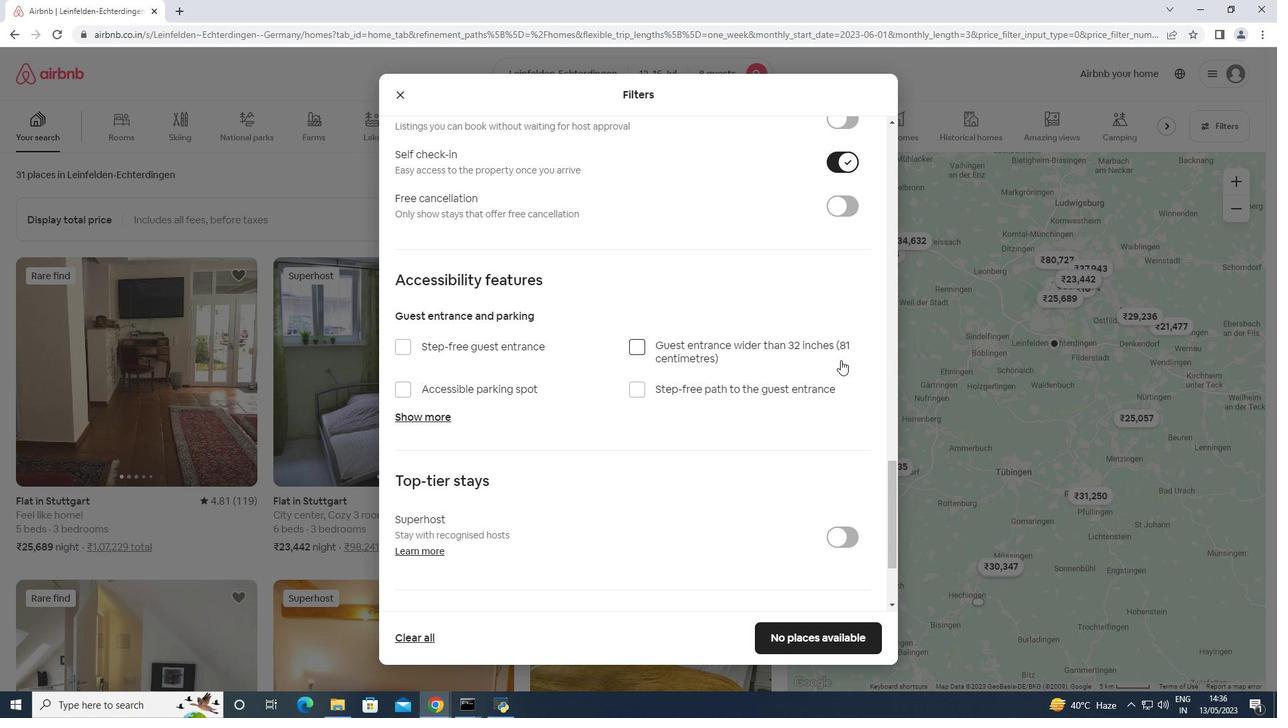 
Action: Mouse scrolled (840, 359) with delta (0, 0)
Screenshot: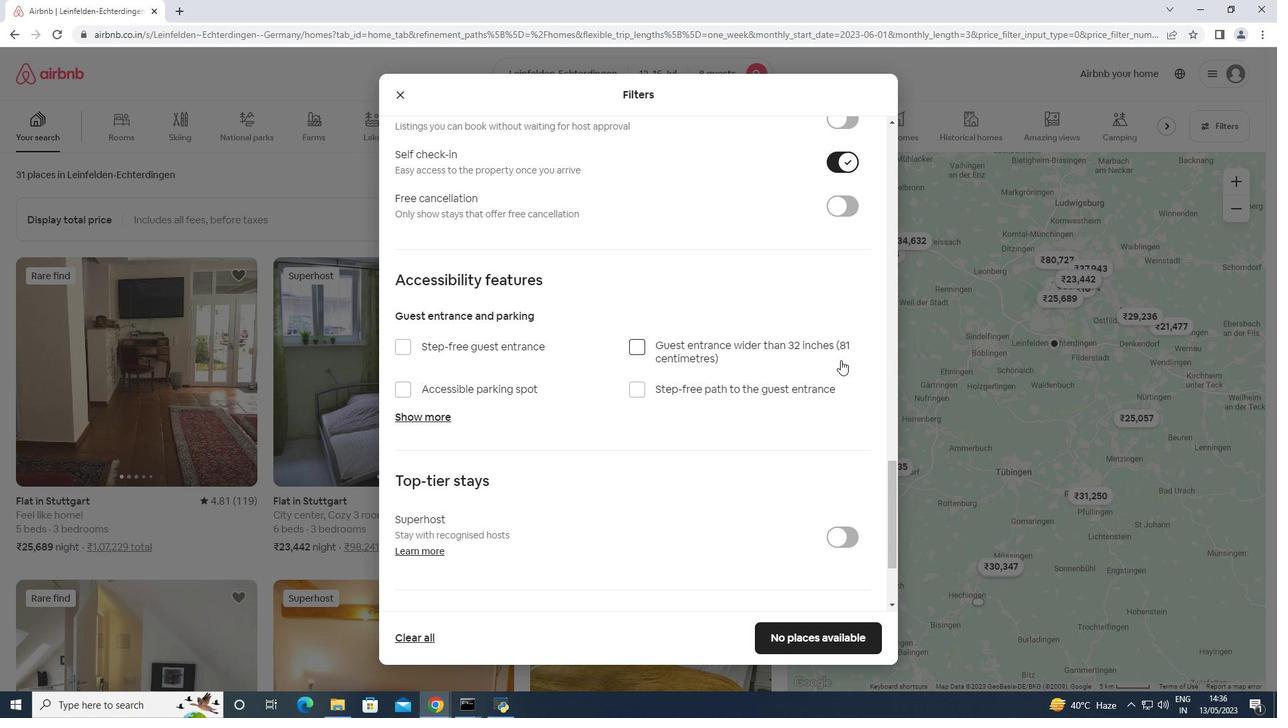 
Action: Mouse scrolled (840, 359) with delta (0, 0)
Screenshot: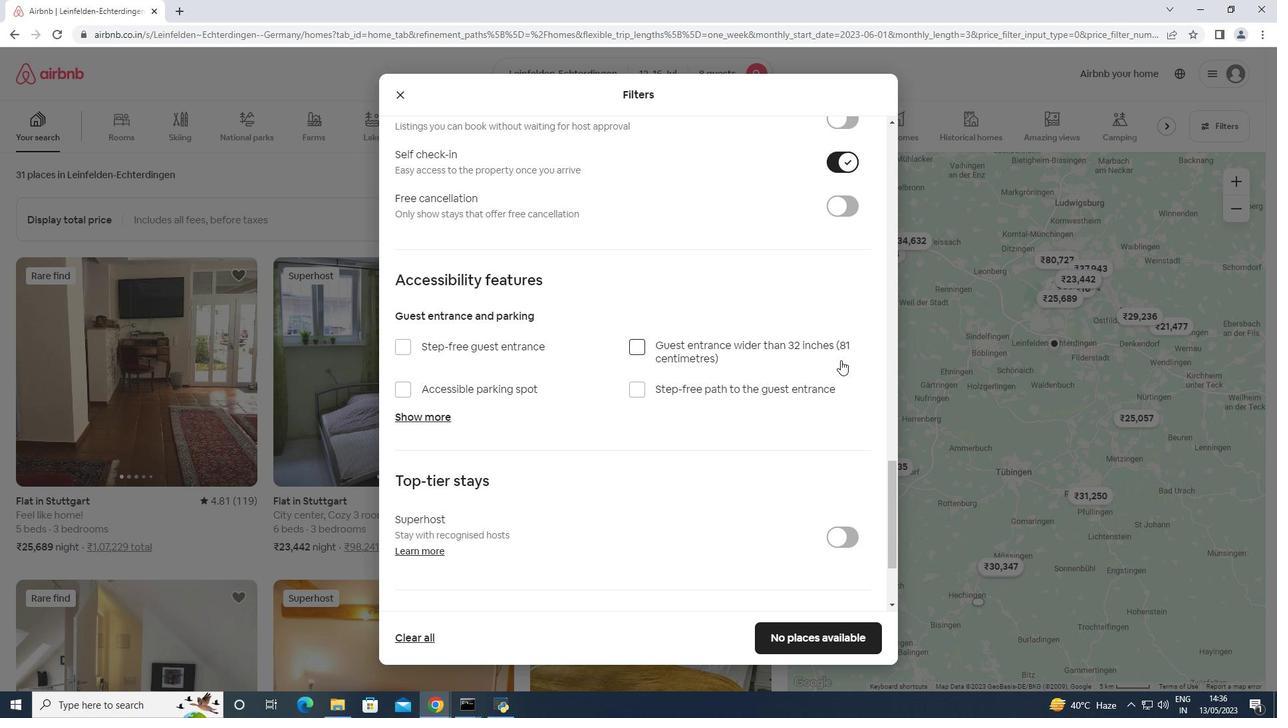 
Action: Mouse scrolled (840, 359) with delta (0, 0)
Screenshot: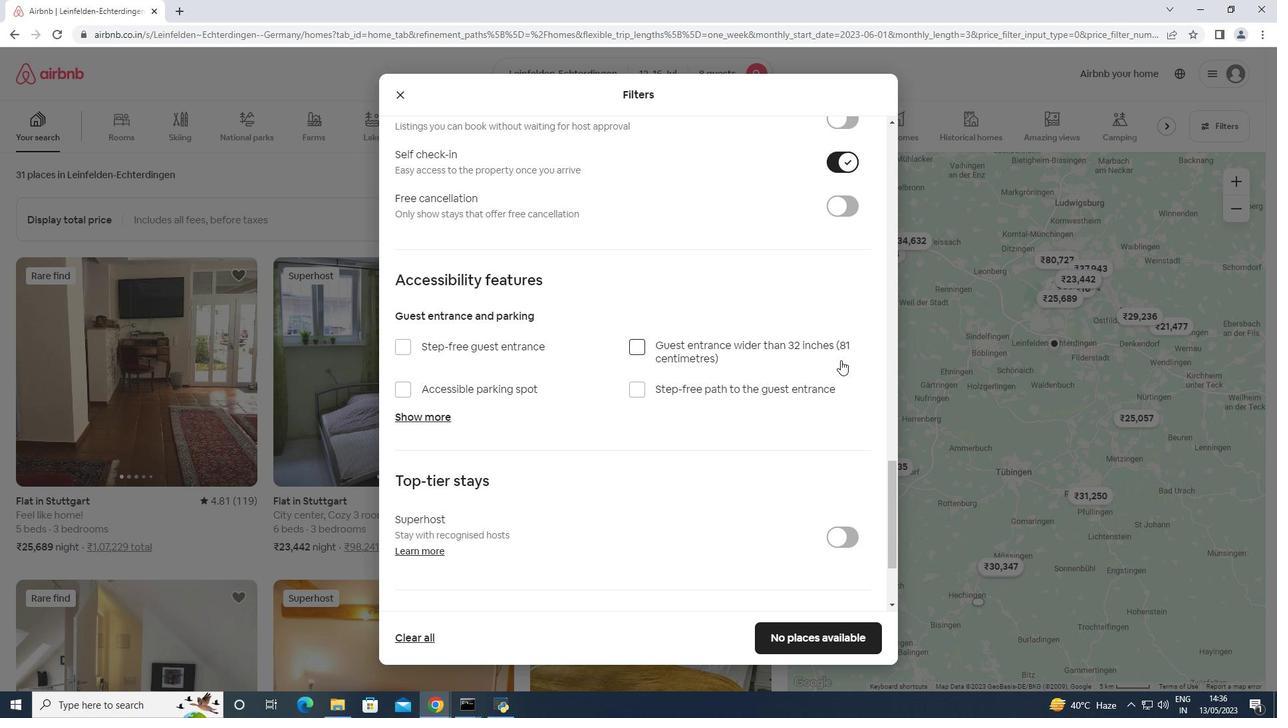 
Action: Mouse moved to (480, 514)
Screenshot: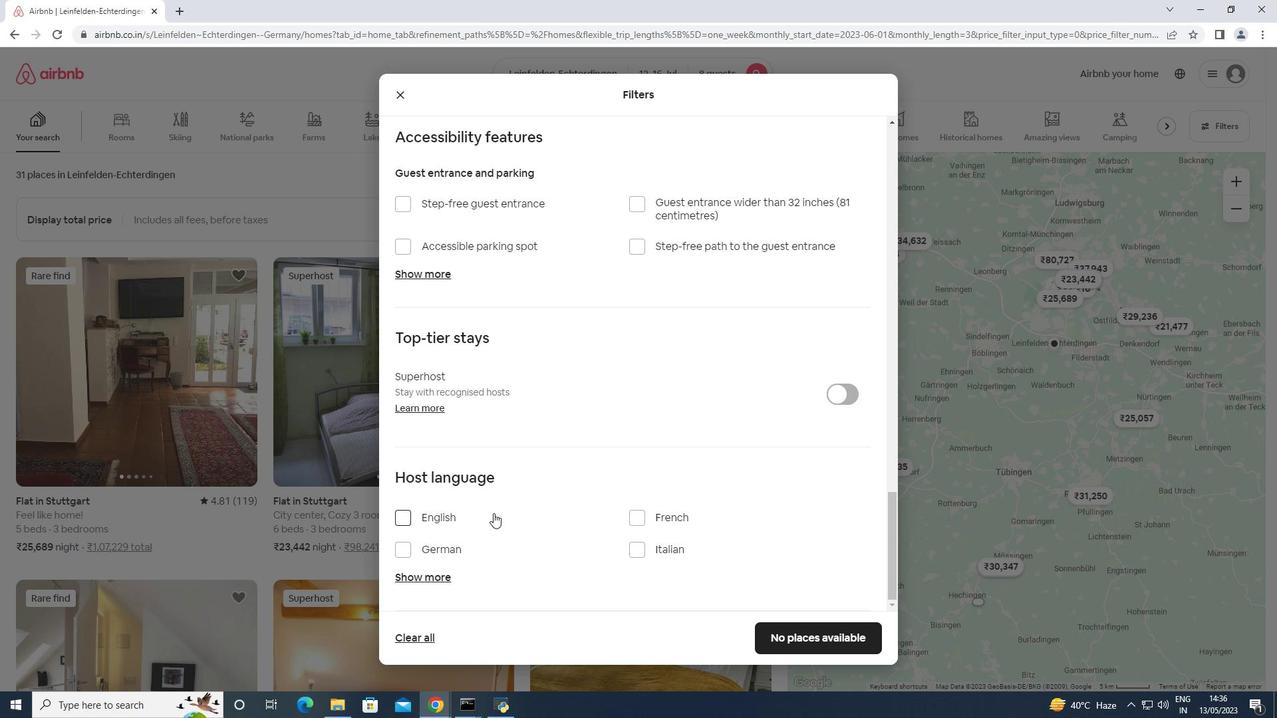 
Action: Mouse pressed left at (480, 514)
Screenshot: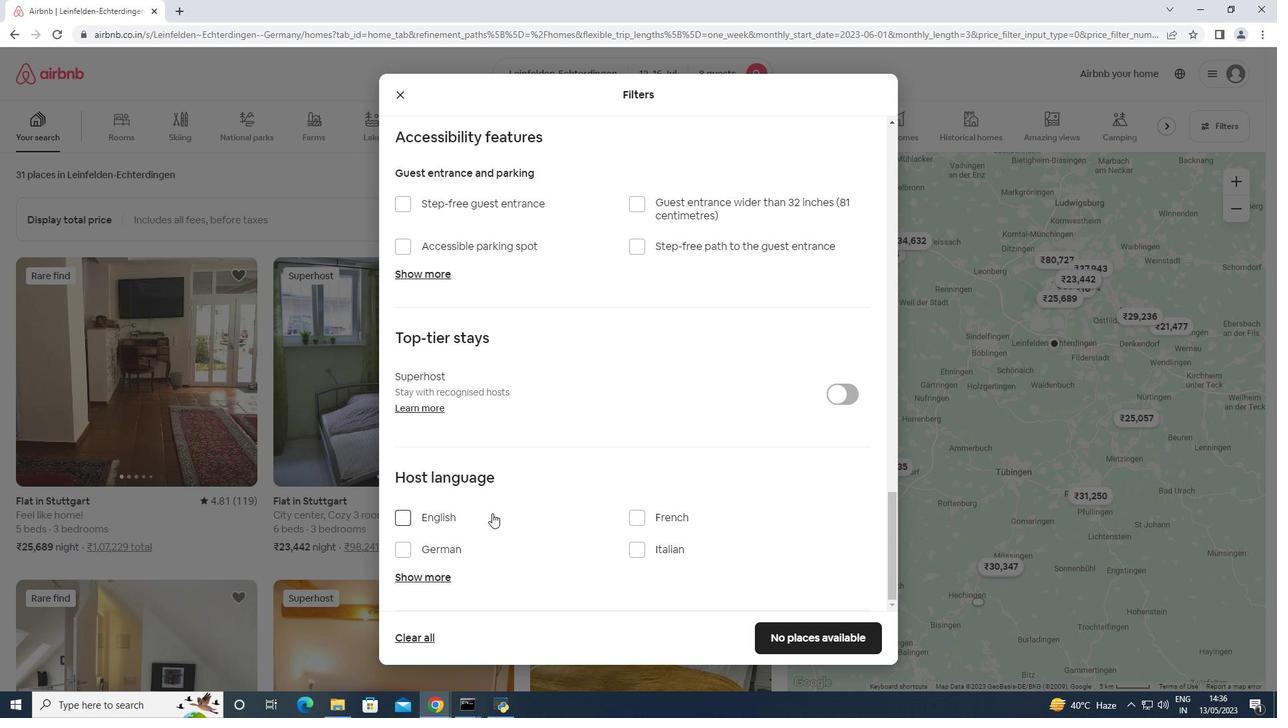 
Action: Mouse moved to (768, 632)
Screenshot: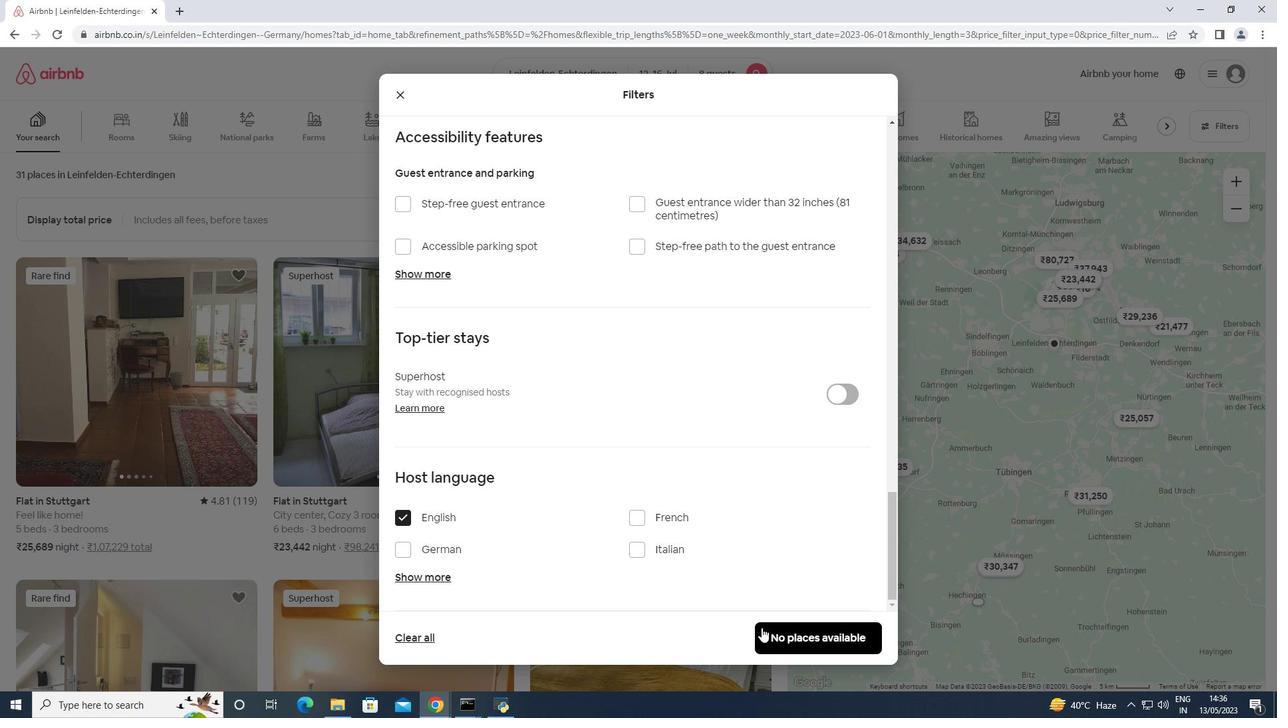 
Action: Mouse pressed left at (768, 632)
Screenshot: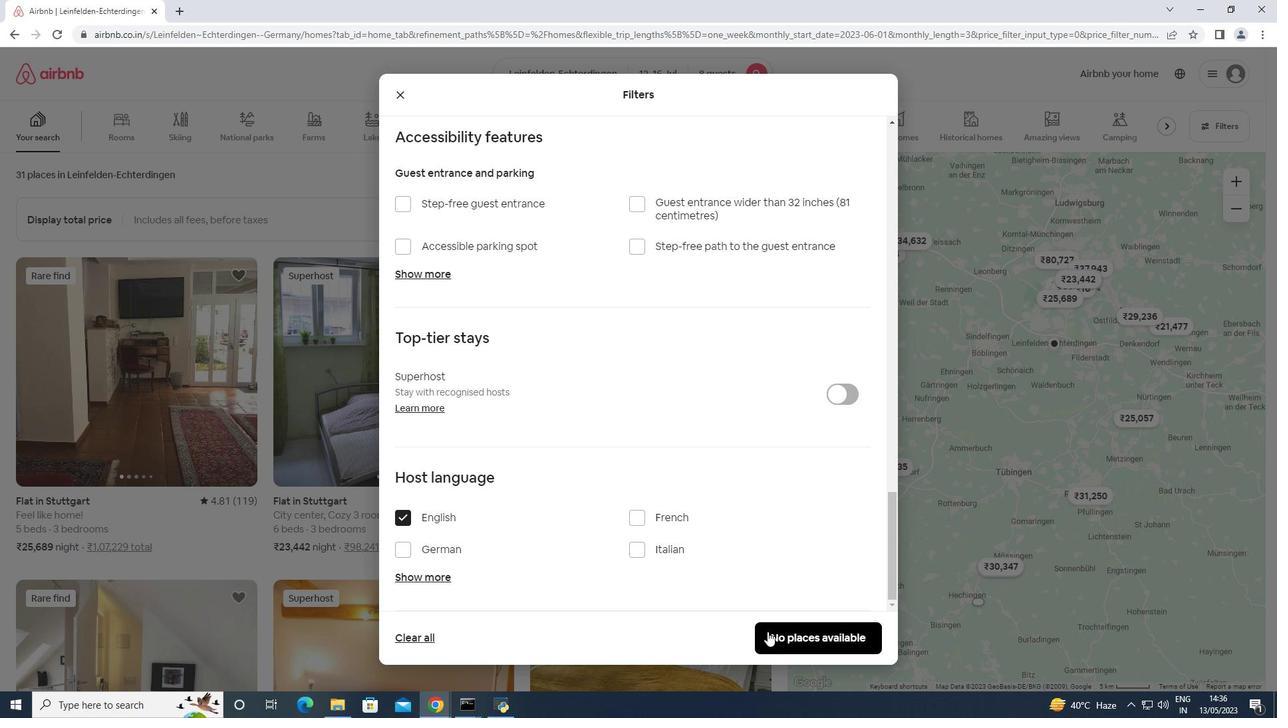 
Action: Mouse moved to (641, 181)
Screenshot: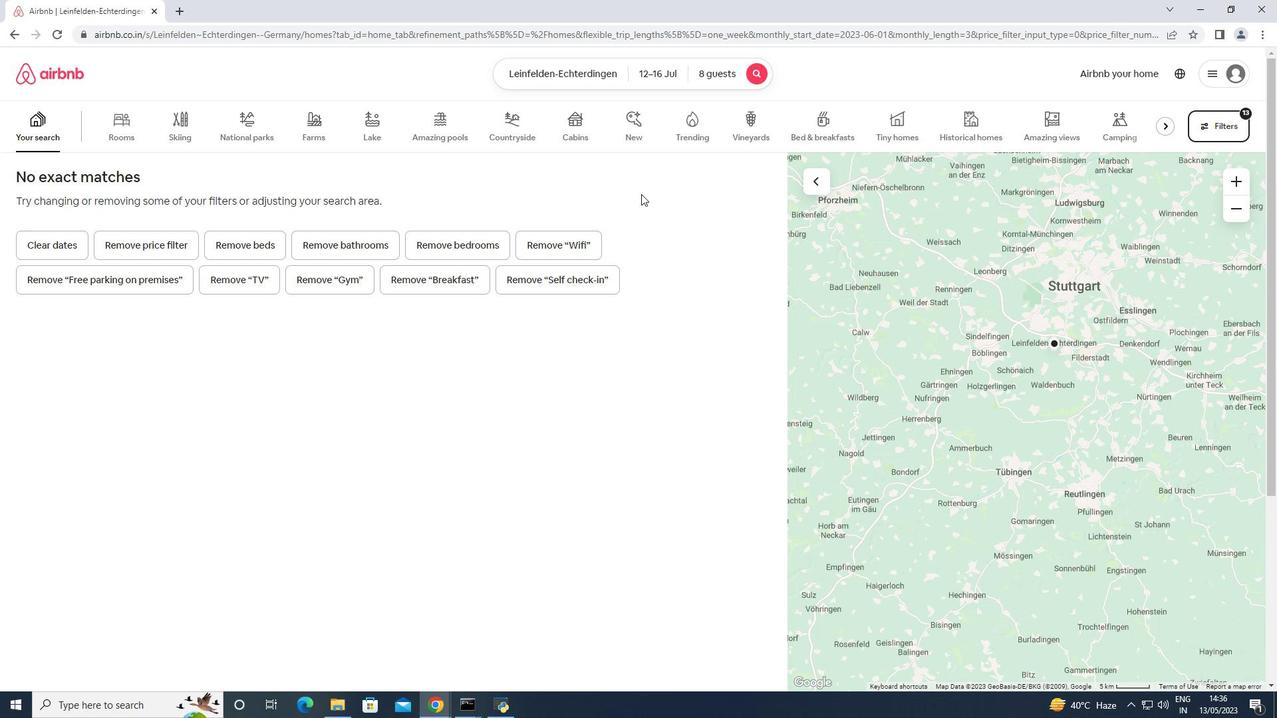 
